 Task: Look for space in Fatehpur Sīkri, India from 11th June, 2023 to 17th June, 2023 for 1 adult in price range Rs.5000 to Rs.12000. Place can be private room with 1  bedroom having 1 bed and 1 bathroom. Property type can be house, flat, guest house, hotel. Amenities needed are: washing machine. Booking option can be shelf check-in. Required host language is English.
Action: Mouse moved to (541, 140)
Screenshot: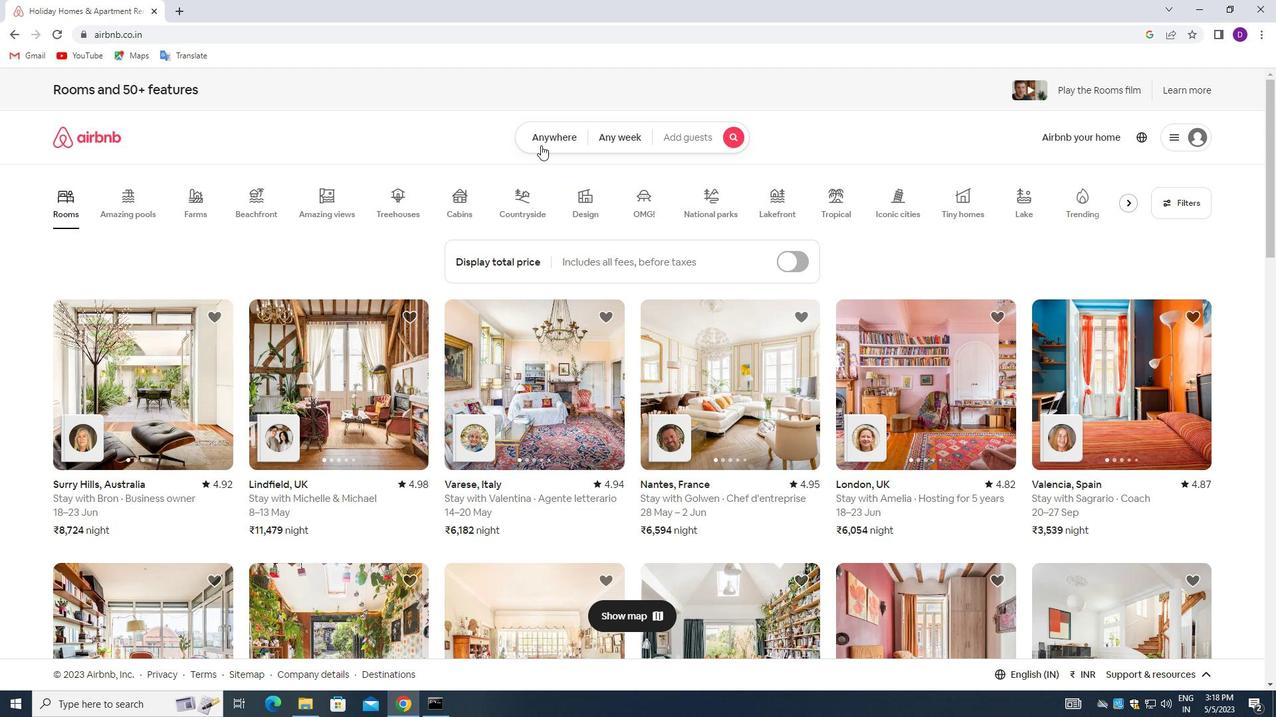
Action: Mouse pressed left at (541, 140)
Screenshot: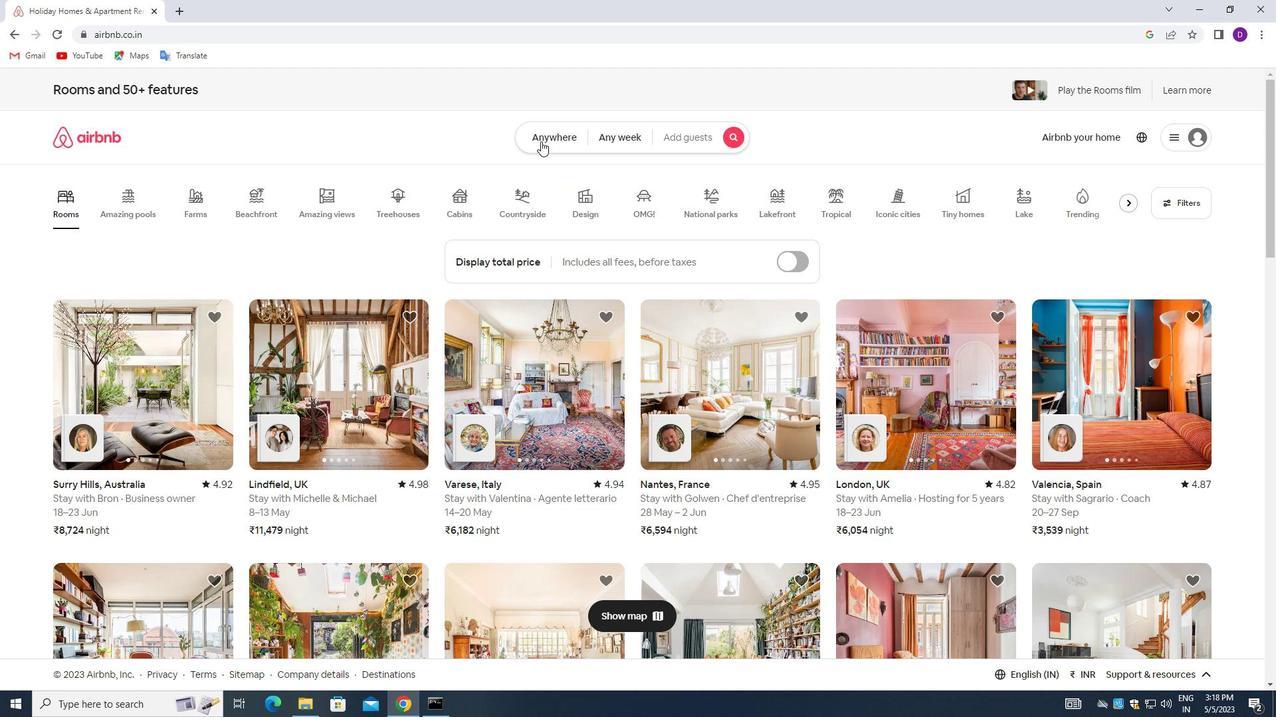 
Action: Mouse moved to (515, 190)
Screenshot: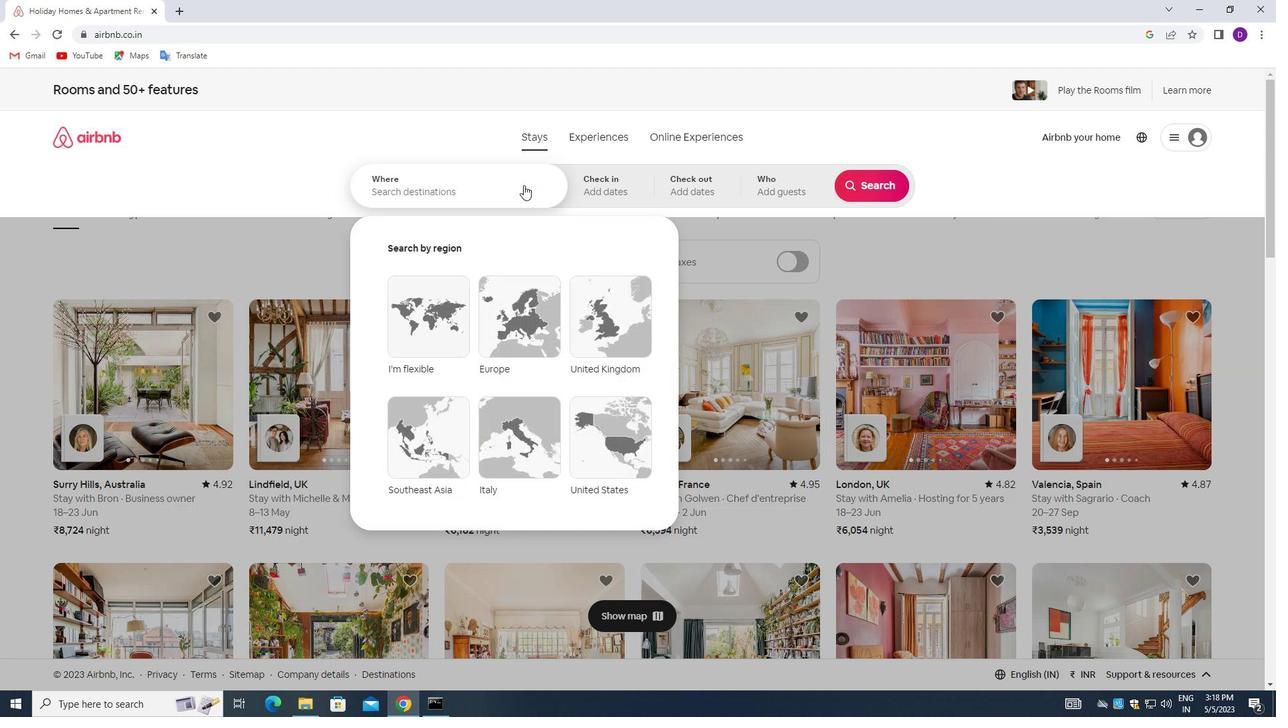 
Action: Mouse pressed left at (515, 190)
Screenshot: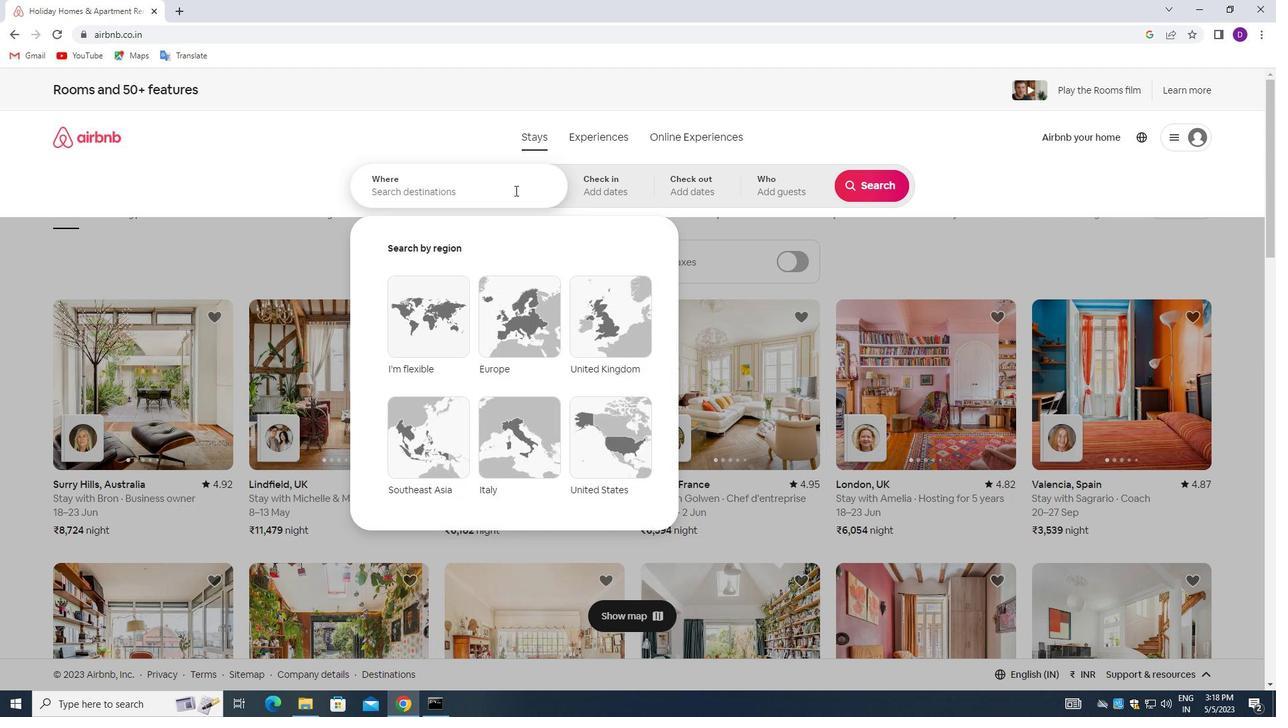 
Action: Mouse moved to (250, 279)
Screenshot: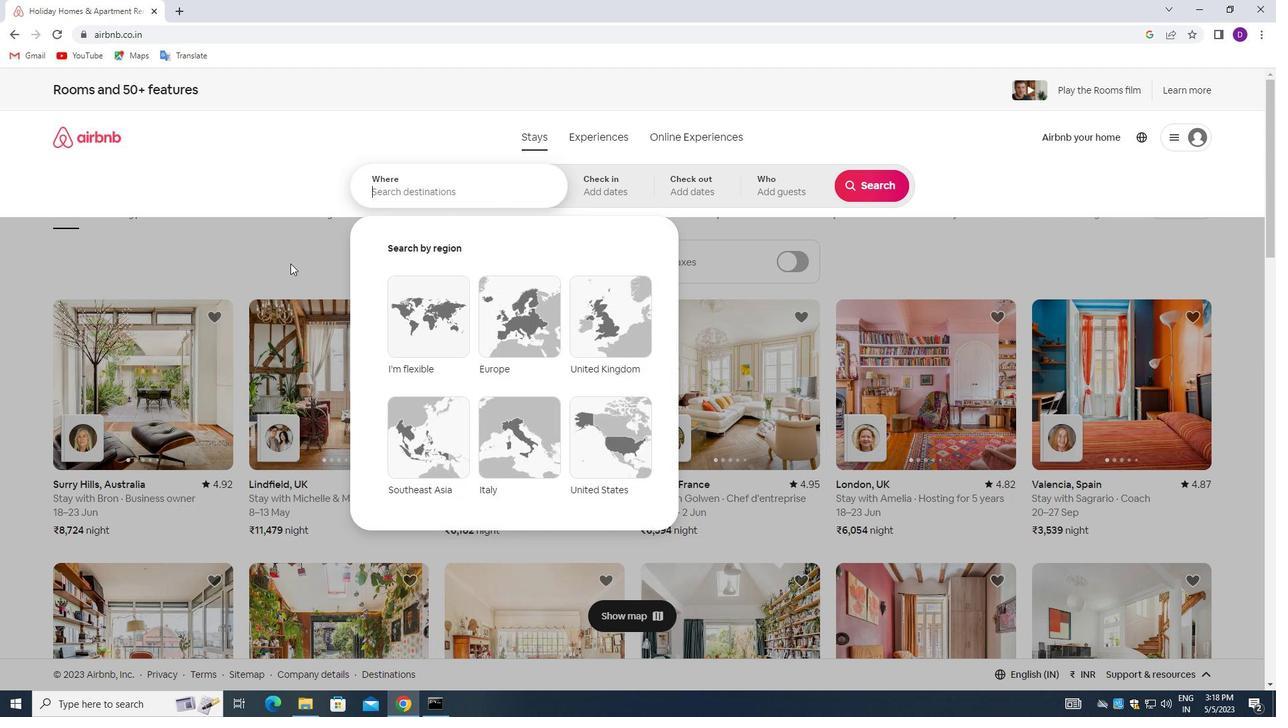 
Action: Key pressed <Key.shift_r>fatehpur<Key.space><Key.shift_r>Sikri,<Key.space><Key.shift>INDIA<Key.enter>
Screenshot: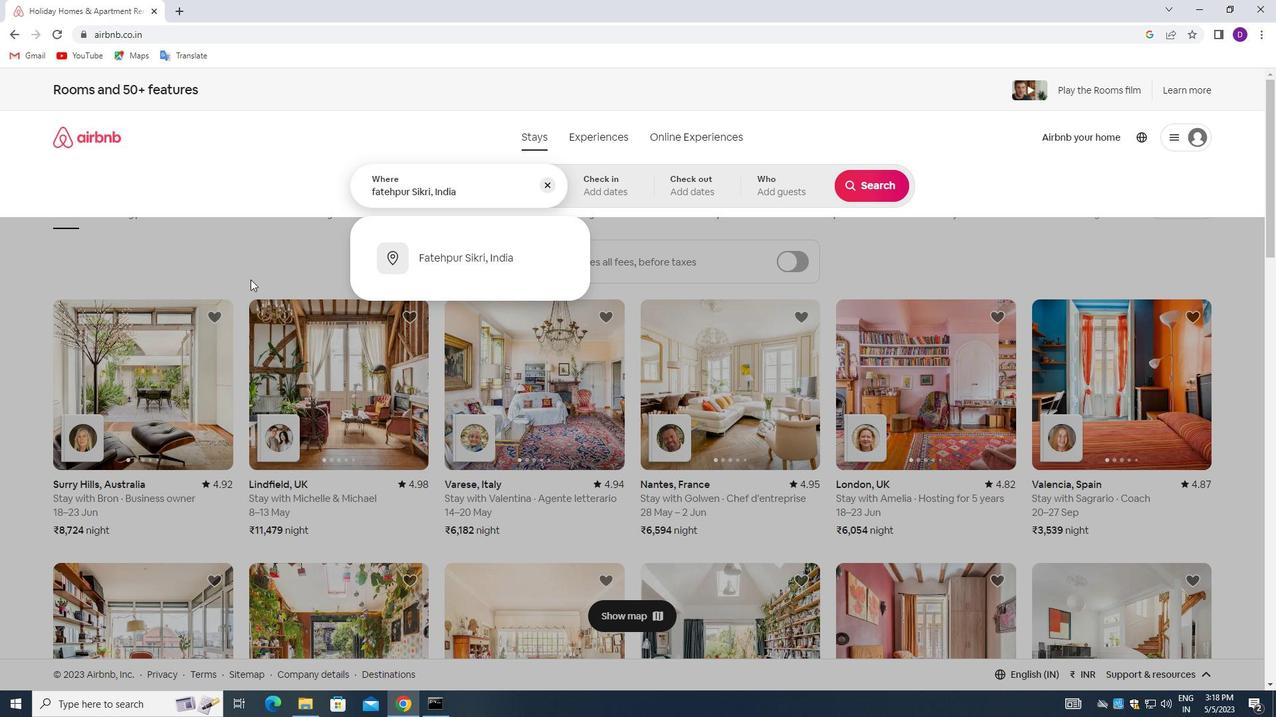 
Action: Mouse moved to (665, 419)
Screenshot: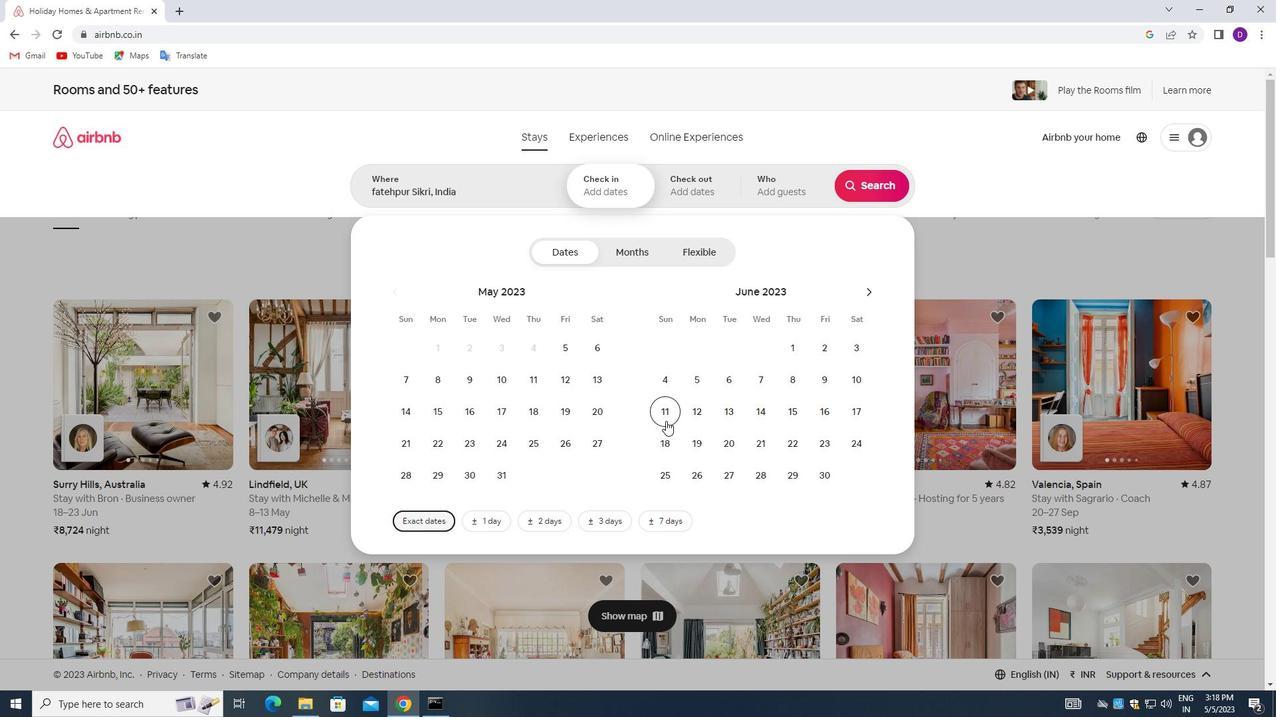 
Action: Mouse pressed left at (665, 419)
Screenshot: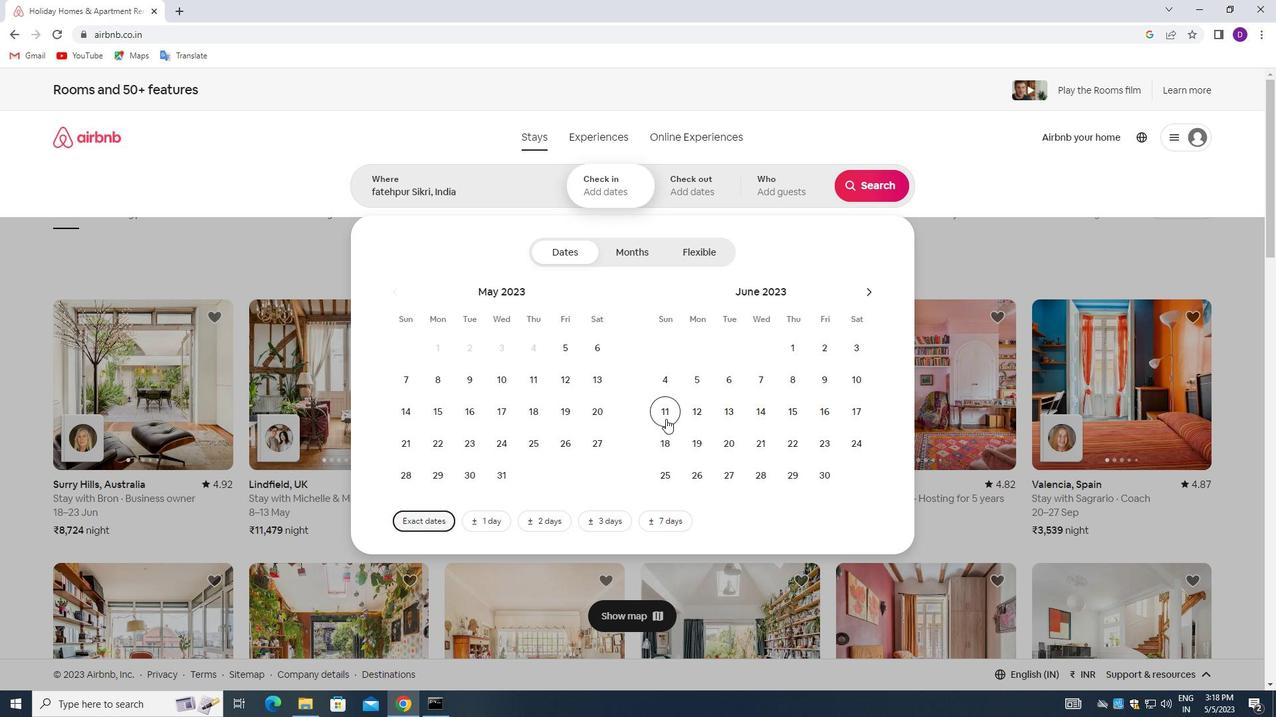 
Action: Mouse moved to (847, 414)
Screenshot: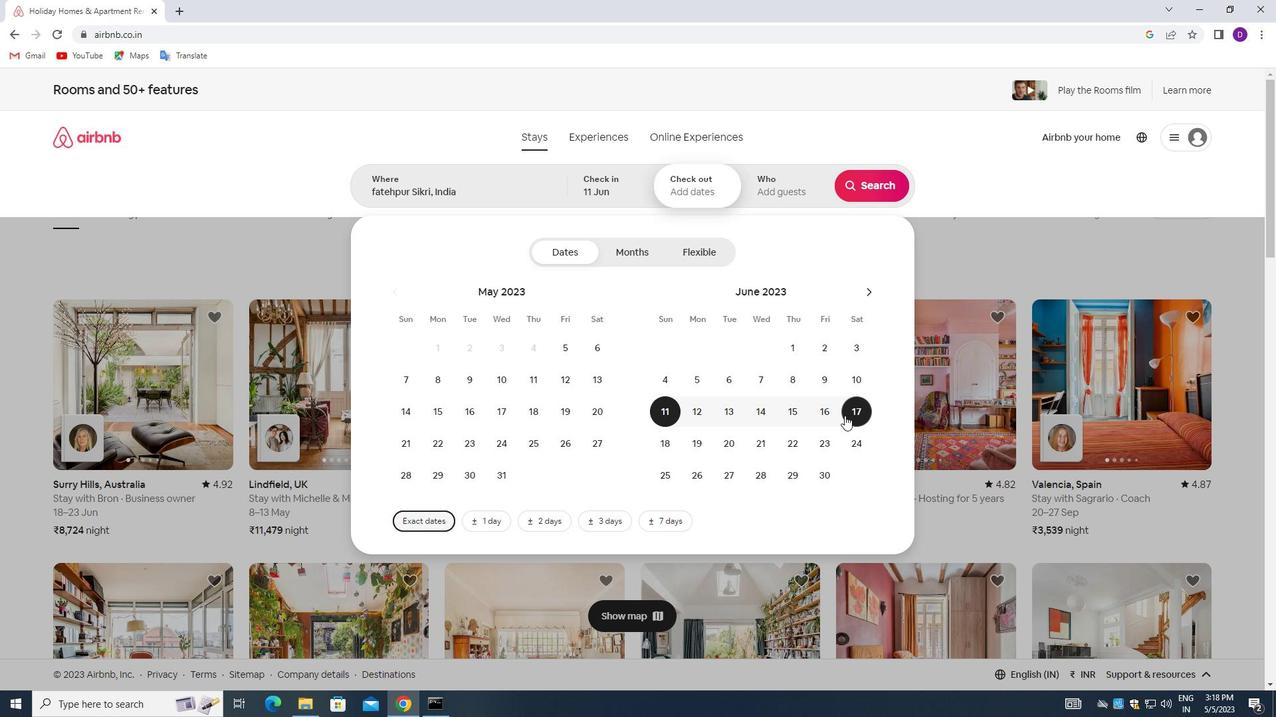 
Action: Mouse pressed left at (847, 414)
Screenshot: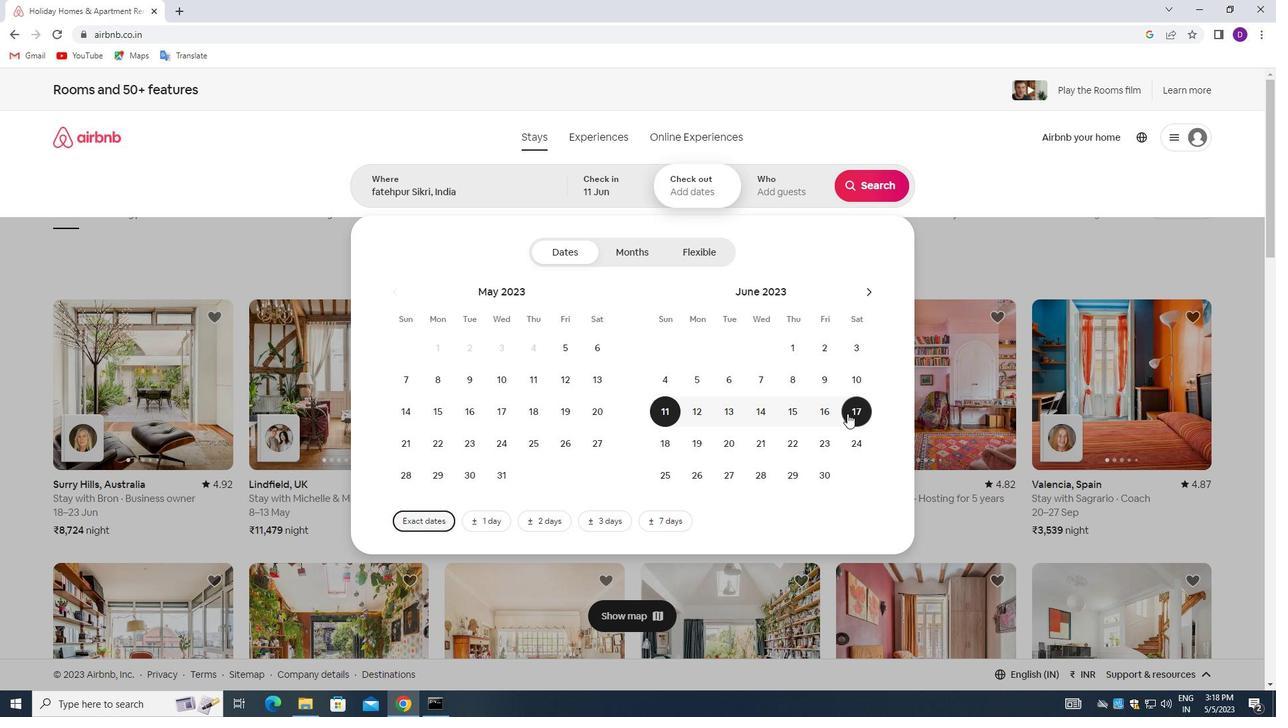 
Action: Mouse moved to (768, 191)
Screenshot: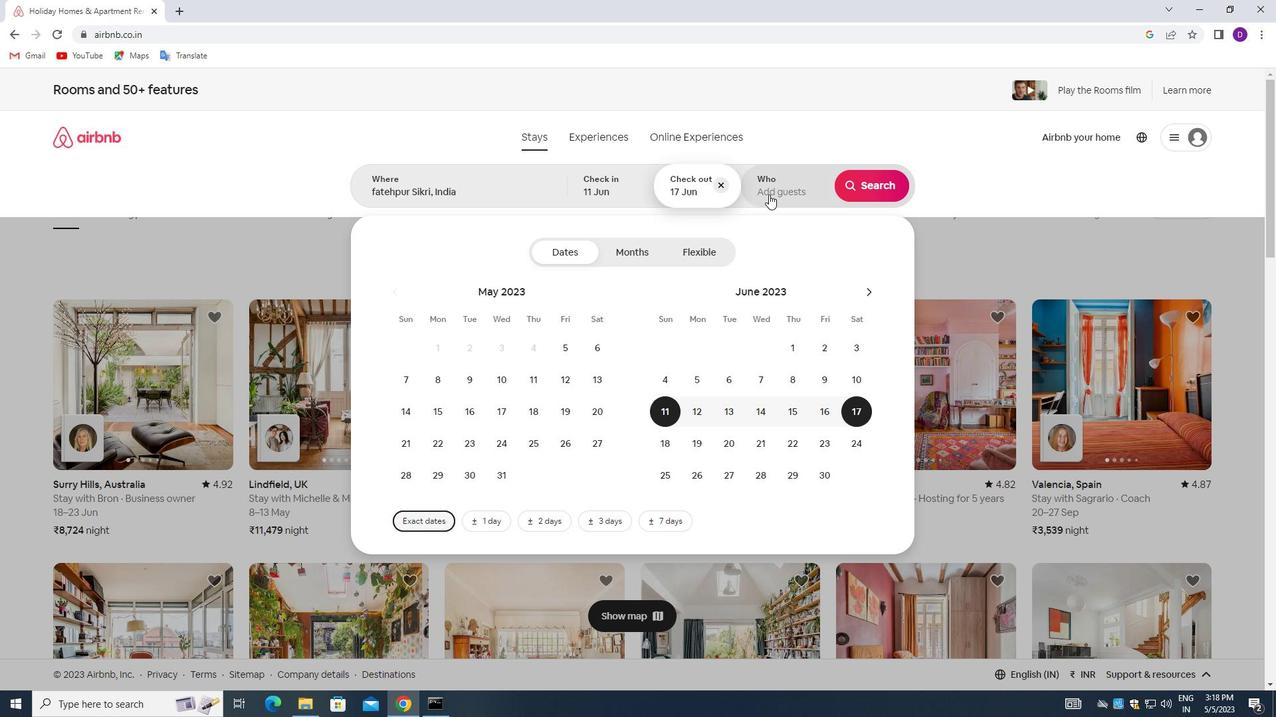 
Action: Mouse pressed left at (768, 191)
Screenshot: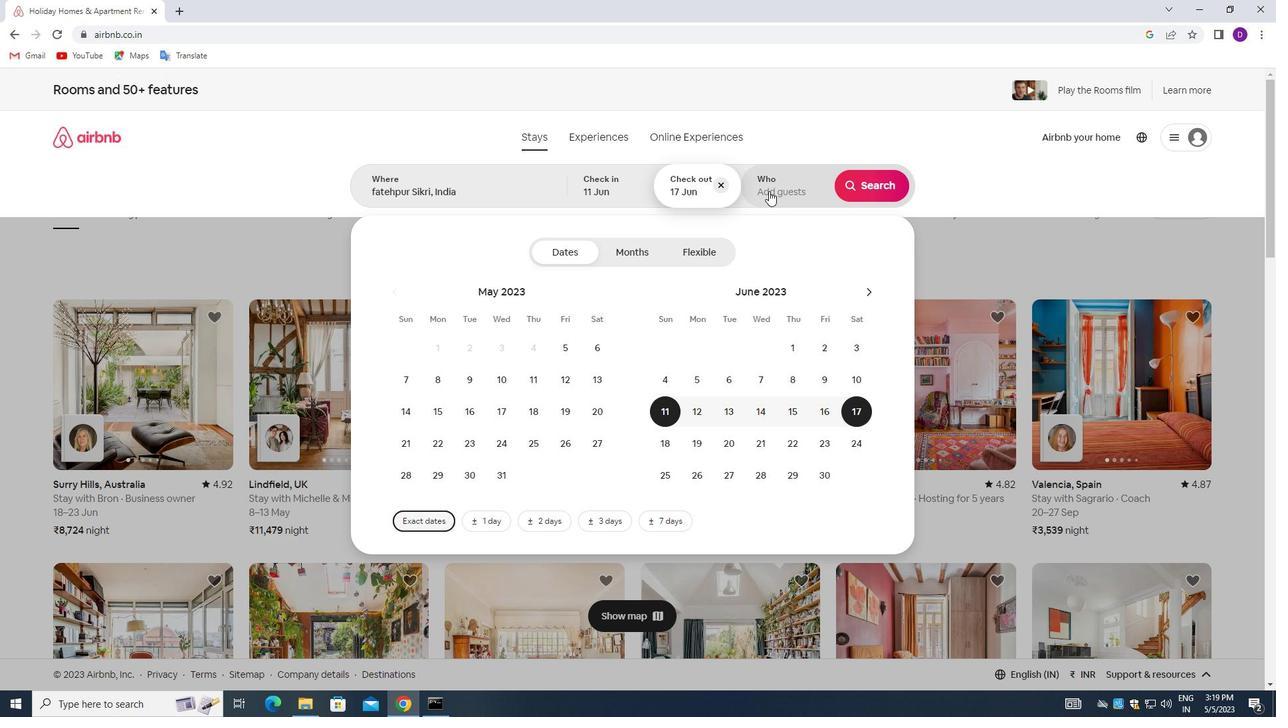 
Action: Mouse moved to (883, 253)
Screenshot: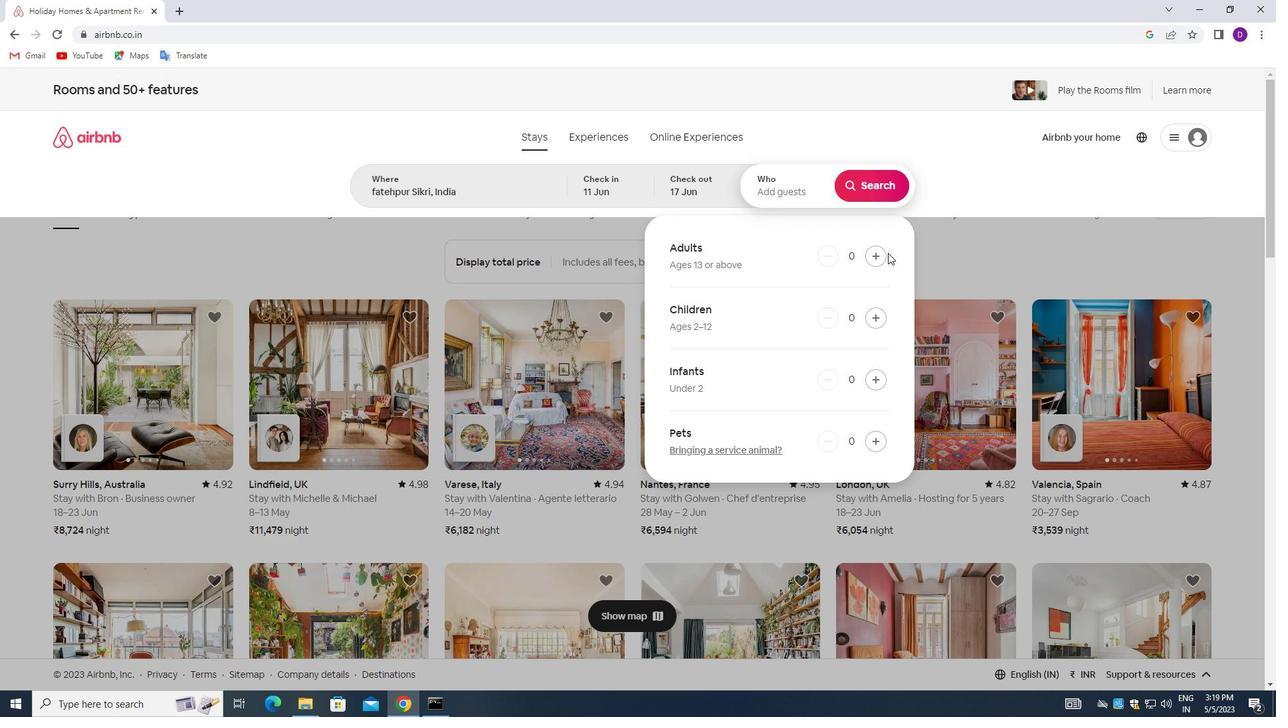 
Action: Mouse pressed left at (883, 253)
Screenshot: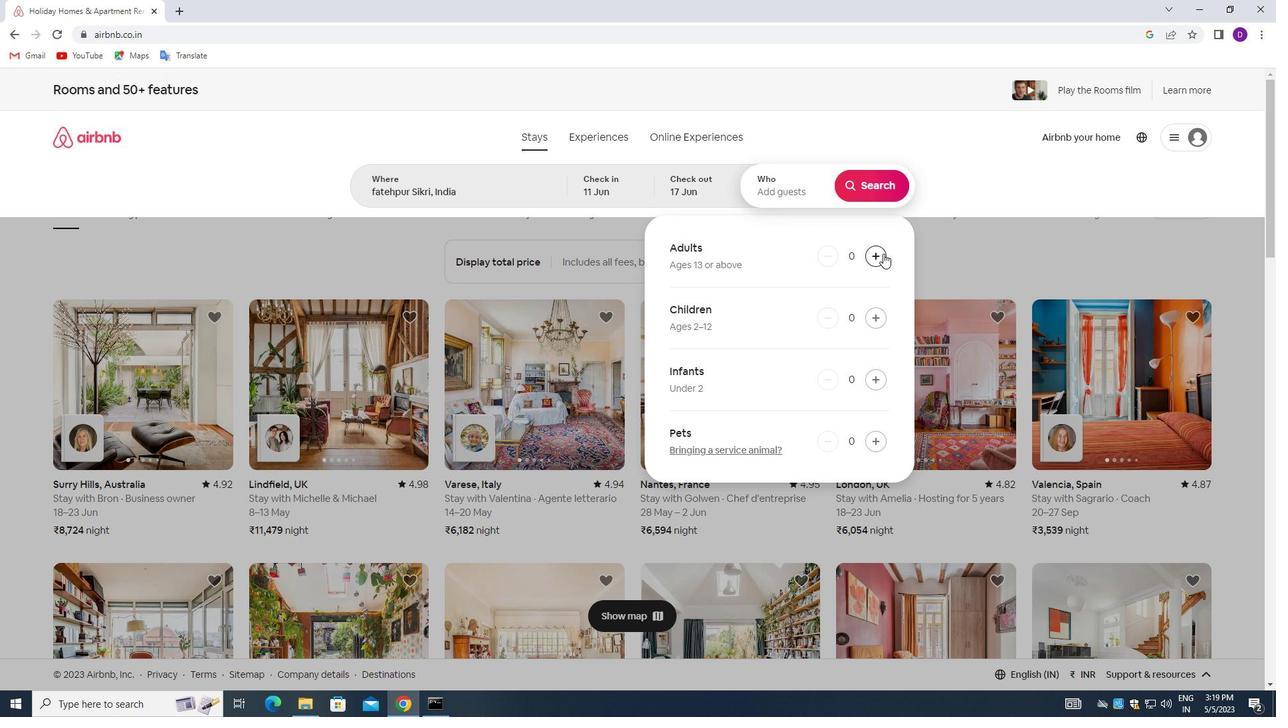 
Action: Mouse moved to (870, 192)
Screenshot: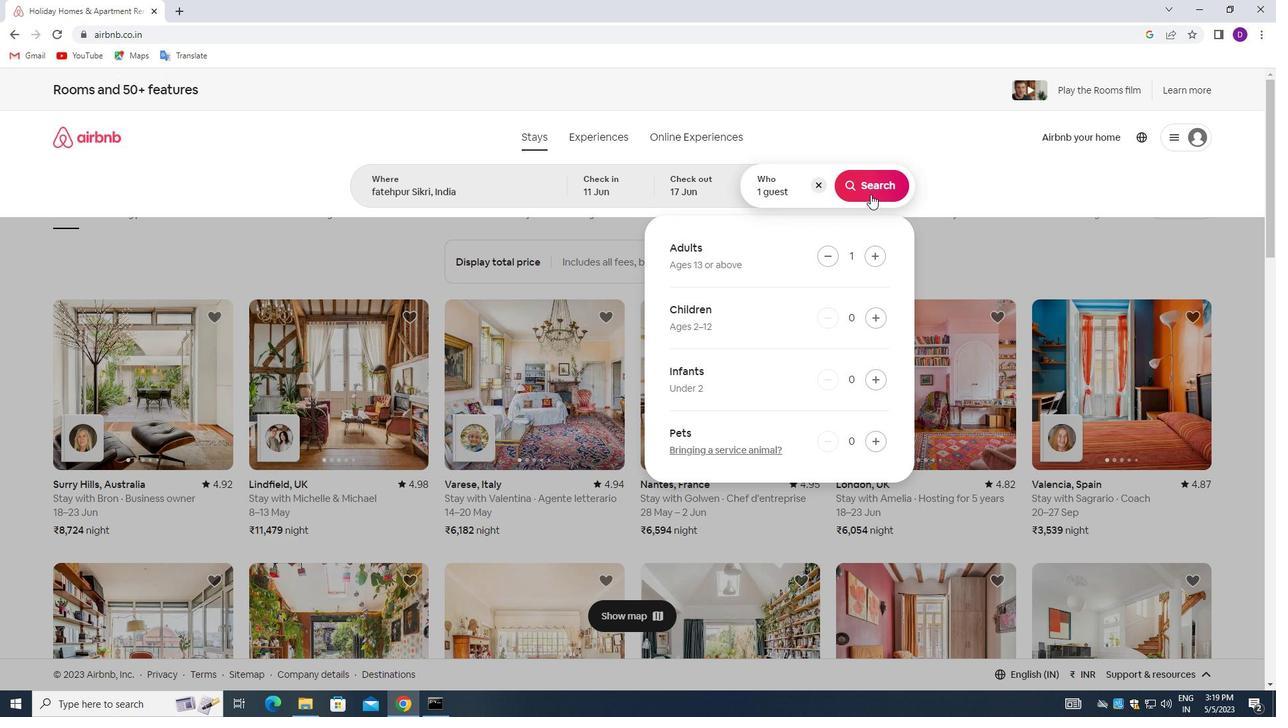
Action: Mouse pressed left at (870, 192)
Screenshot: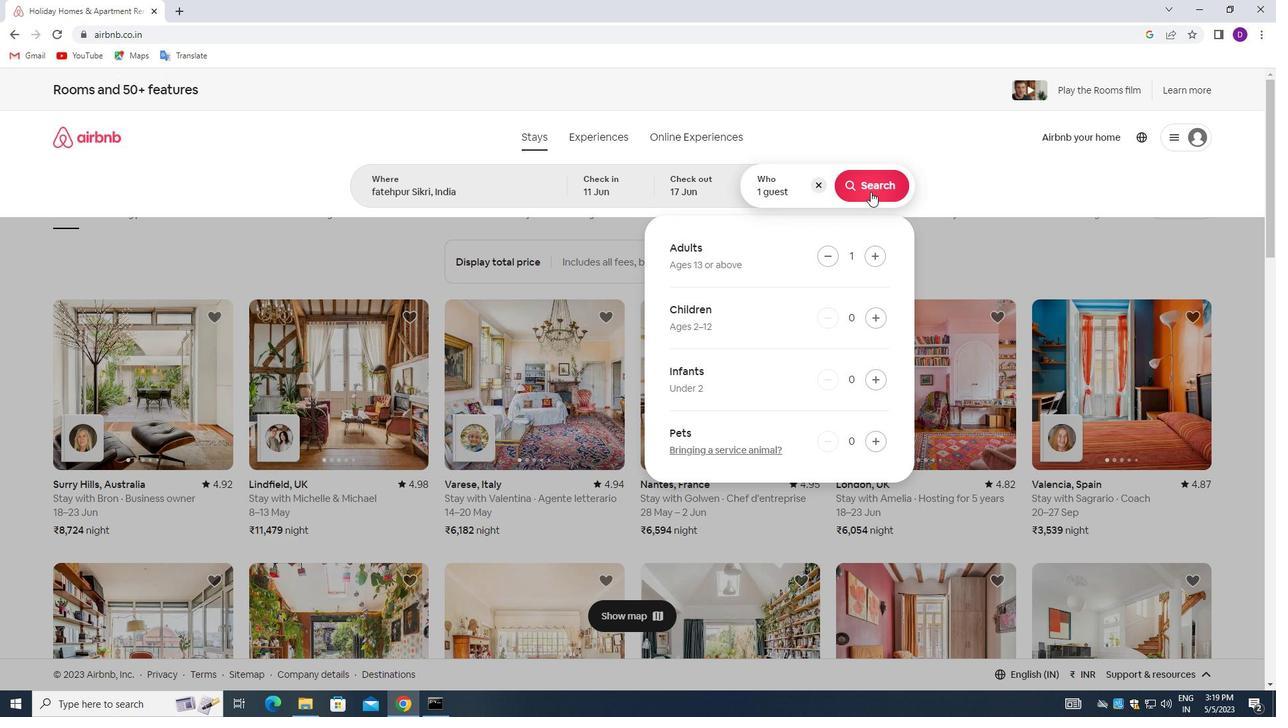 
Action: Mouse moved to (1205, 147)
Screenshot: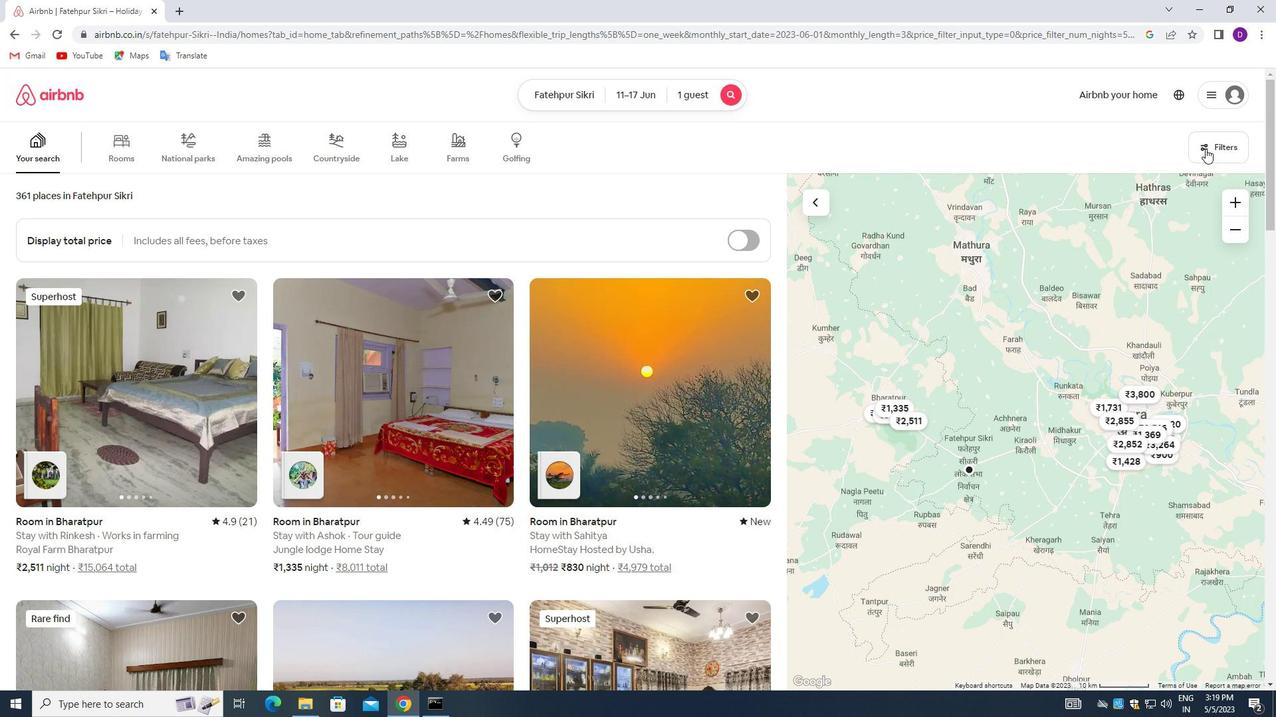 
Action: Mouse pressed left at (1205, 147)
Screenshot: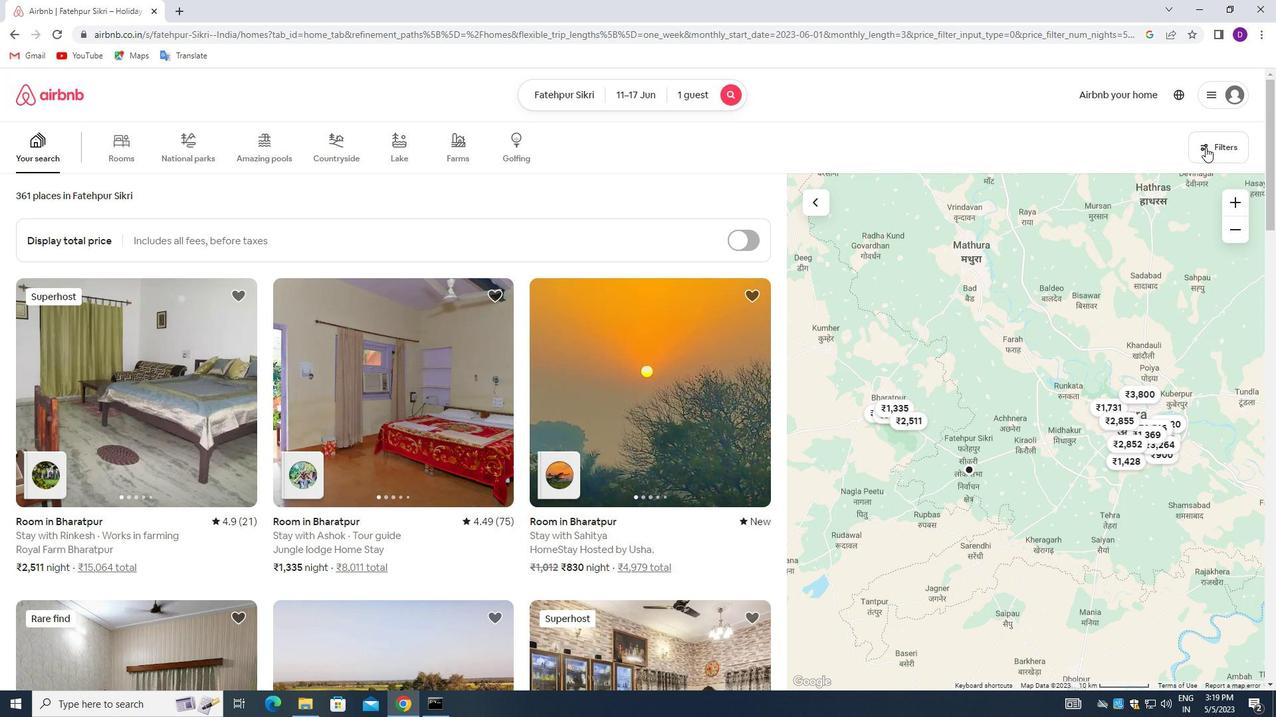 
Action: Mouse moved to (540, 469)
Screenshot: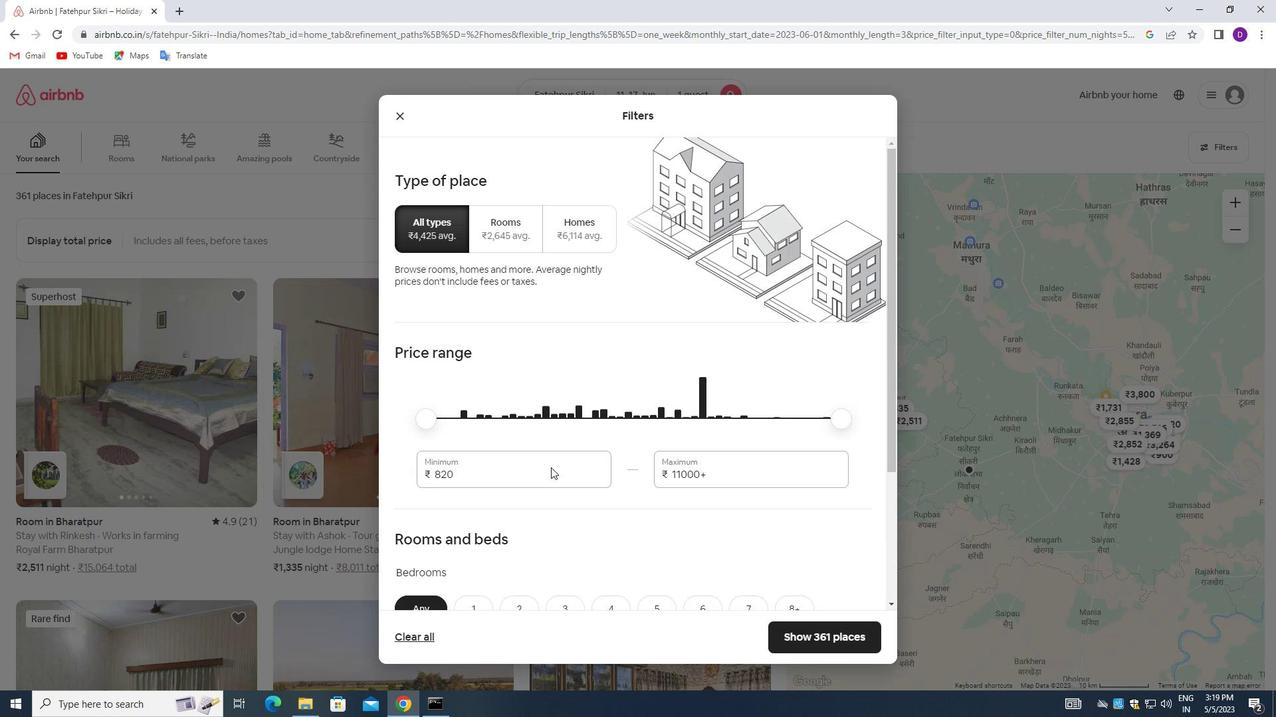 
Action: Mouse scrolled (540, 469) with delta (0, 0)
Screenshot: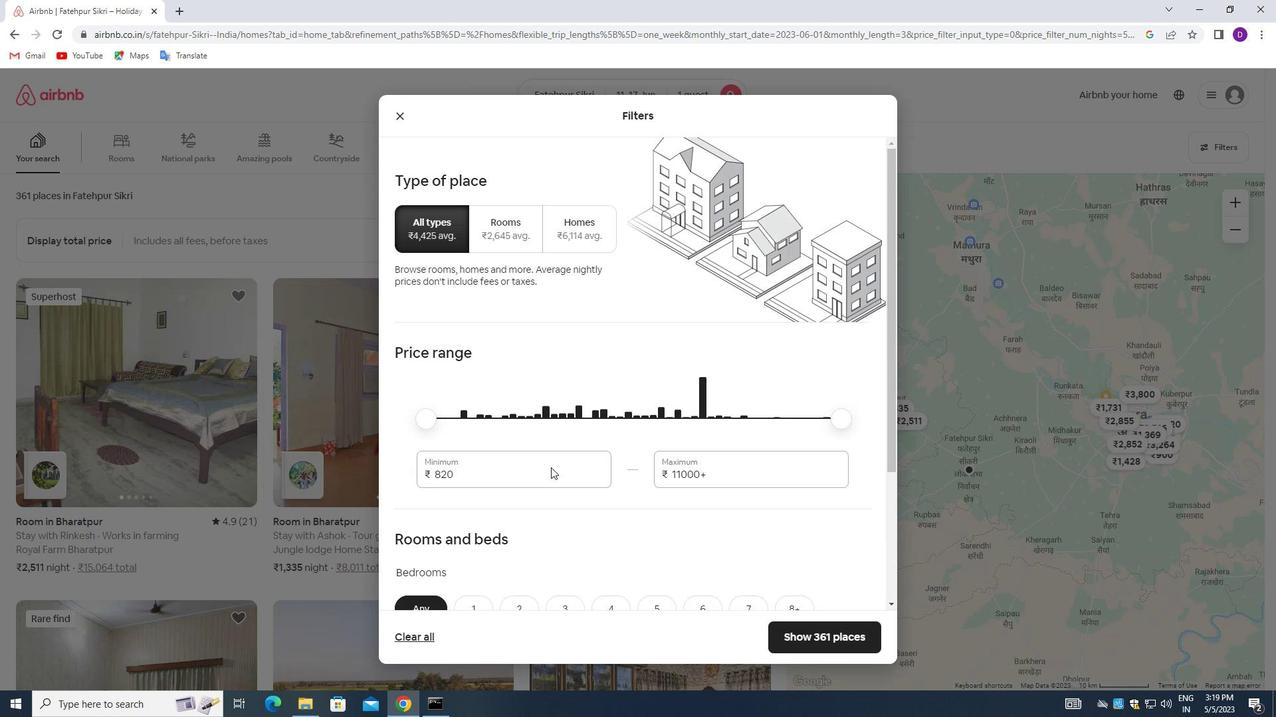
Action: Mouse moved to (473, 412)
Screenshot: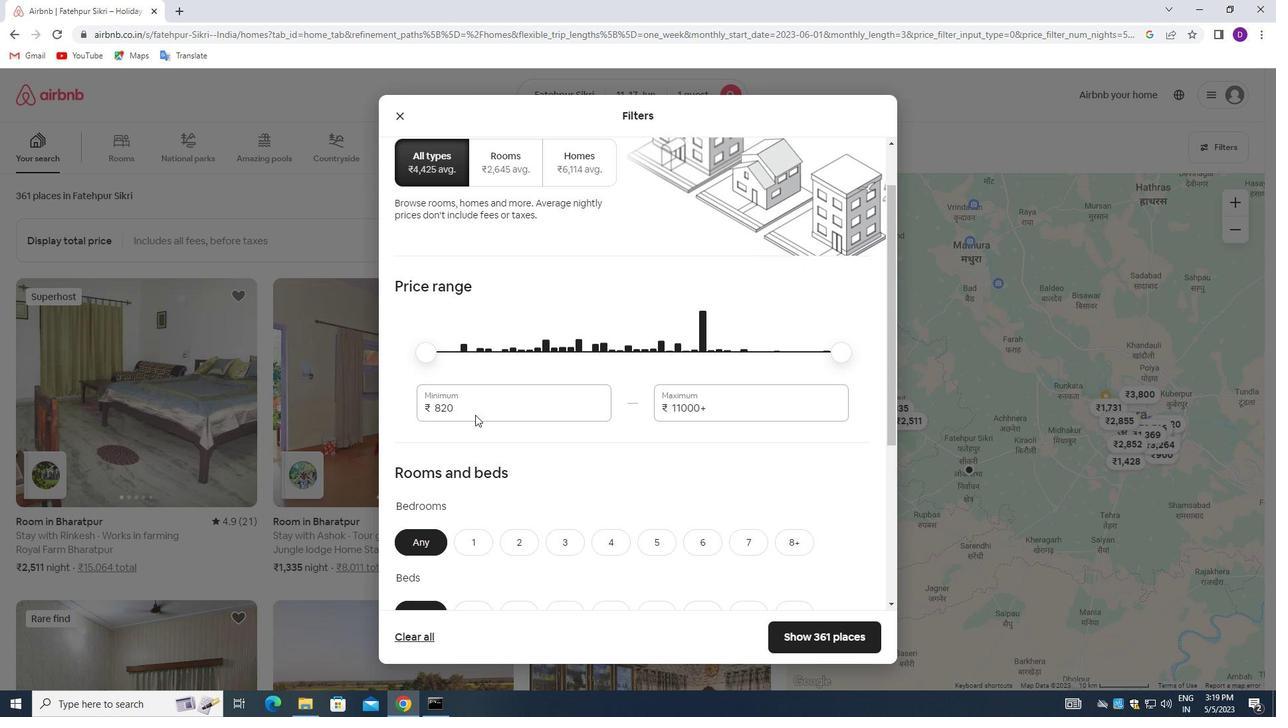 
Action: Mouse pressed left at (473, 412)
Screenshot: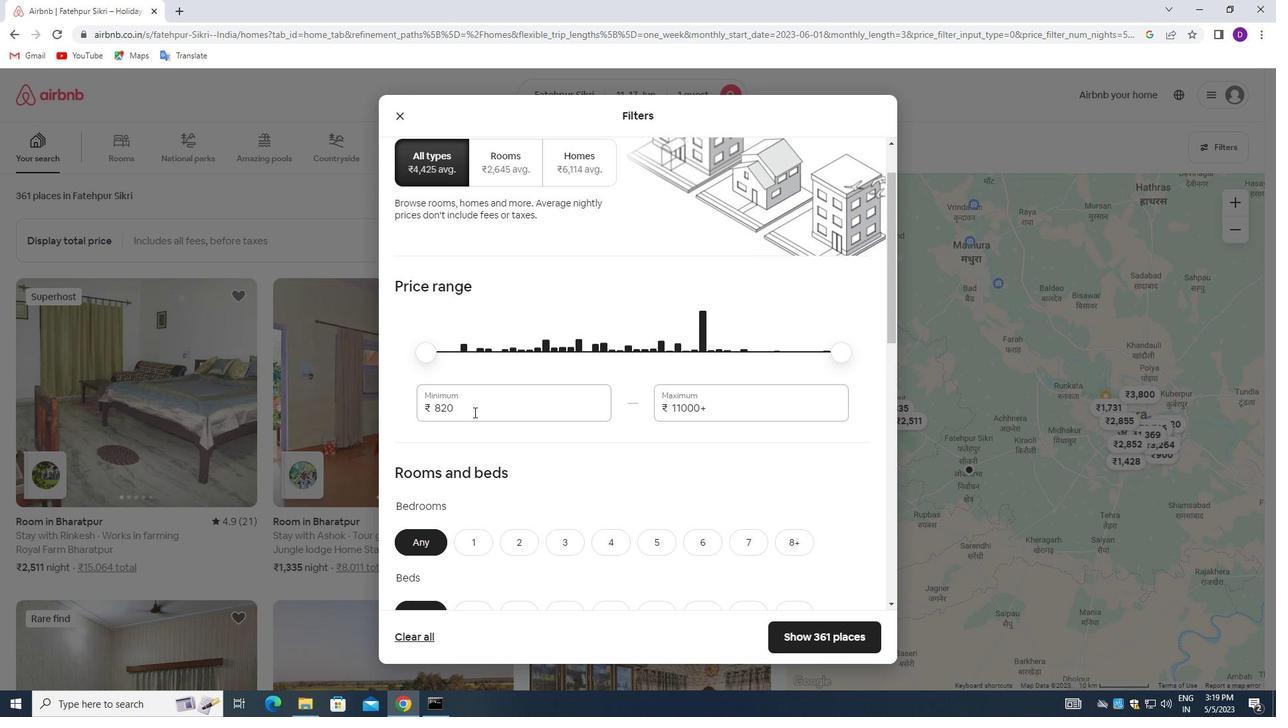 
Action: Mouse pressed left at (473, 412)
Screenshot: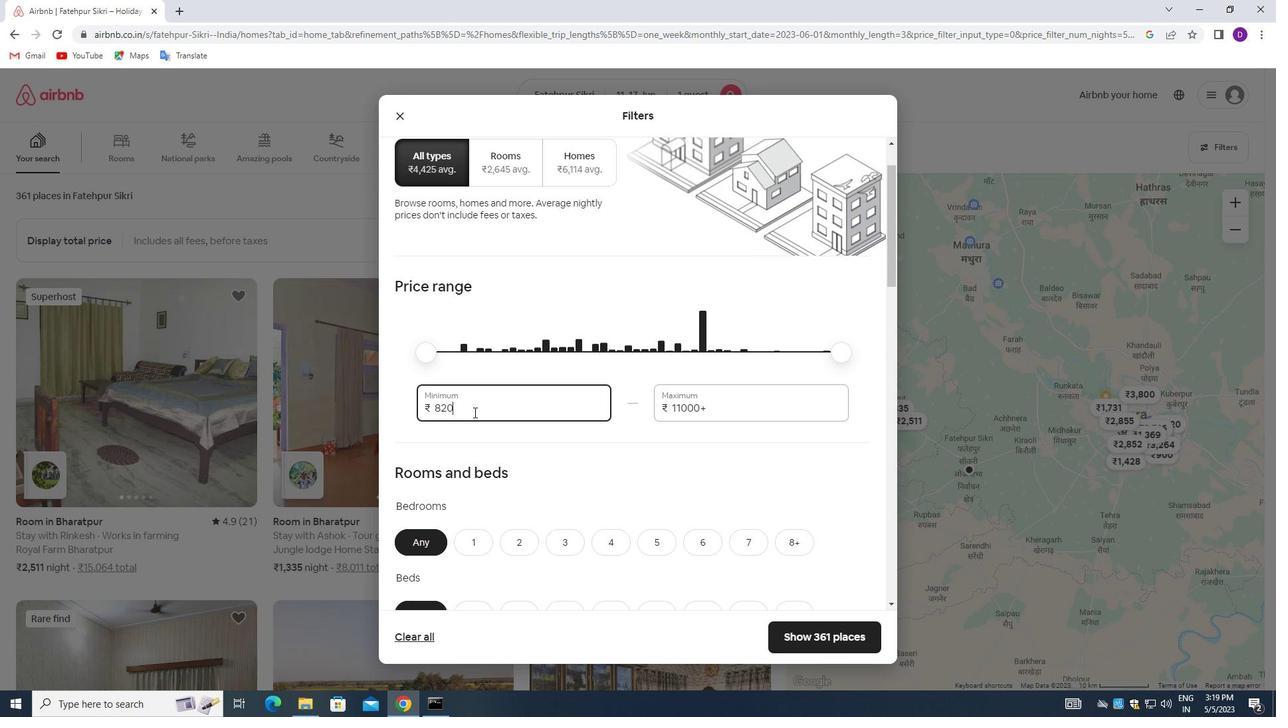 
Action: Key pressed 5000<Key.tab>12000
Screenshot: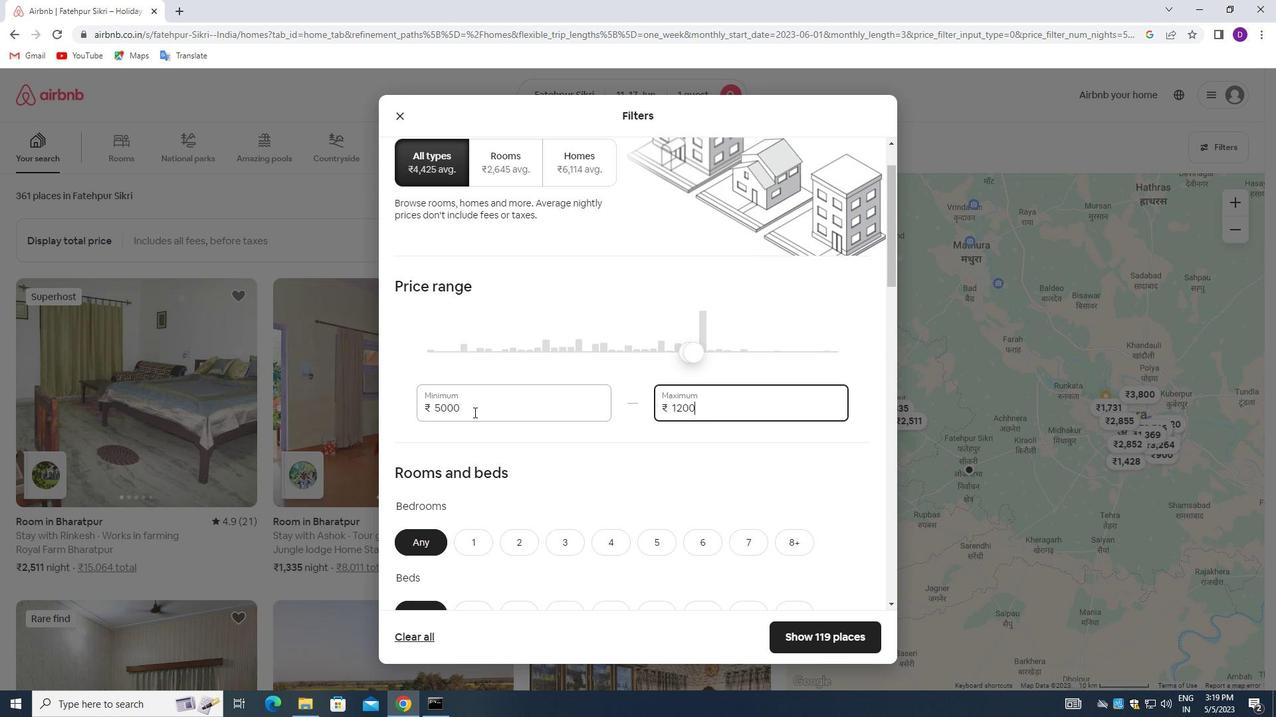 
Action: Mouse moved to (558, 447)
Screenshot: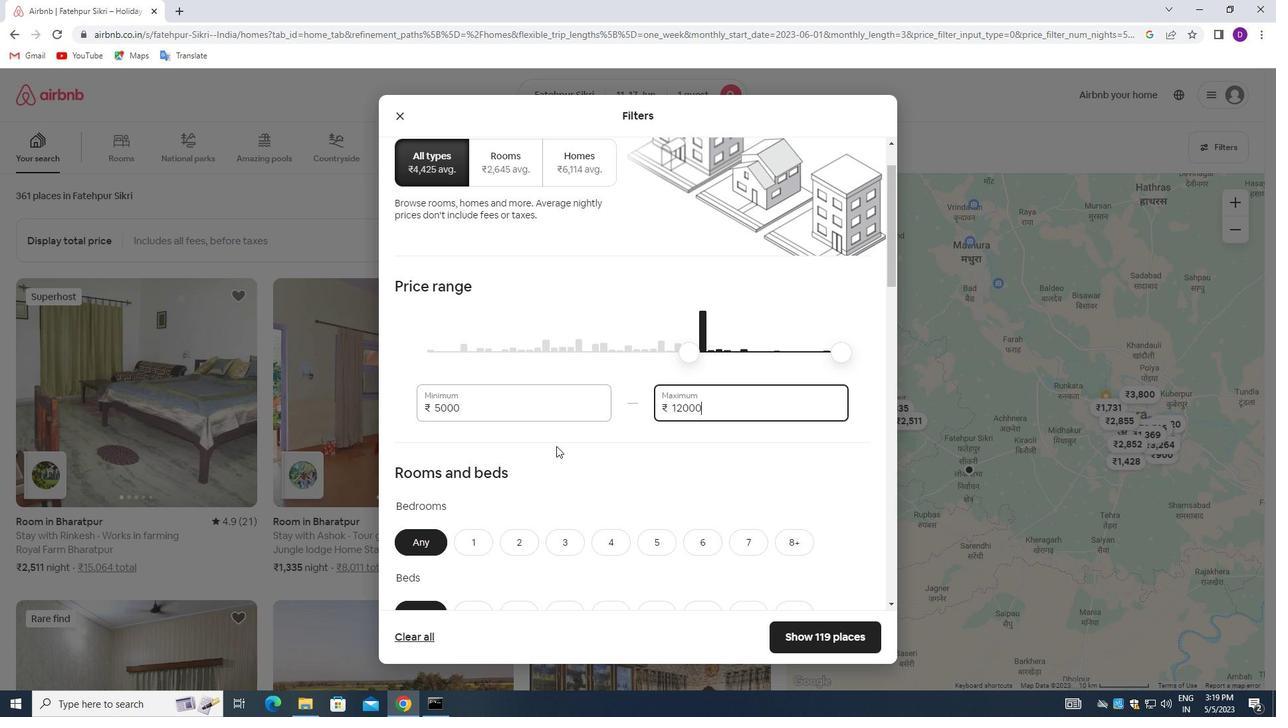 
Action: Mouse scrolled (558, 447) with delta (0, 0)
Screenshot: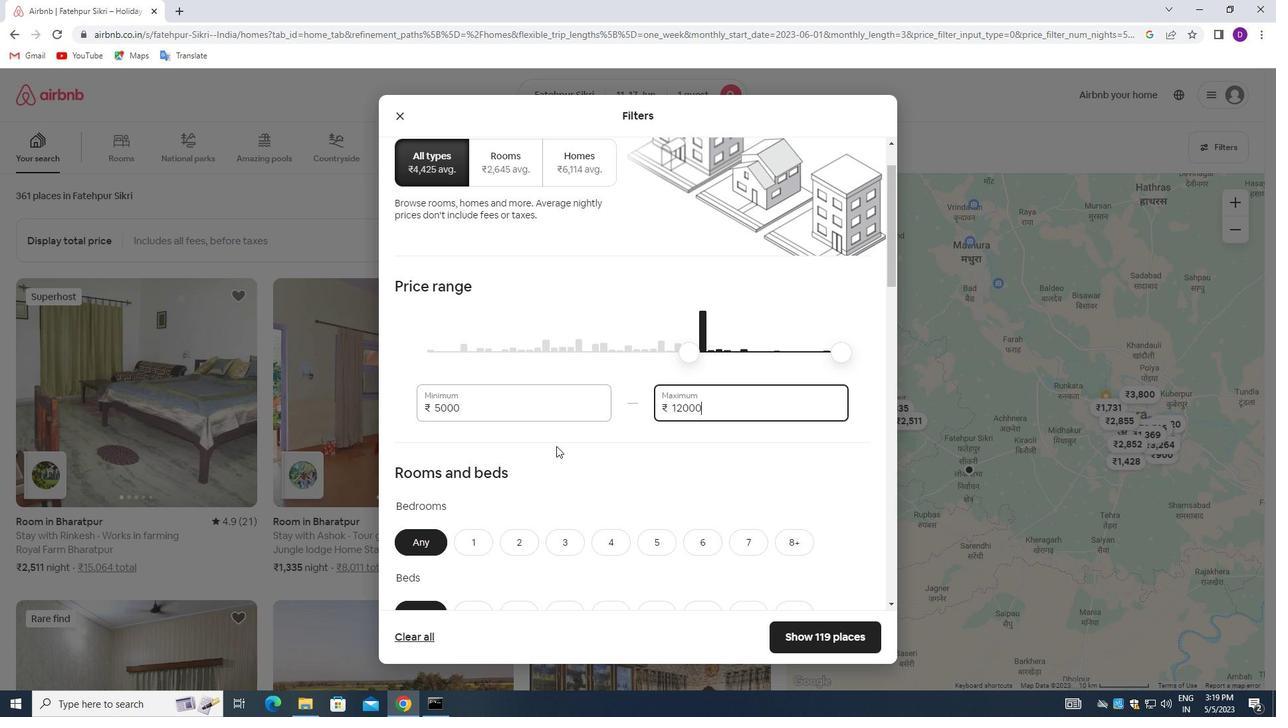 
Action: Mouse moved to (558, 447)
Screenshot: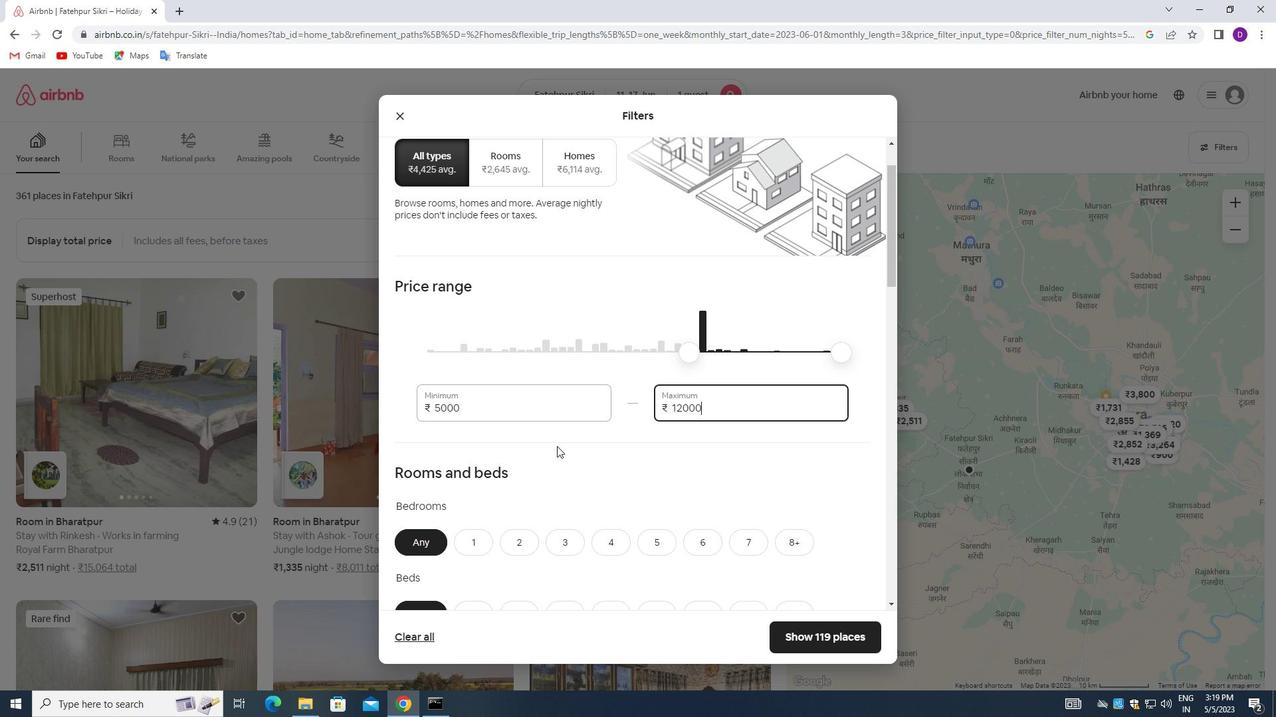 
Action: Mouse scrolled (558, 447) with delta (0, 0)
Screenshot: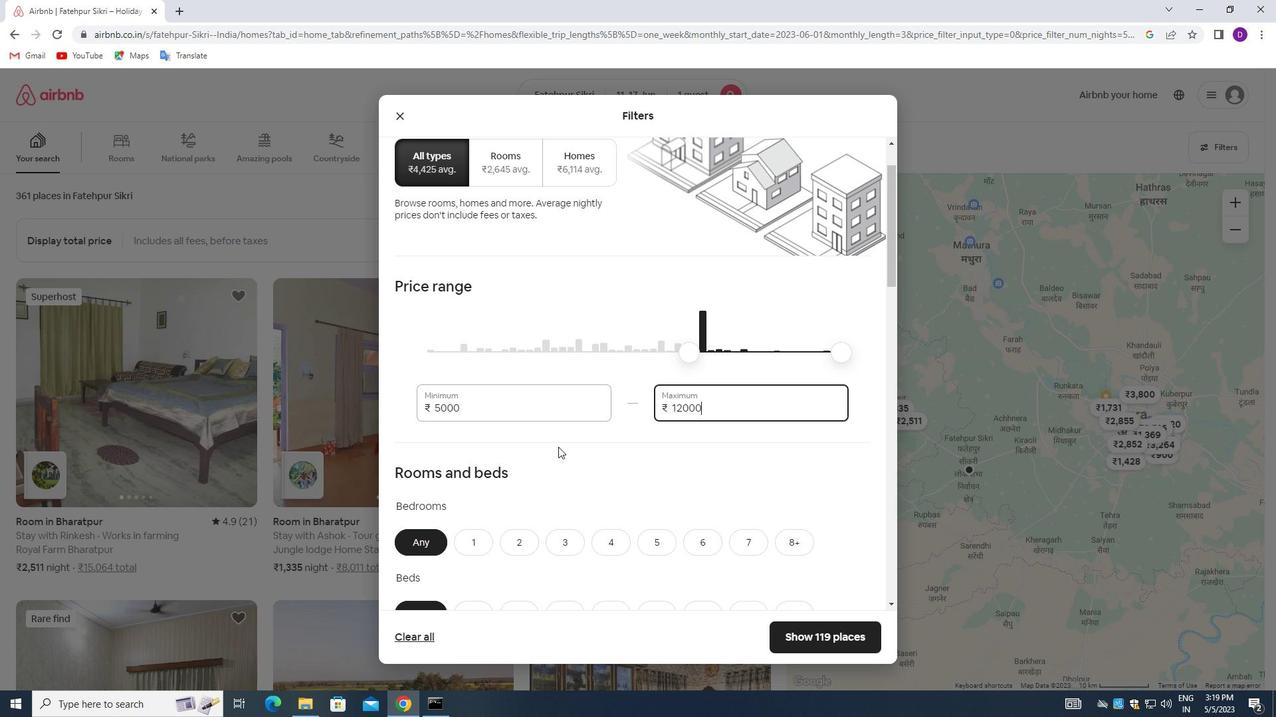 
Action: Mouse scrolled (558, 447) with delta (0, 0)
Screenshot: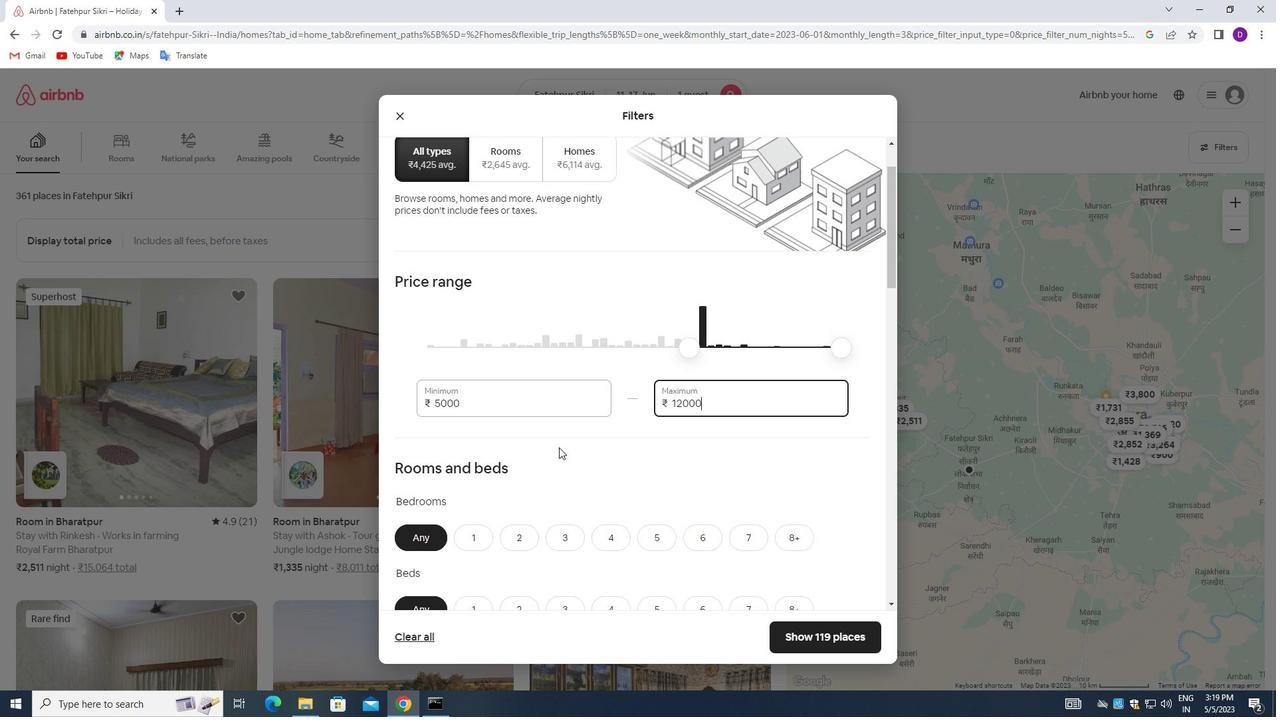 
Action: Mouse moved to (474, 346)
Screenshot: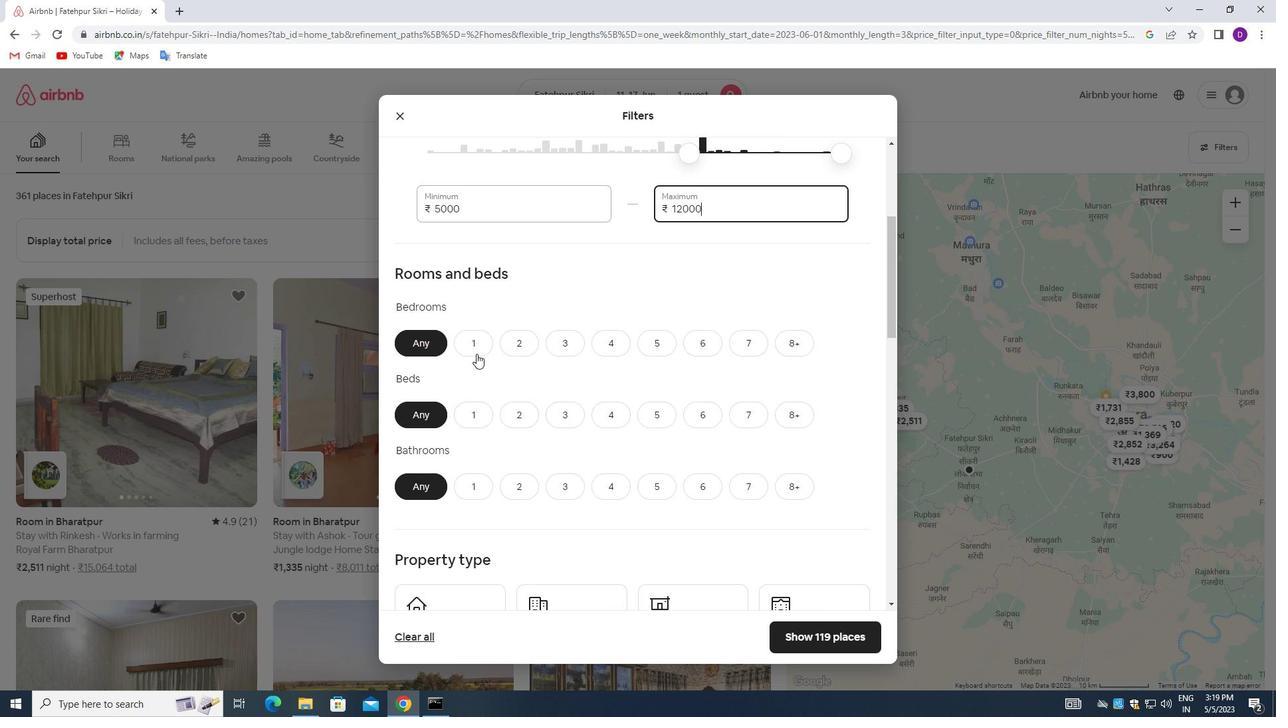 
Action: Mouse pressed left at (474, 346)
Screenshot: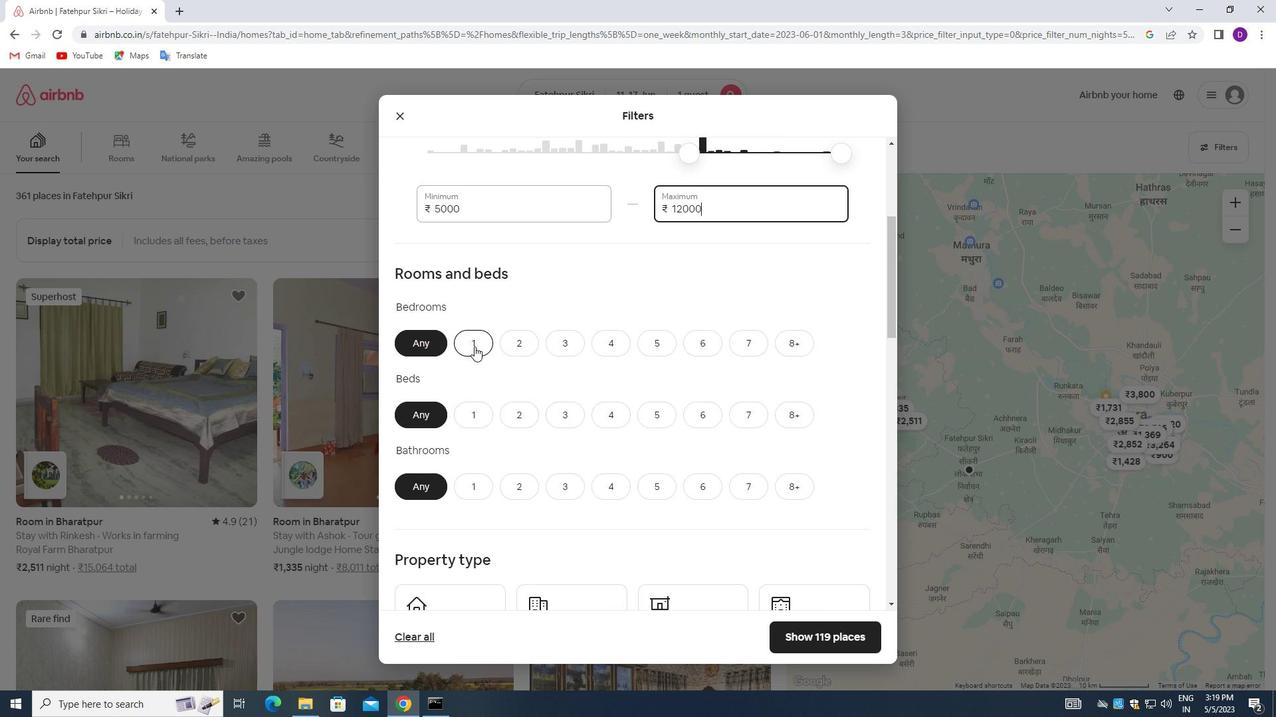 
Action: Mouse moved to (472, 408)
Screenshot: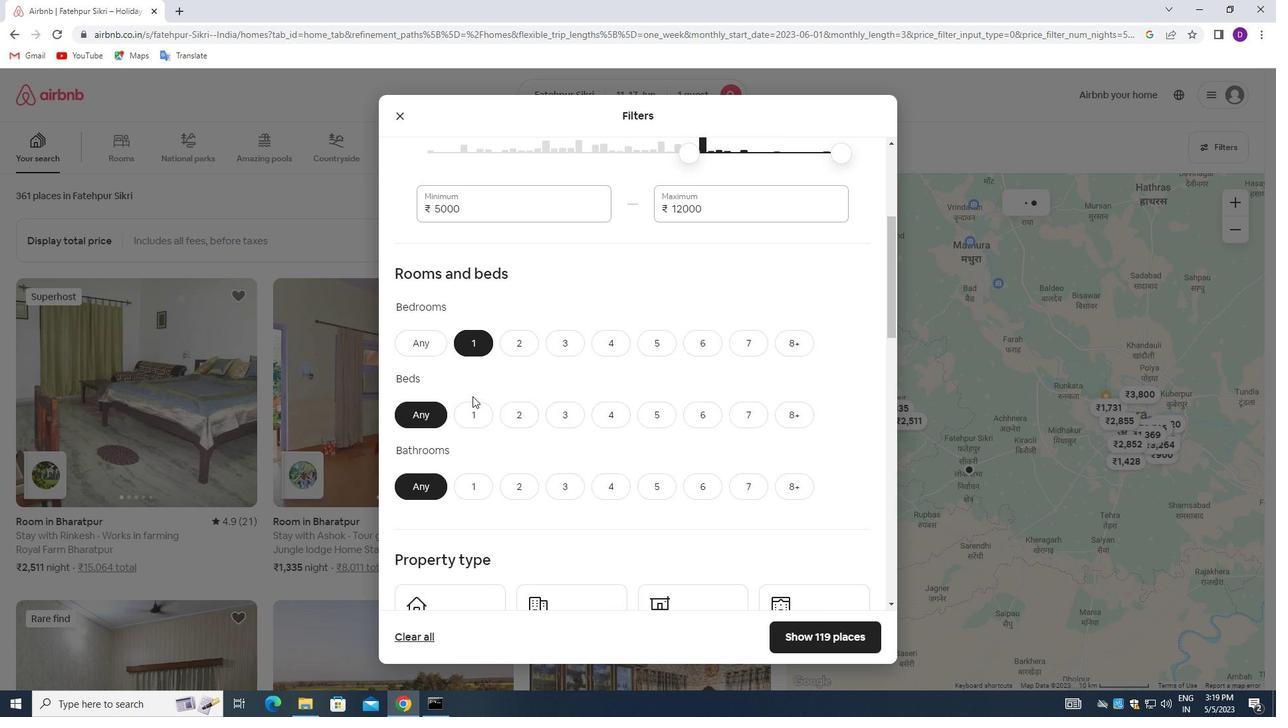 
Action: Mouse pressed left at (472, 408)
Screenshot: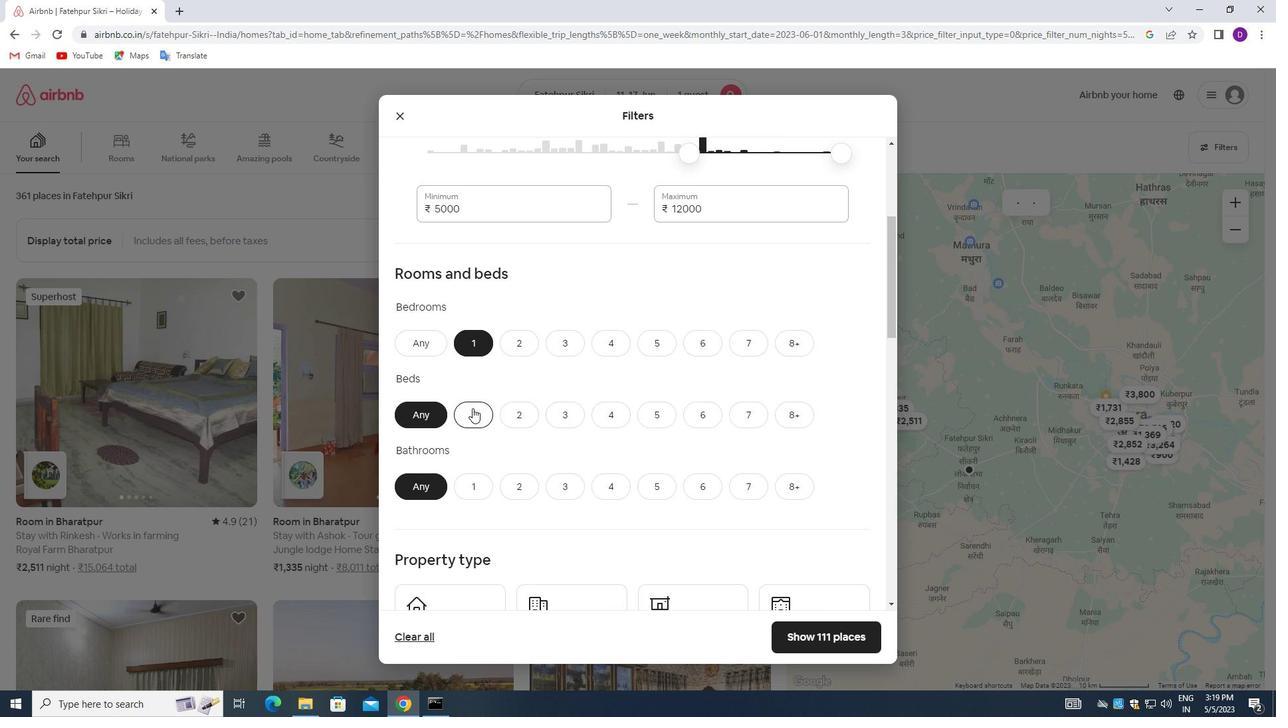 
Action: Mouse moved to (469, 485)
Screenshot: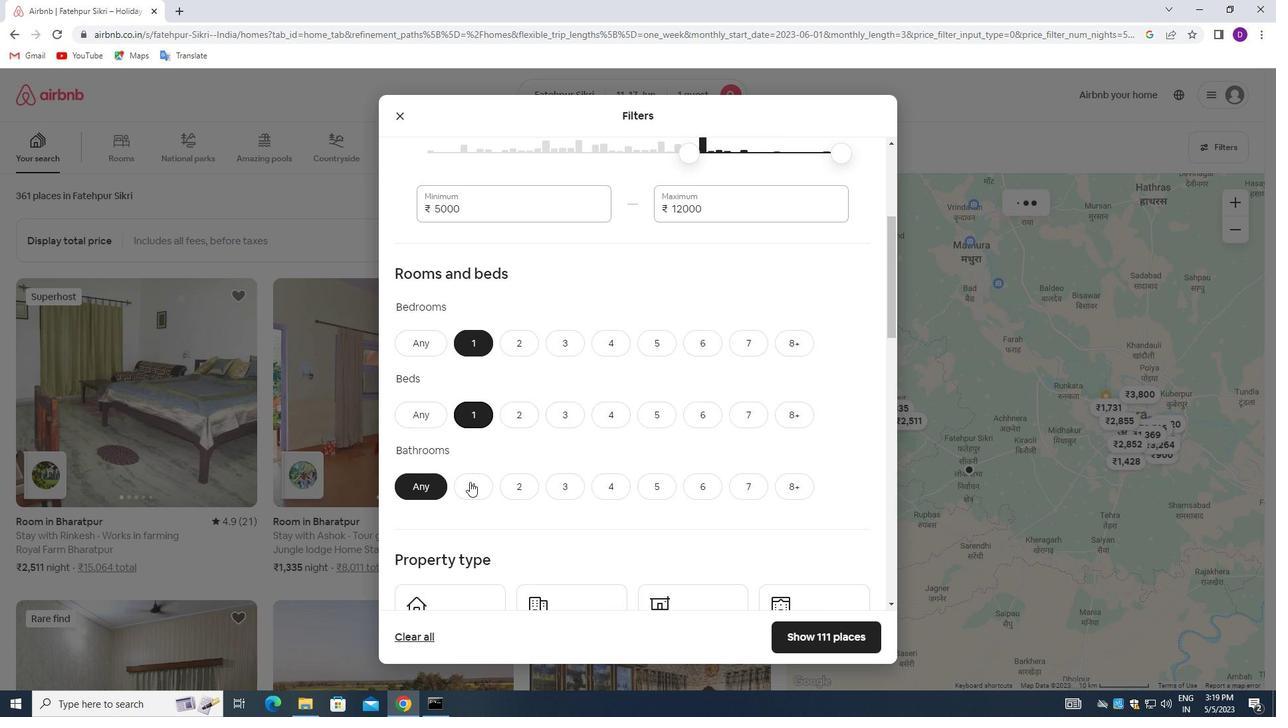 
Action: Mouse pressed left at (469, 485)
Screenshot: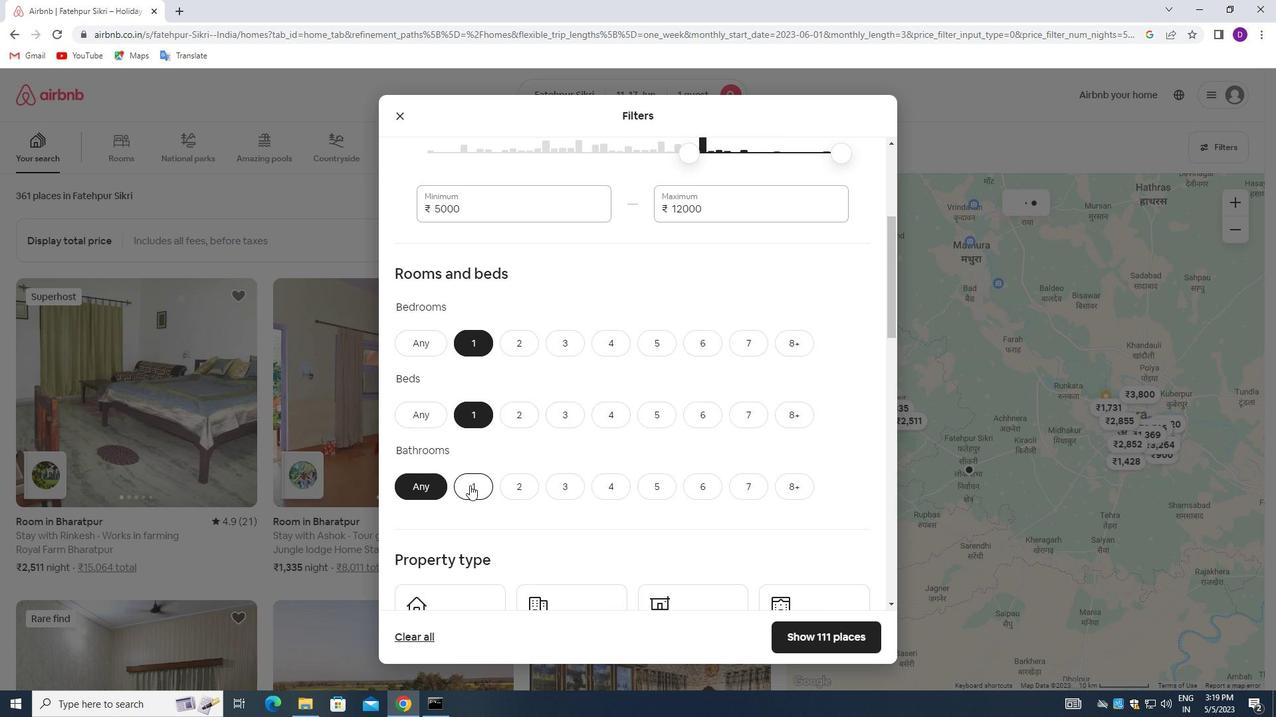 
Action: Mouse moved to (515, 395)
Screenshot: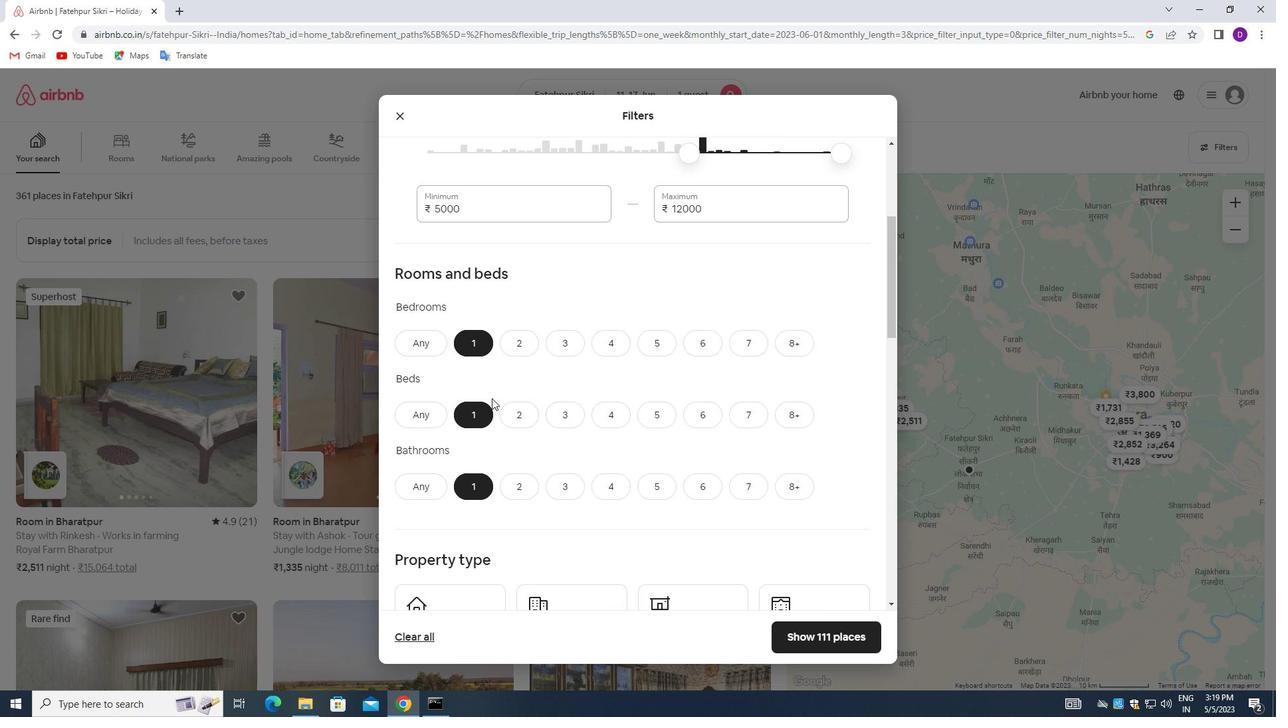 
Action: Mouse scrolled (515, 394) with delta (0, 0)
Screenshot: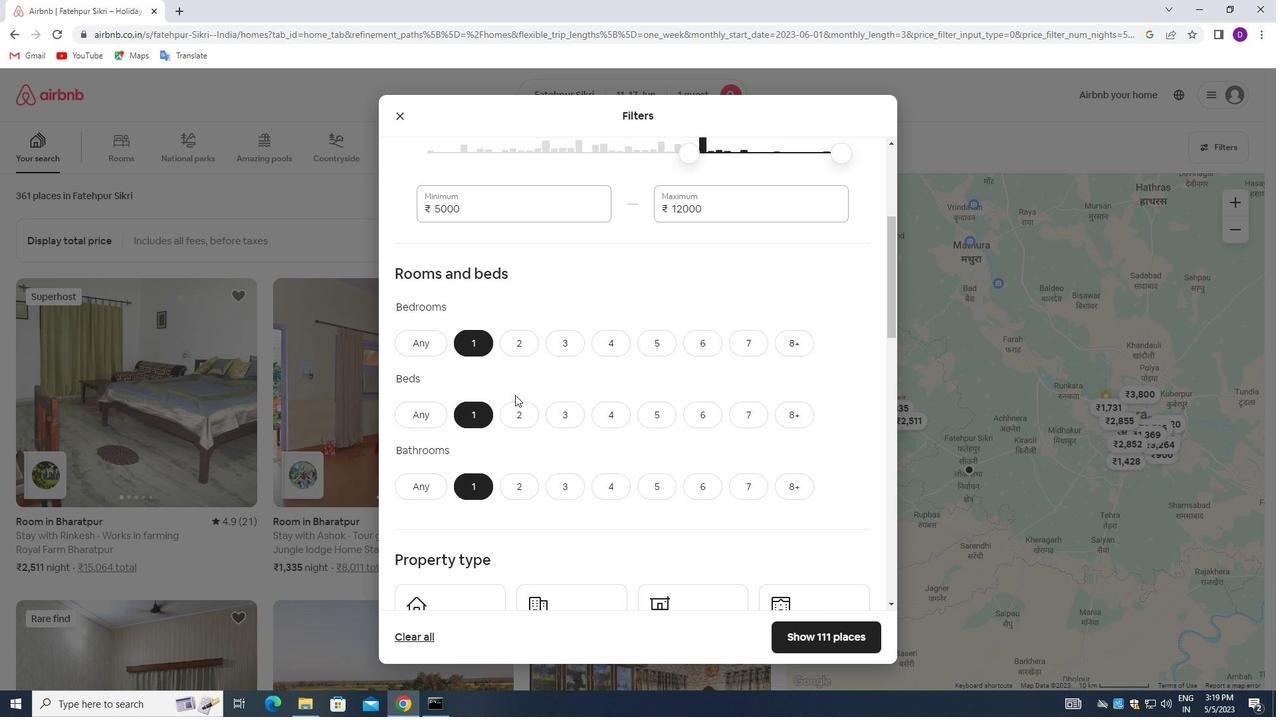
Action: Mouse moved to (515, 395)
Screenshot: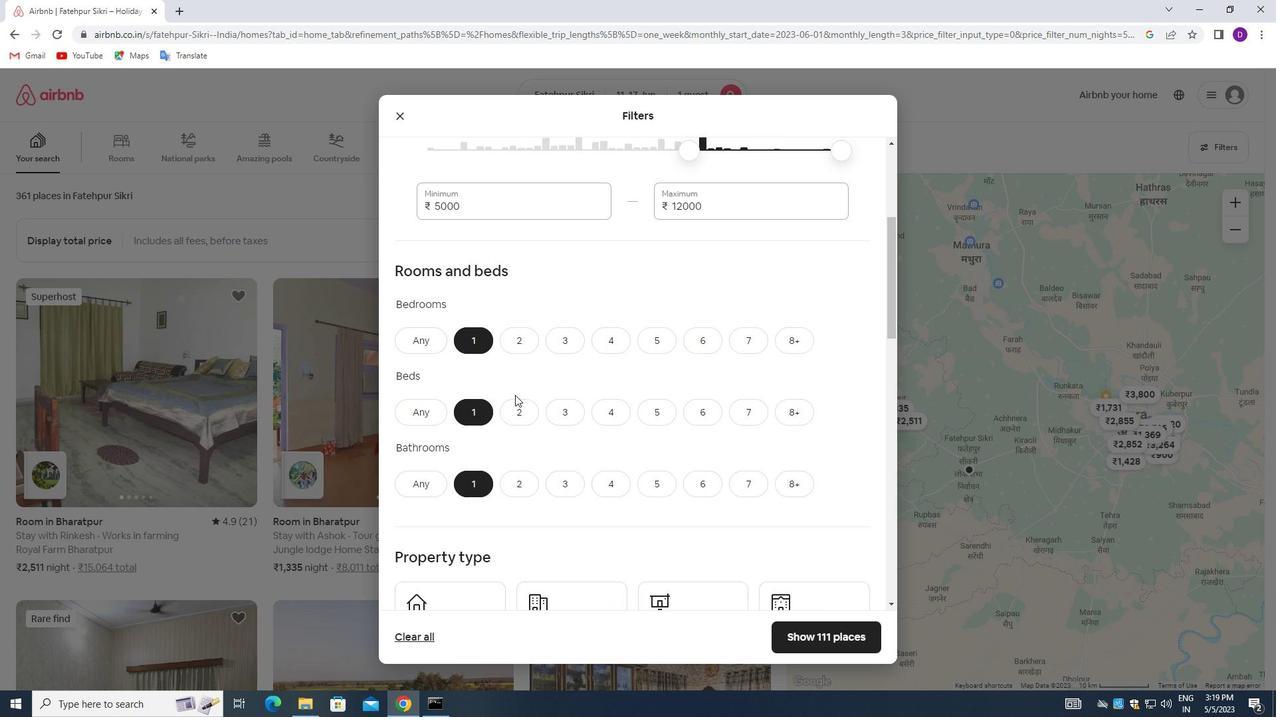 
Action: Mouse scrolled (515, 394) with delta (0, 0)
Screenshot: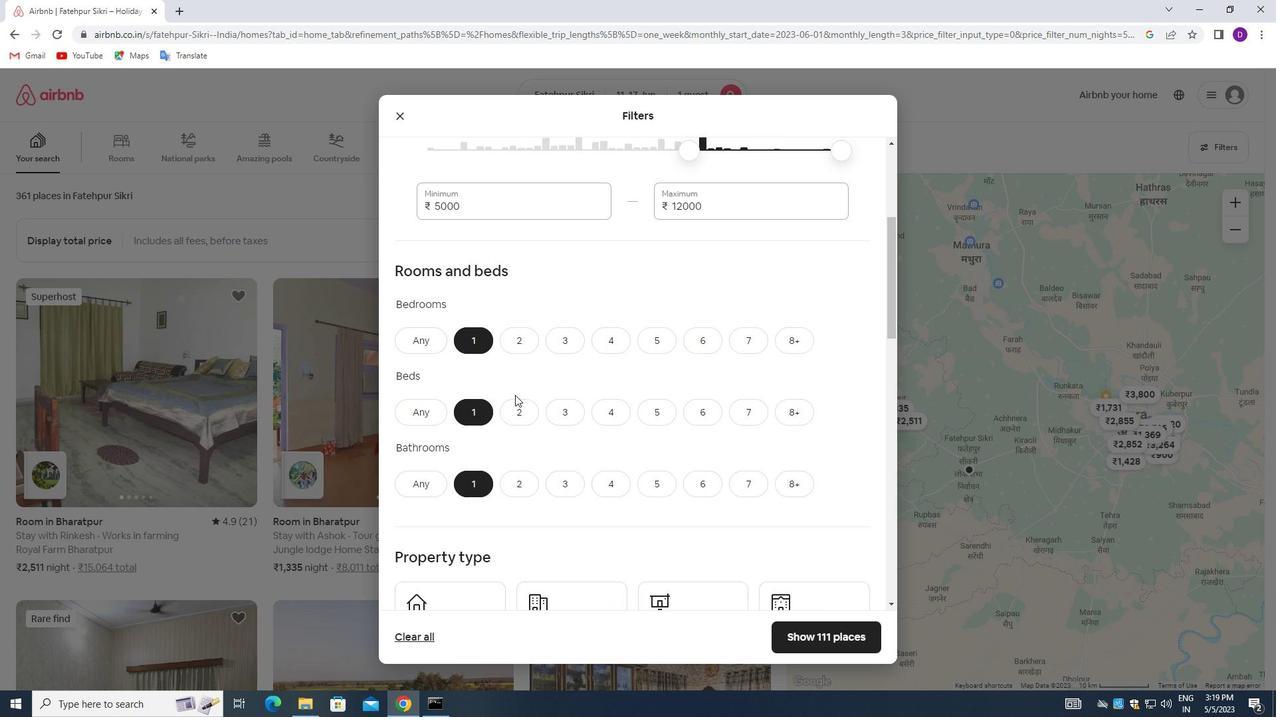 
Action: Mouse moved to (515, 396)
Screenshot: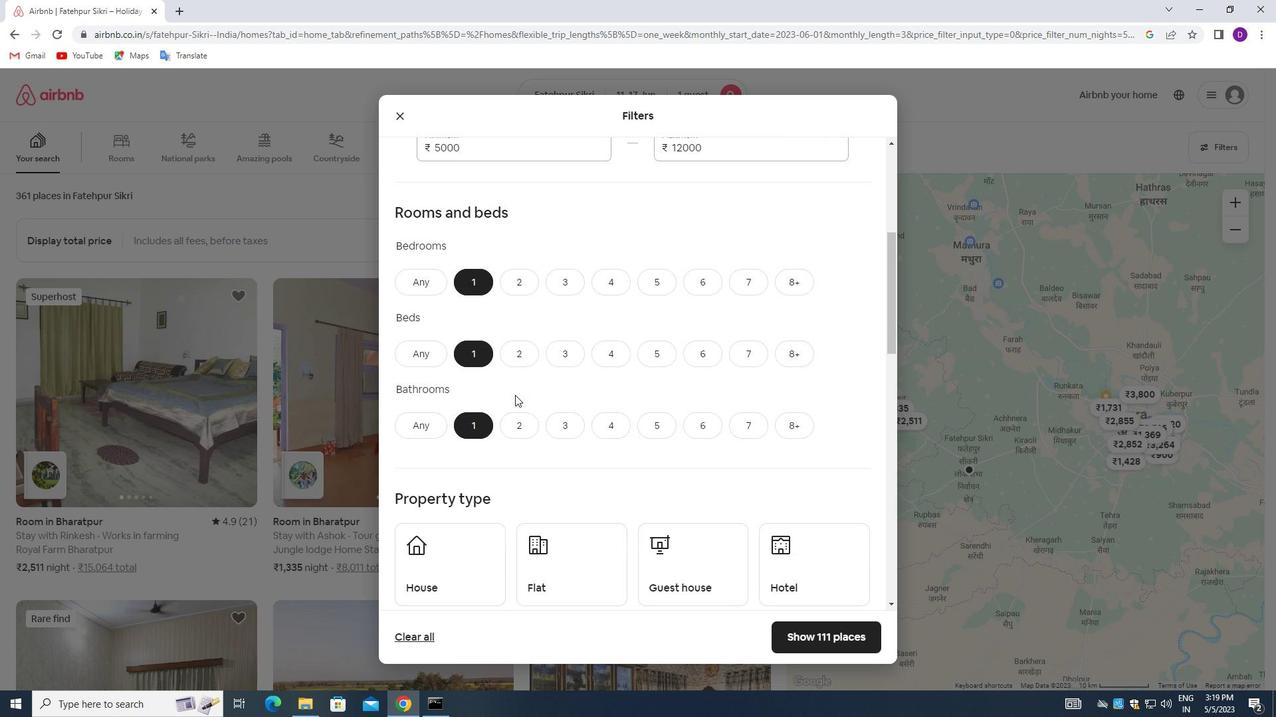 
Action: Mouse scrolled (515, 395) with delta (0, 0)
Screenshot: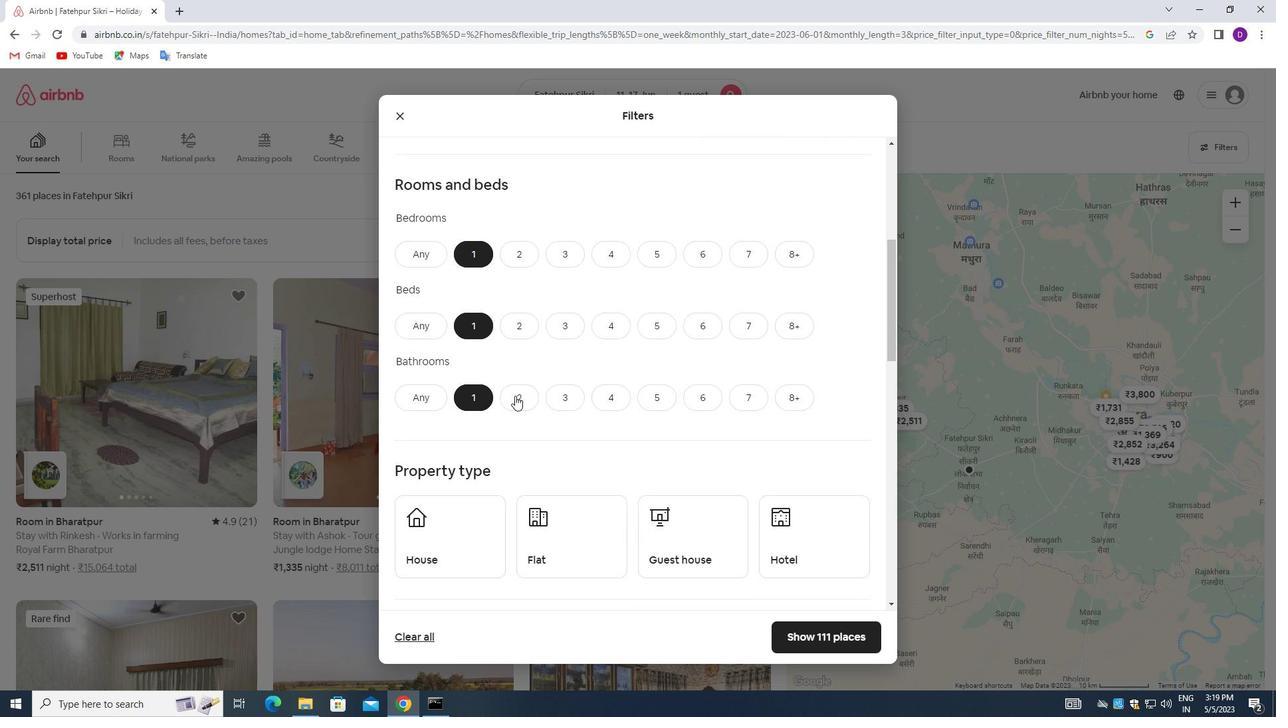 
Action: Mouse moved to (465, 430)
Screenshot: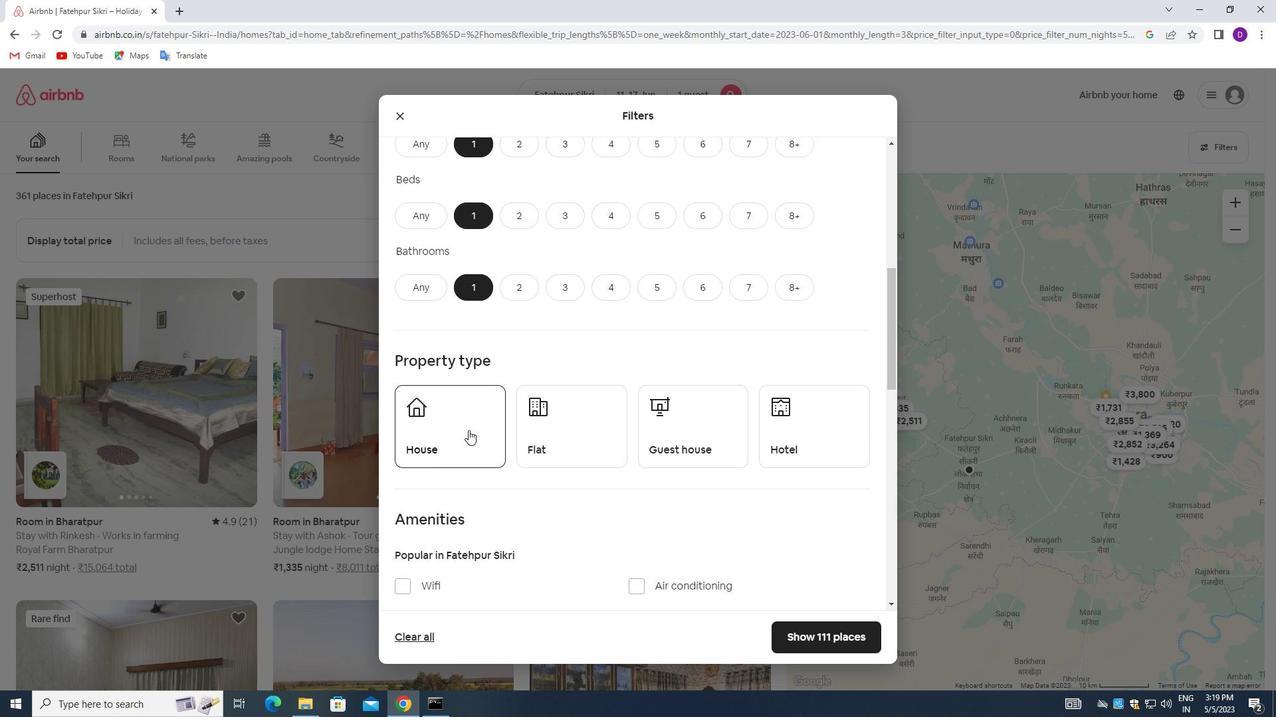 
Action: Mouse pressed left at (465, 430)
Screenshot: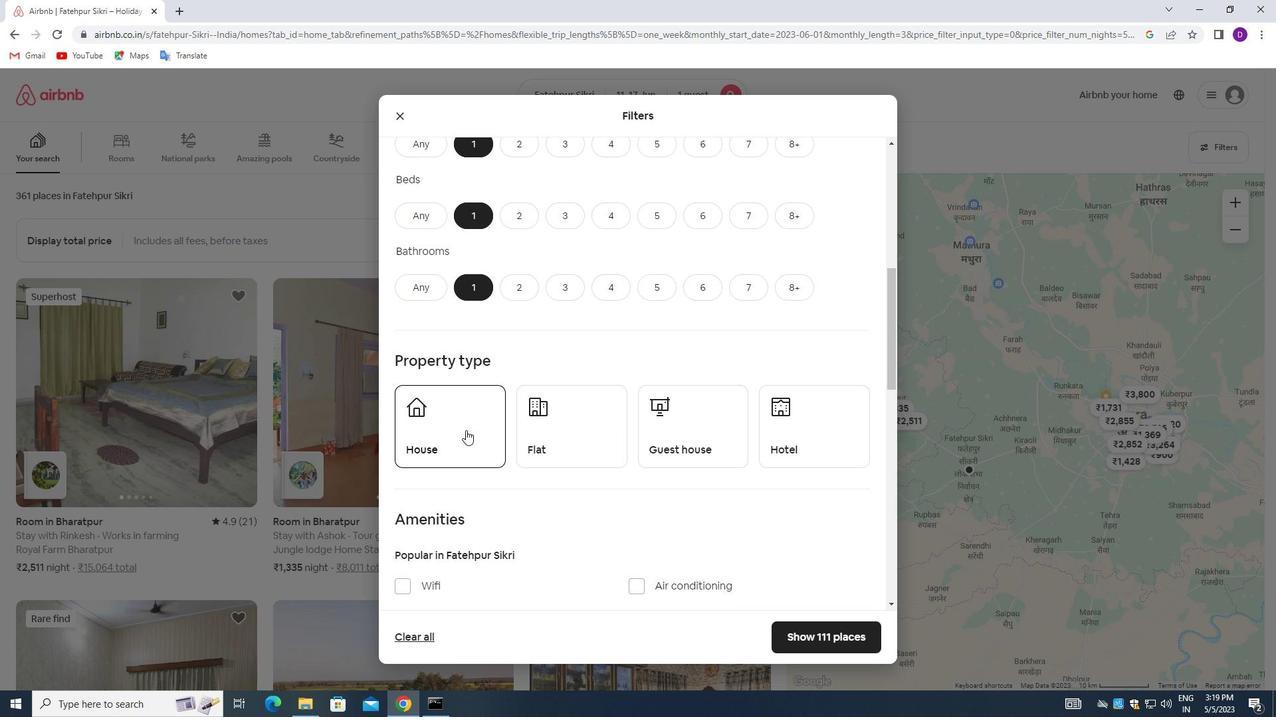 
Action: Mouse moved to (564, 424)
Screenshot: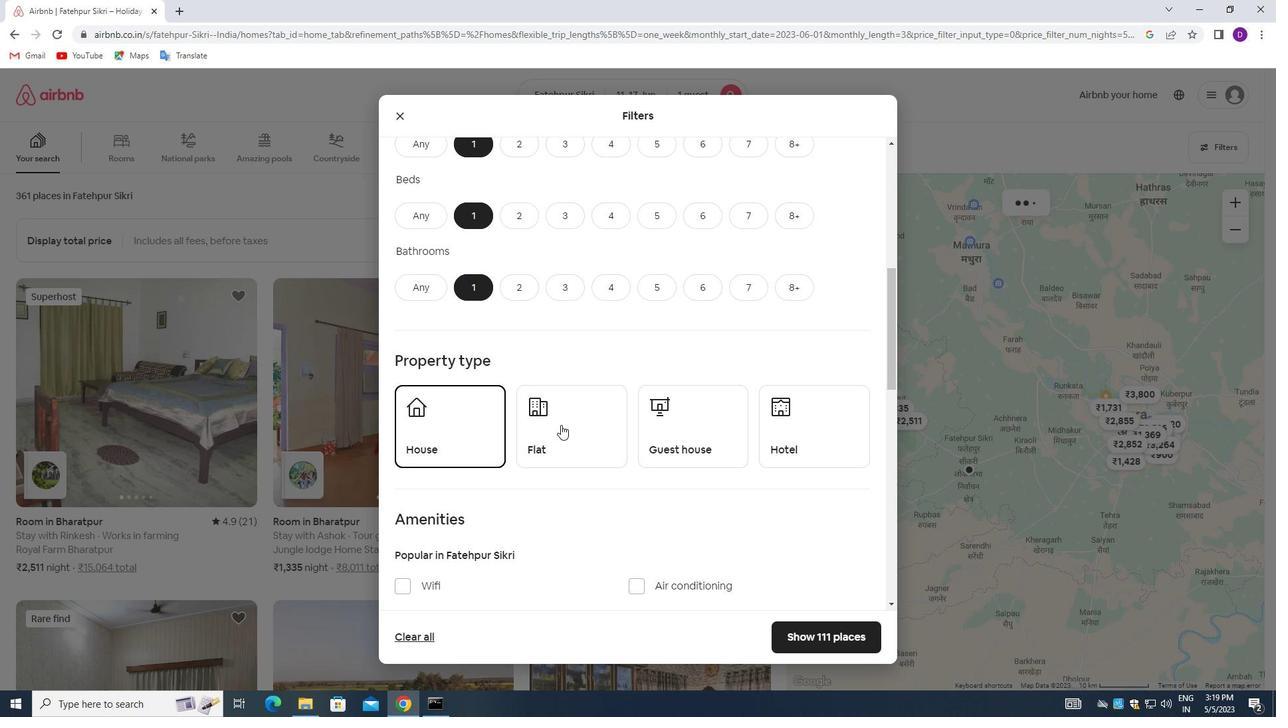 
Action: Mouse pressed left at (564, 424)
Screenshot: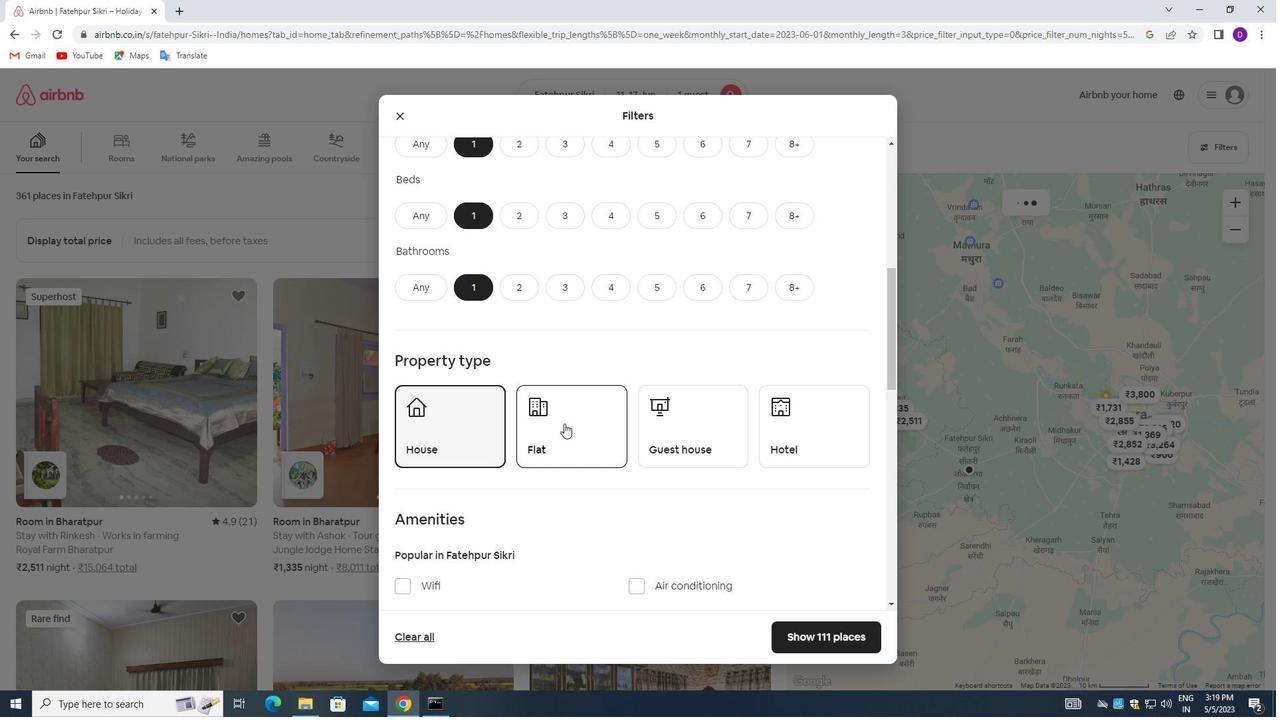 
Action: Mouse moved to (689, 418)
Screenshot: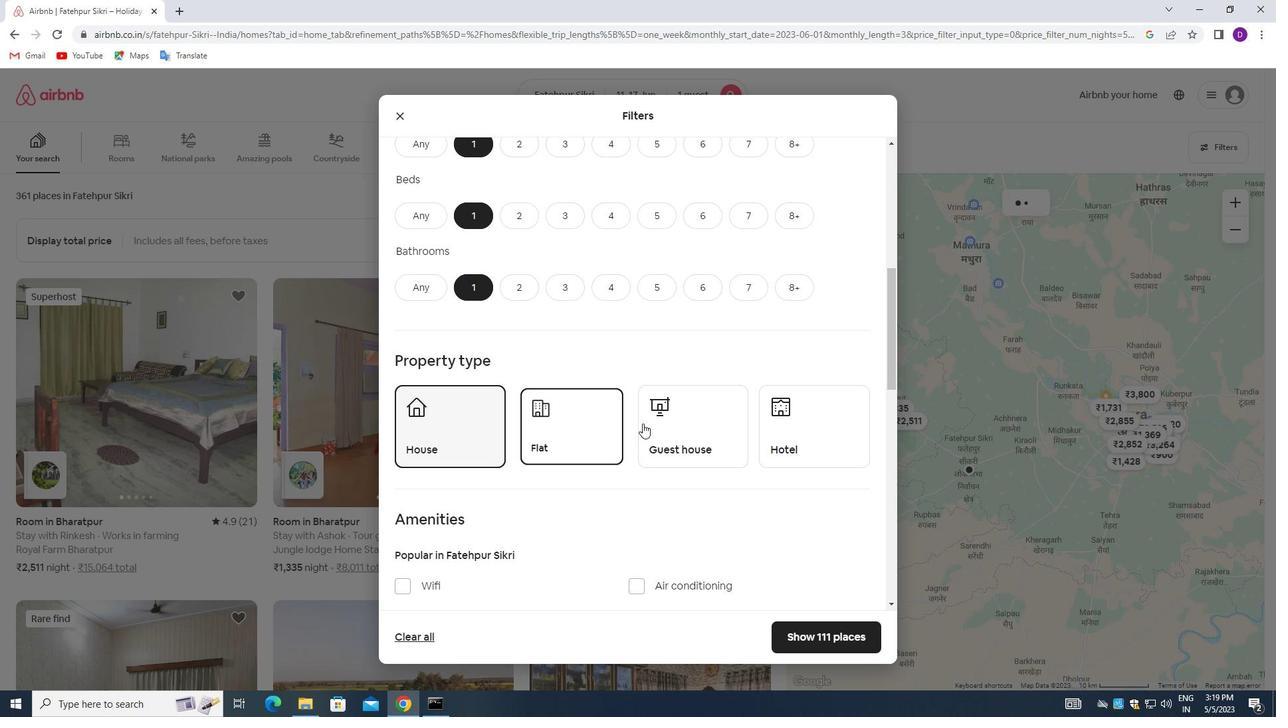 
Action: Mouse pressed left at (689, 418)
Screenshot: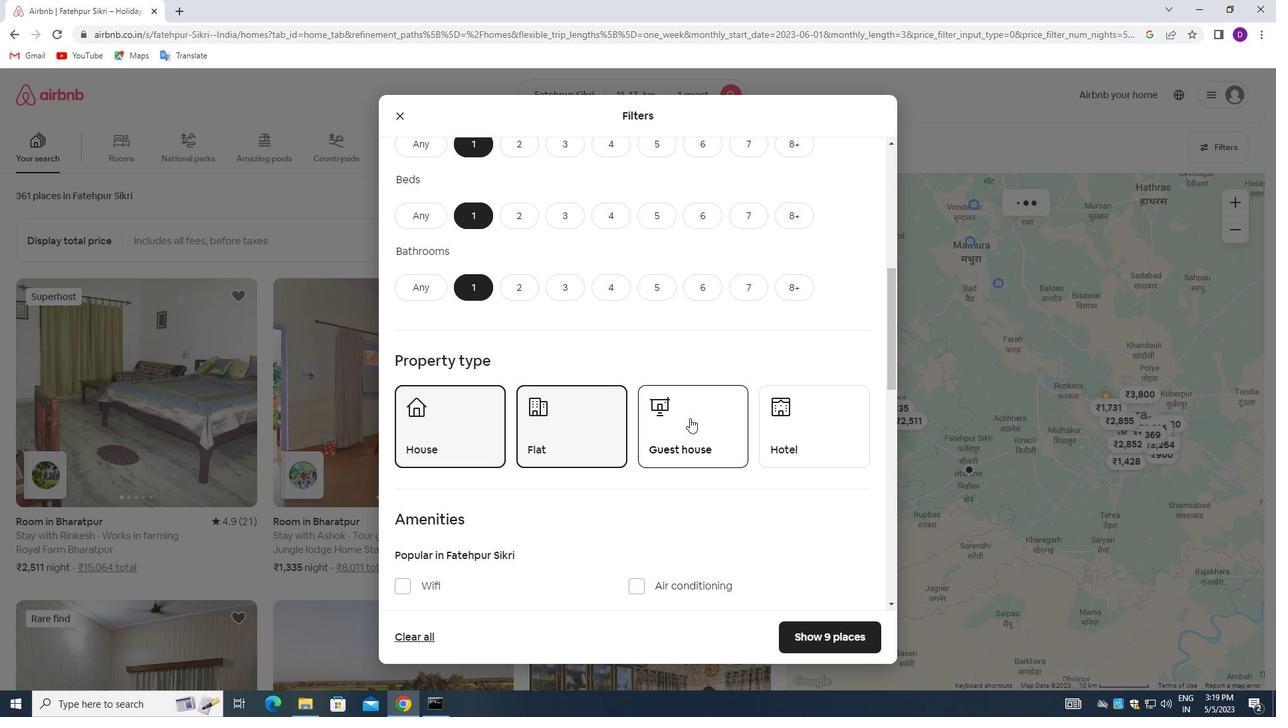 
Action: Mouse moved to (810, 413)
Screenshot: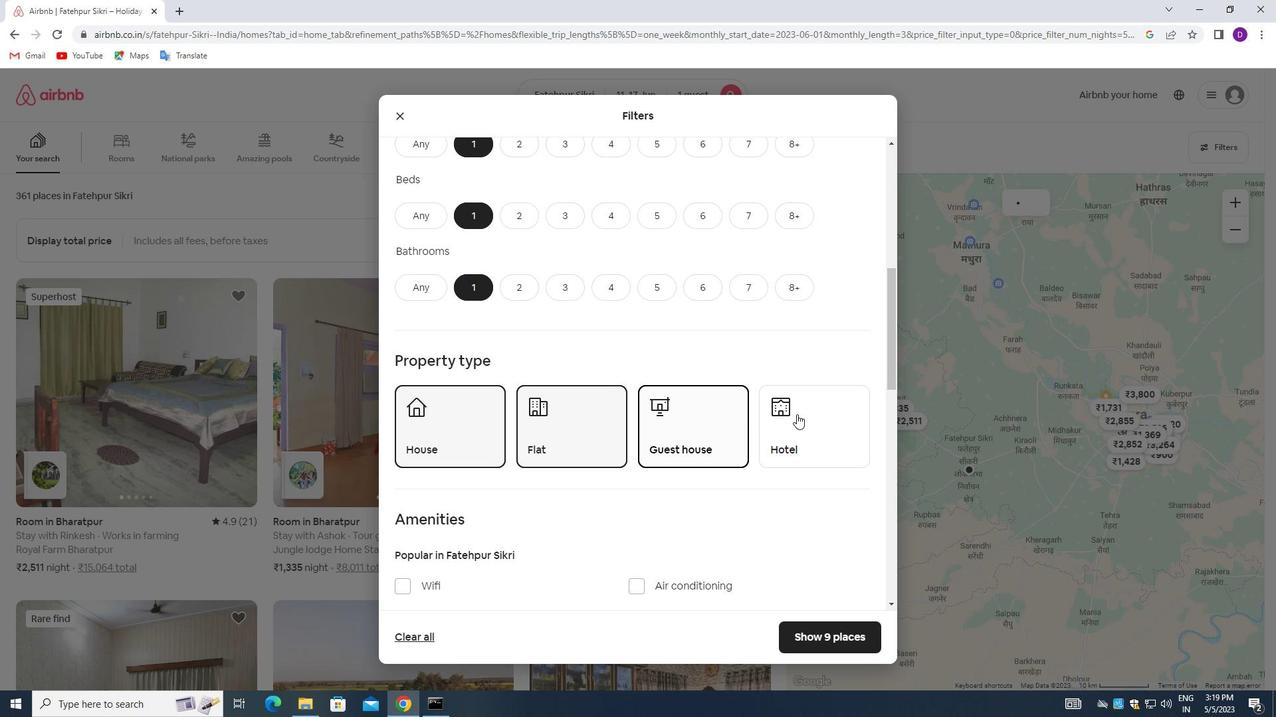 
Action: Mouse pressed left at (810, 413)
Screenshot: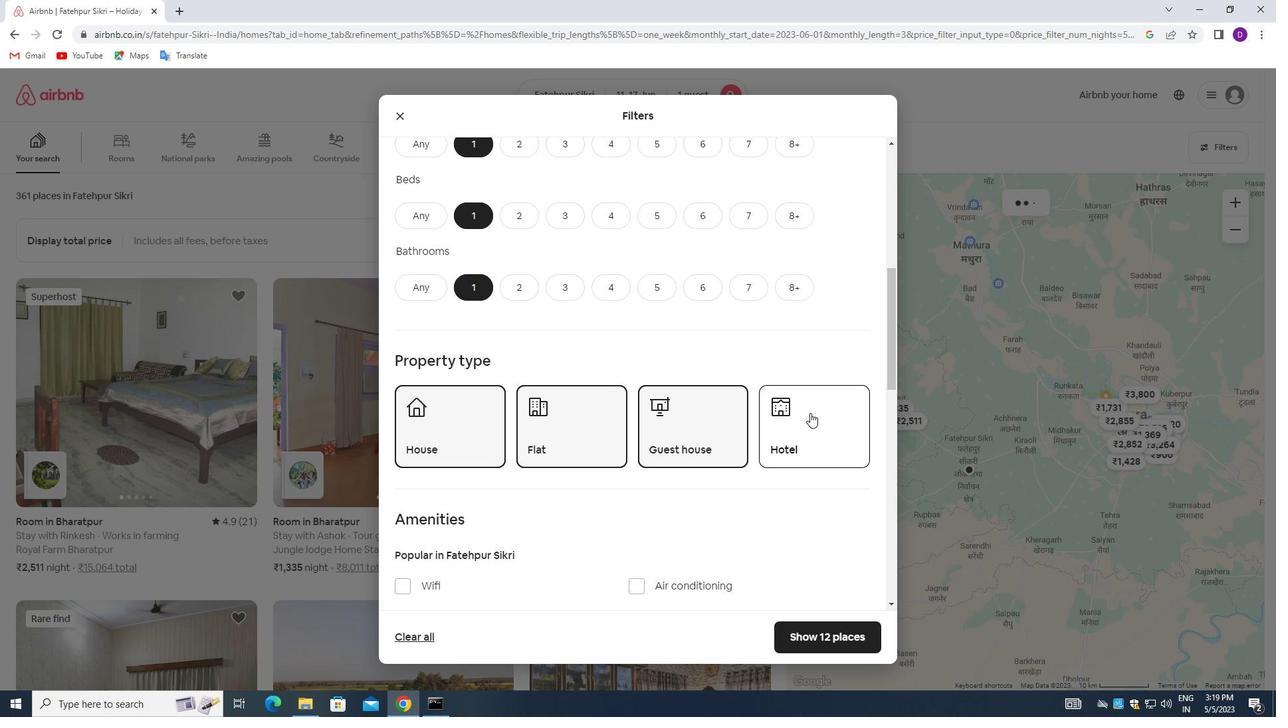 
Action: Mouse moved to (613, 406)
Screenshot: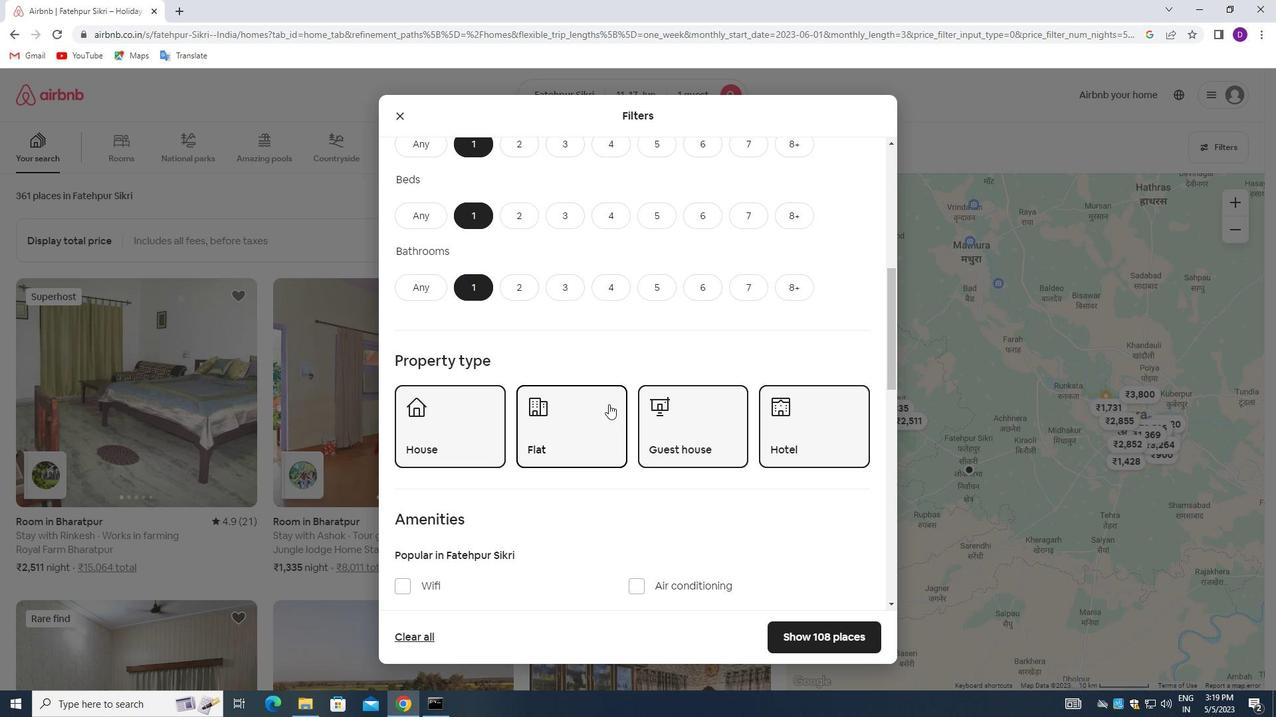 
Action: Mouse scrolled (613, 406) with delta (0, 0)
Screenshot: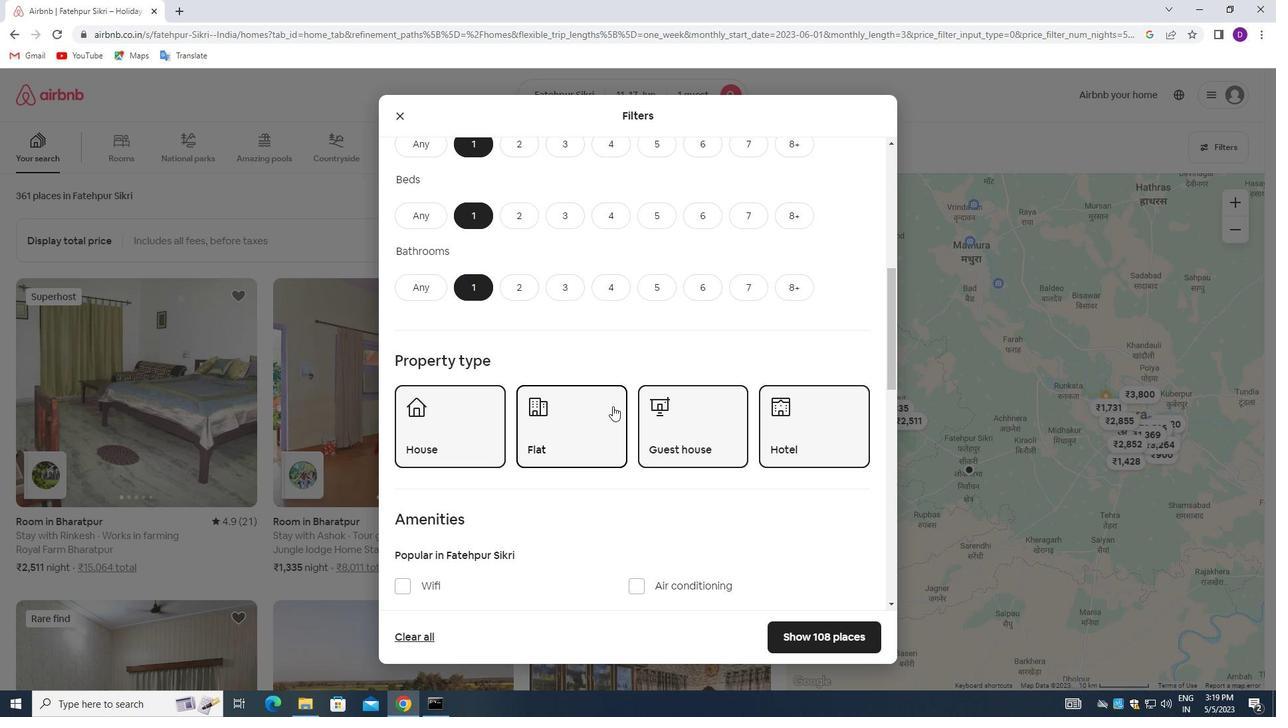 
Action: Mouse moved to (613, 407)
Screenshot: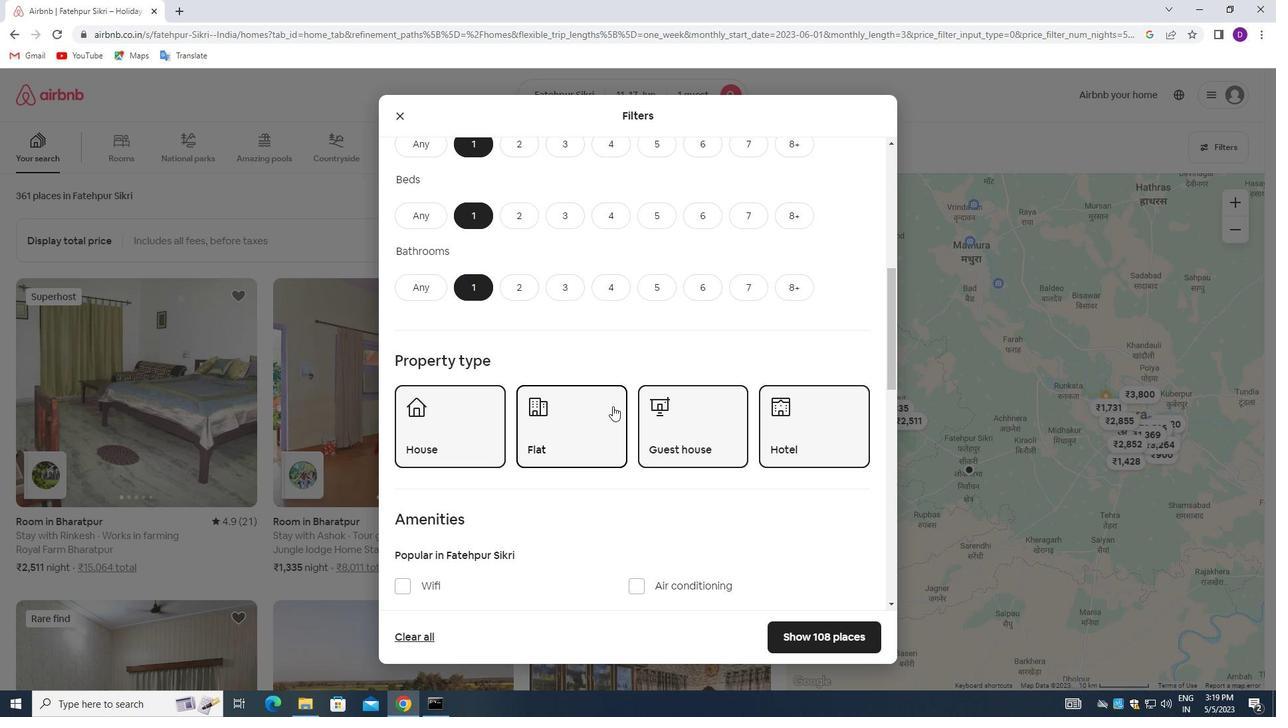 
Action: Mouse scrolled (613, 406) with delta (0, 0)
Screenshot: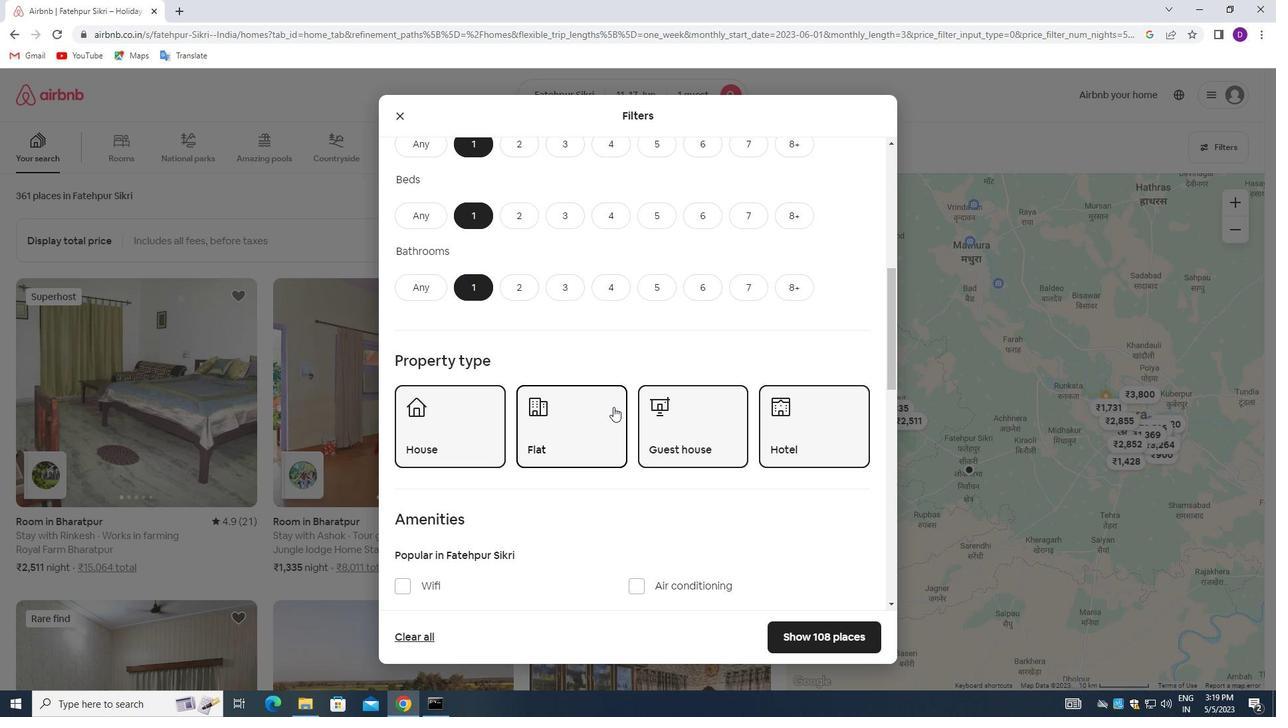 
Action: Mouse scrolled (613, 406) with delta (0, 0)
Screenshot: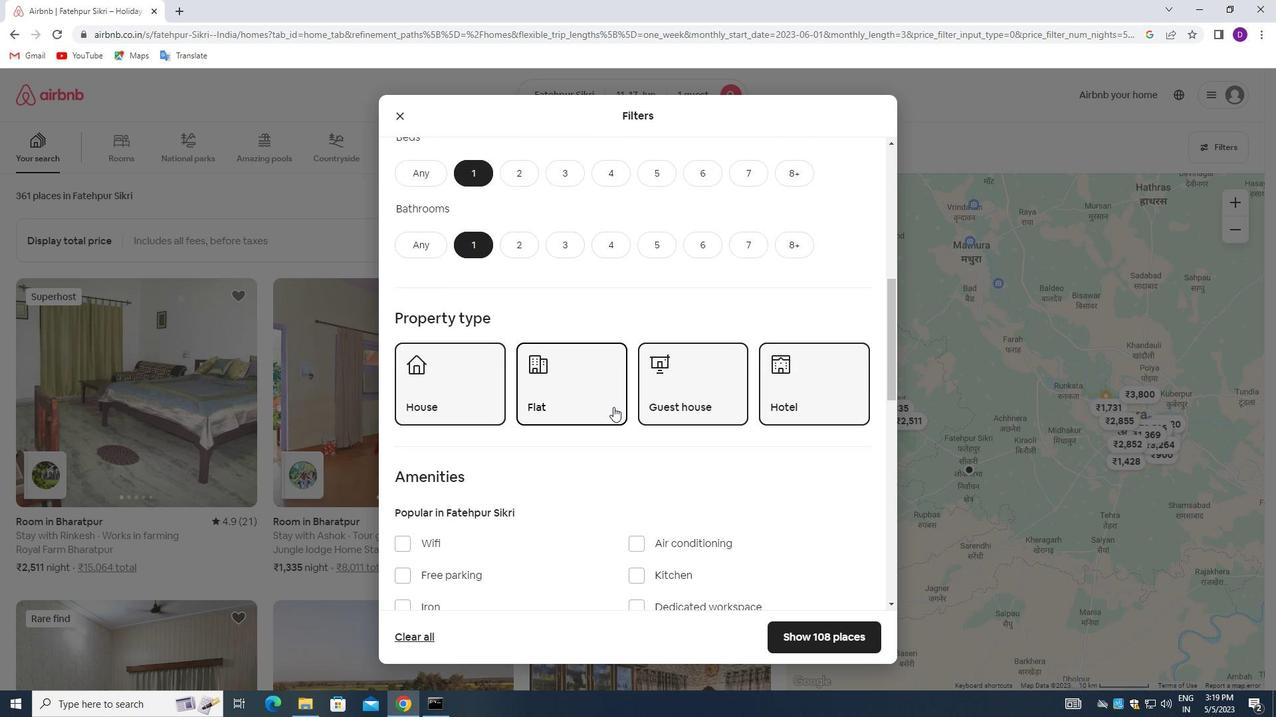 
Action: Mouse moved to (437, 484)
Screenshot: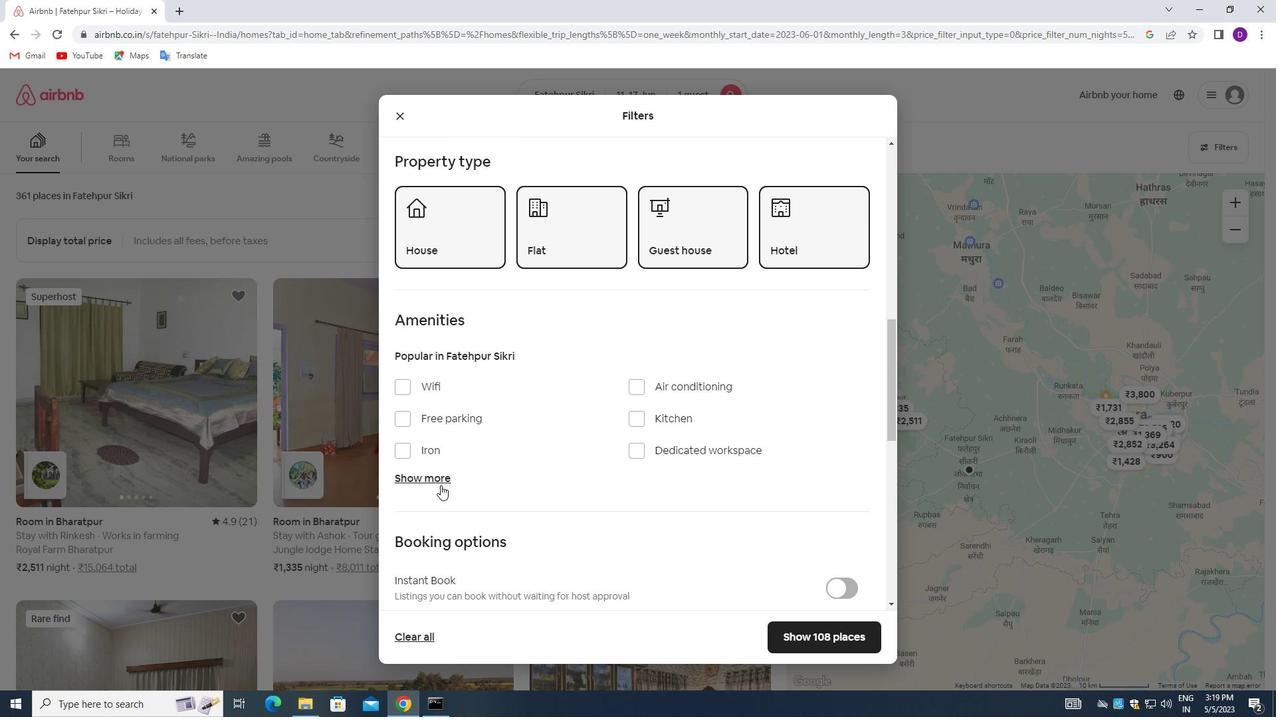 
Action: Mouse pressed left at (437, 484)
Screenshot: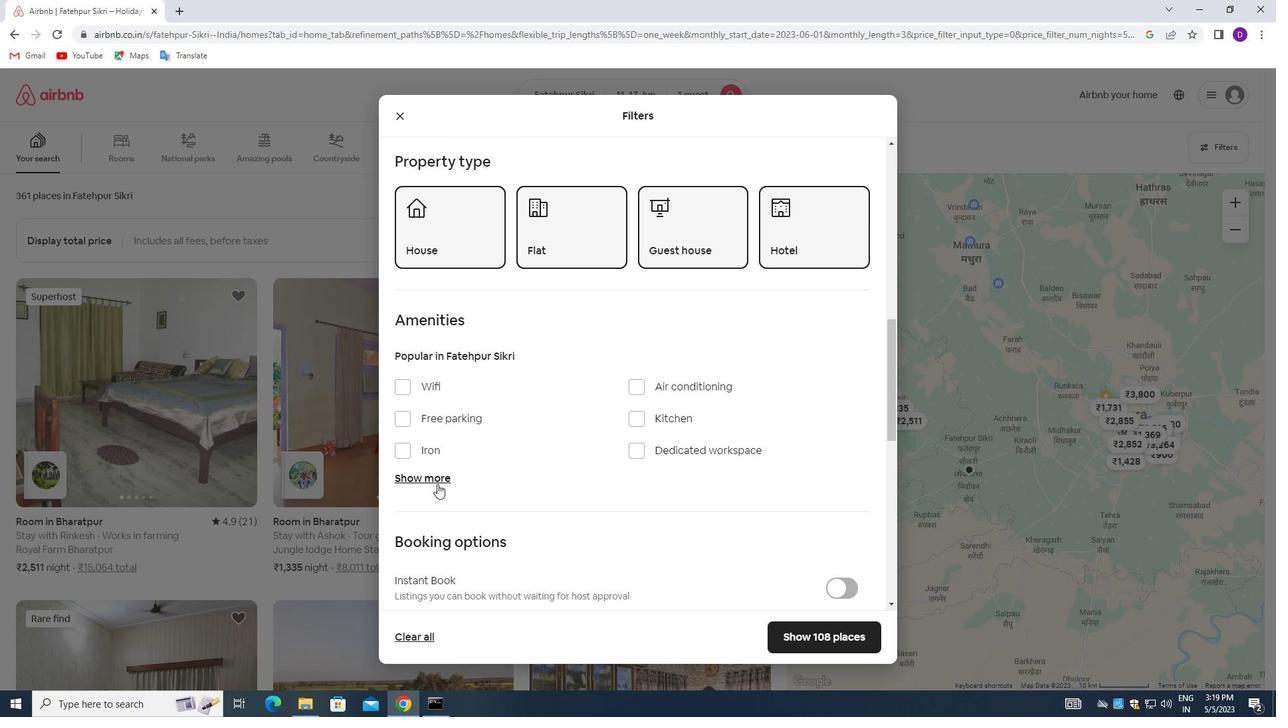 
Action: Mouse moved to (406, 517)
Screenshot: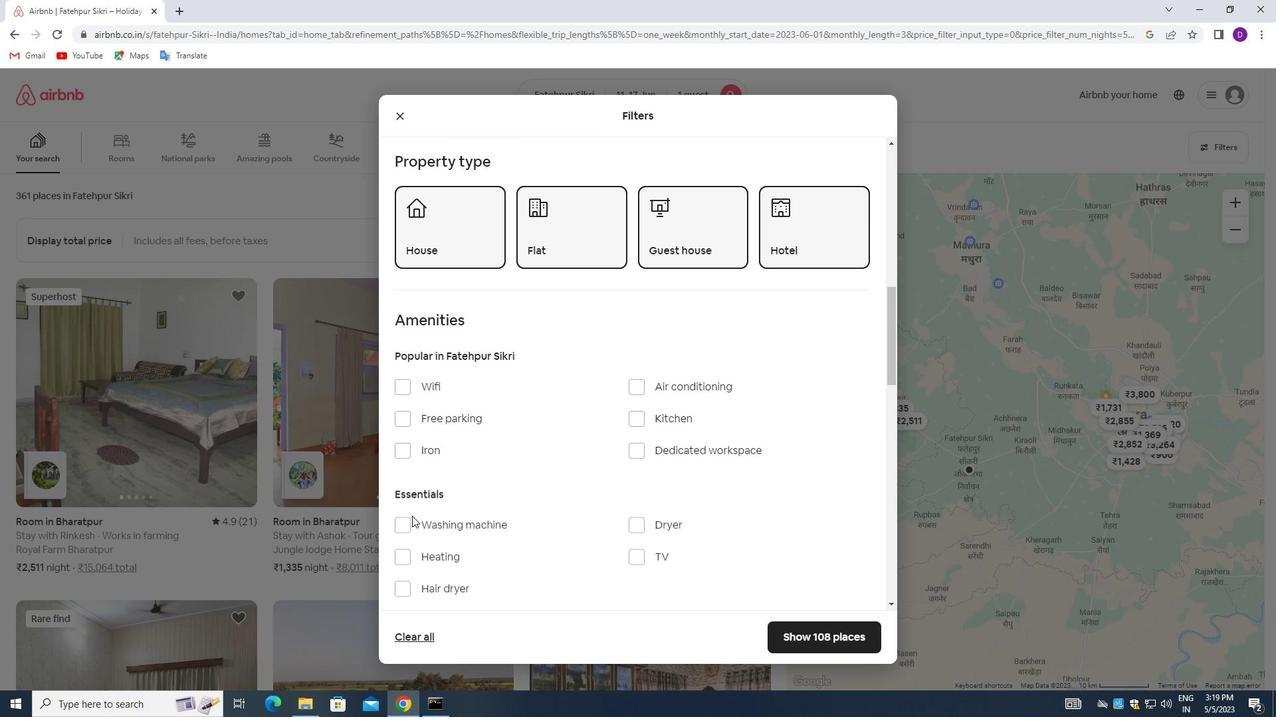 
Action: Mouse pressed left at (406, 517)
Screenshot: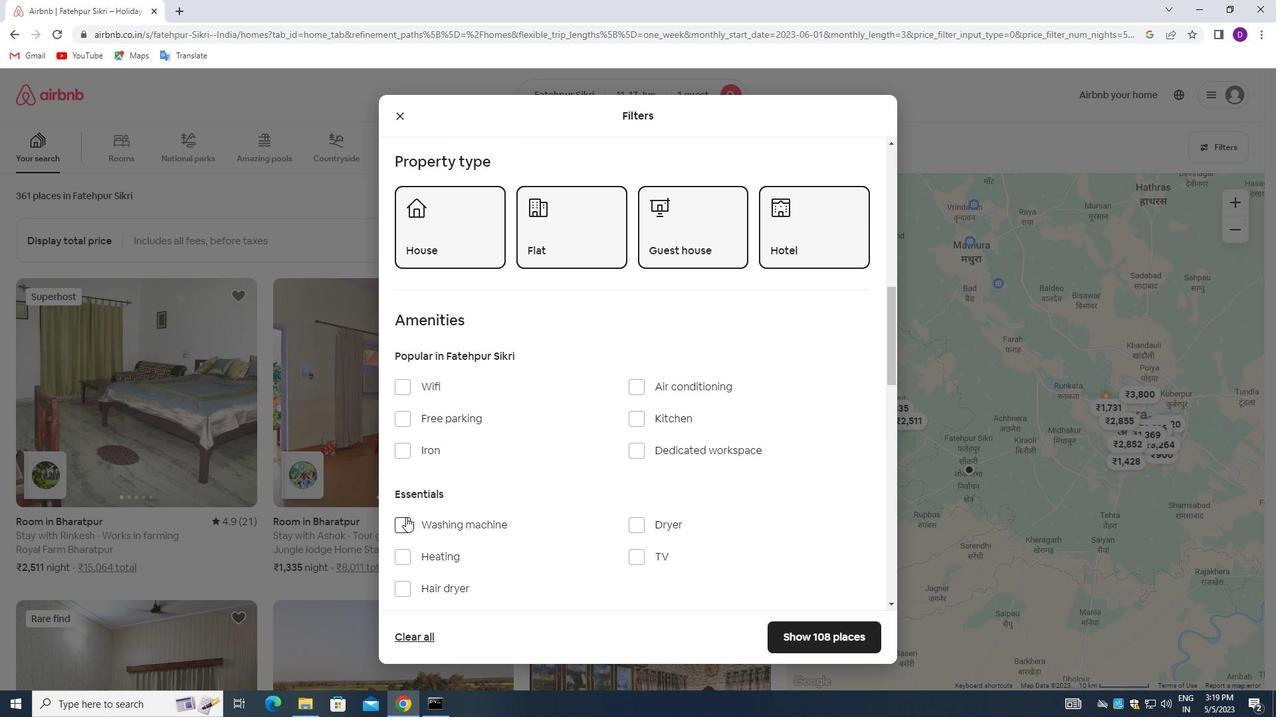 
Action: Mouse moved to (560, 467)
Screenshot: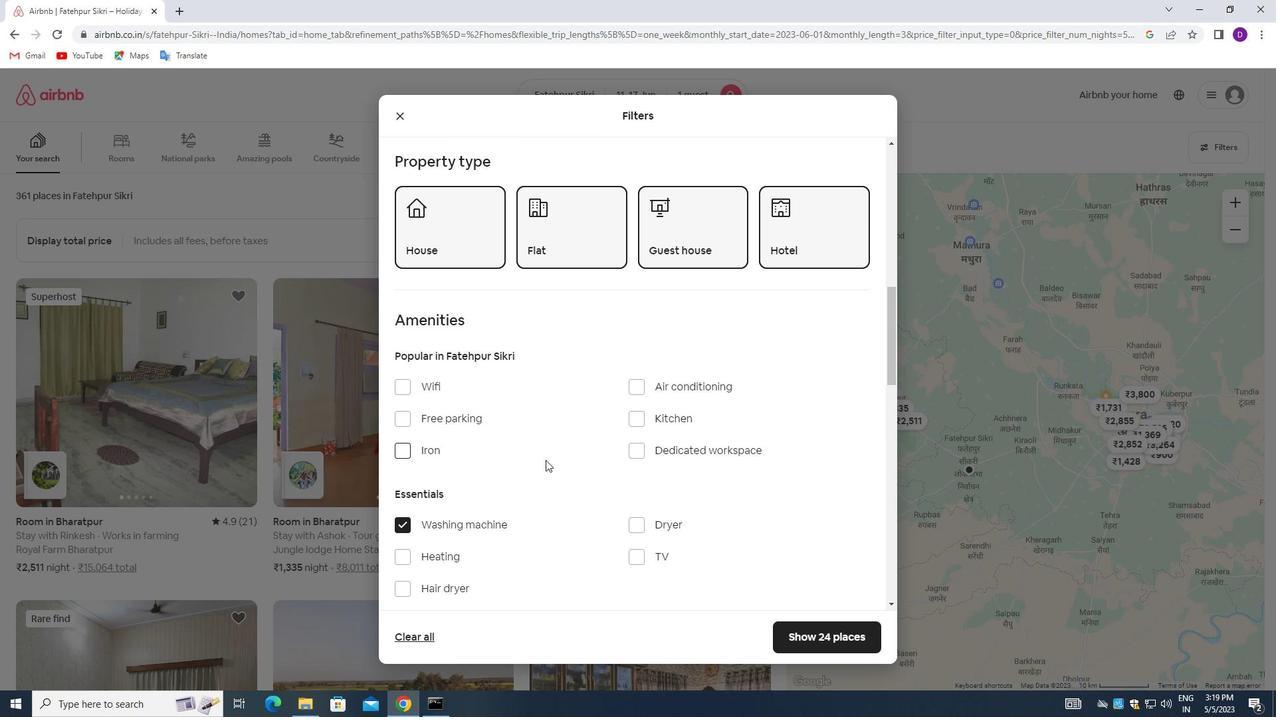 
Action: Mouse scrolled (552, 464) with delta (0, 0)
Screenshot: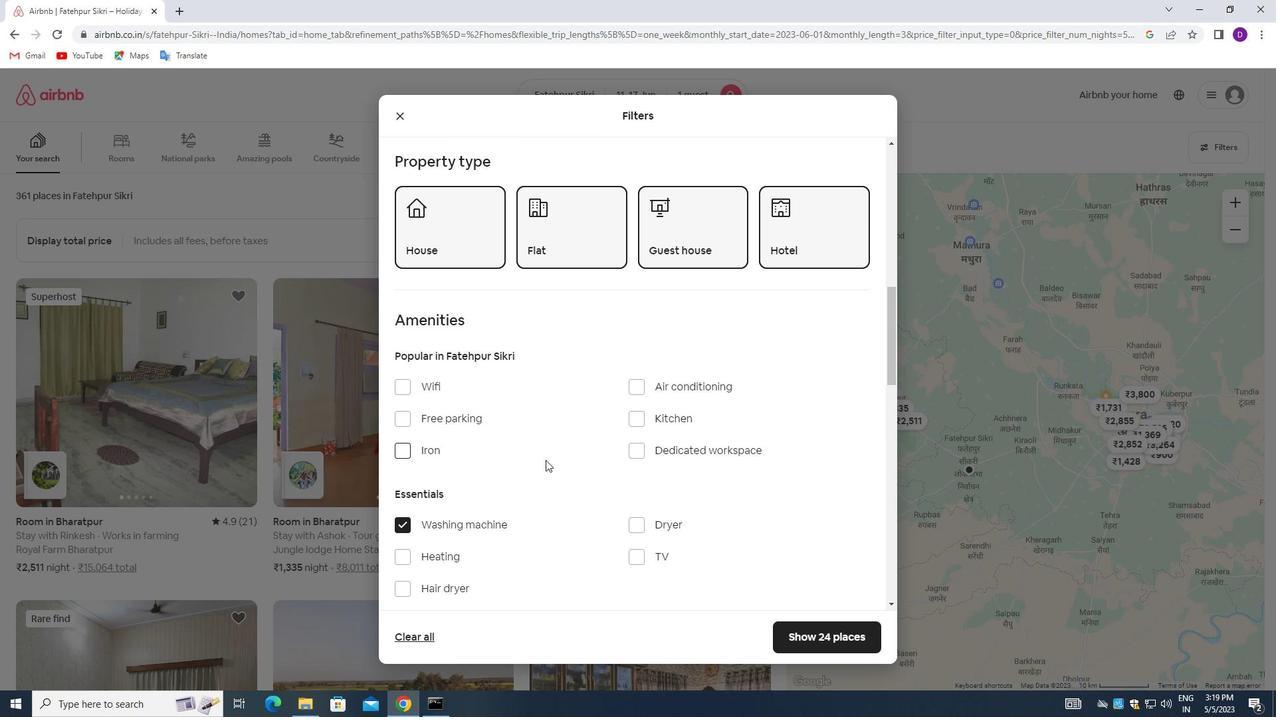 
Action: Mouse moved to (570, 469)
Screenshot: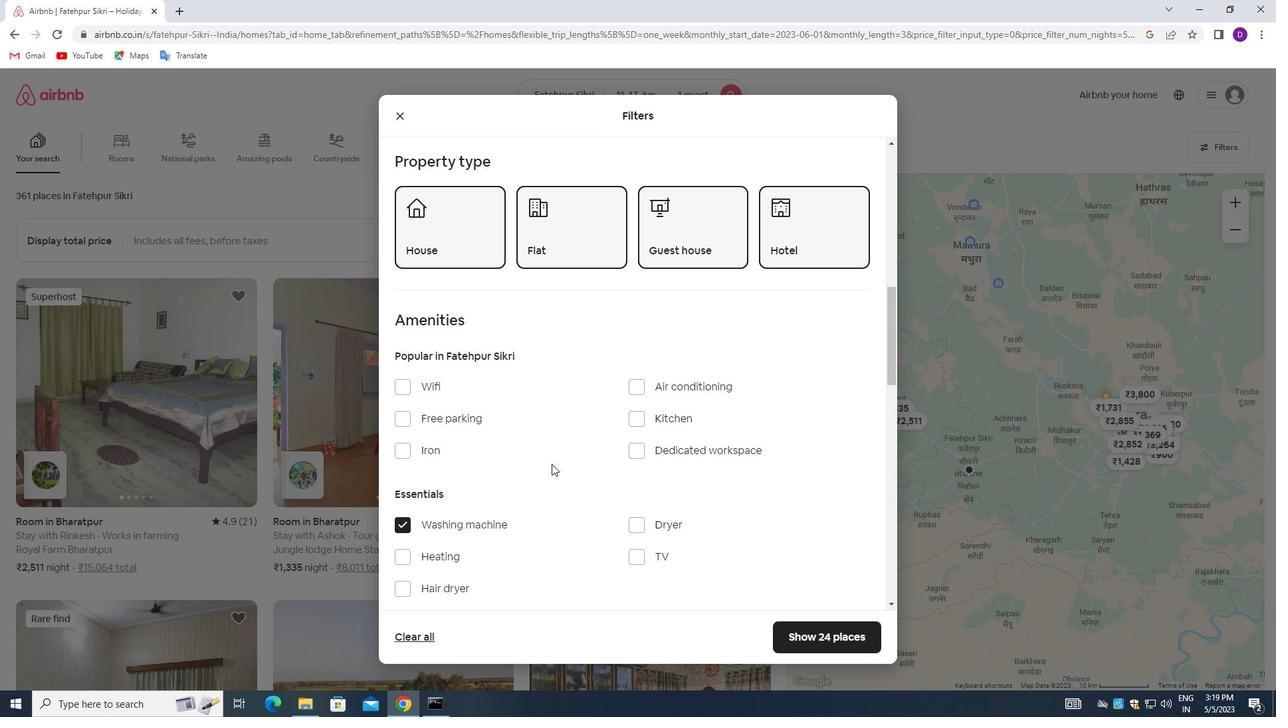 
Action: Mouse scrolled (570, 469) with delta (0, 0)
Screenshot: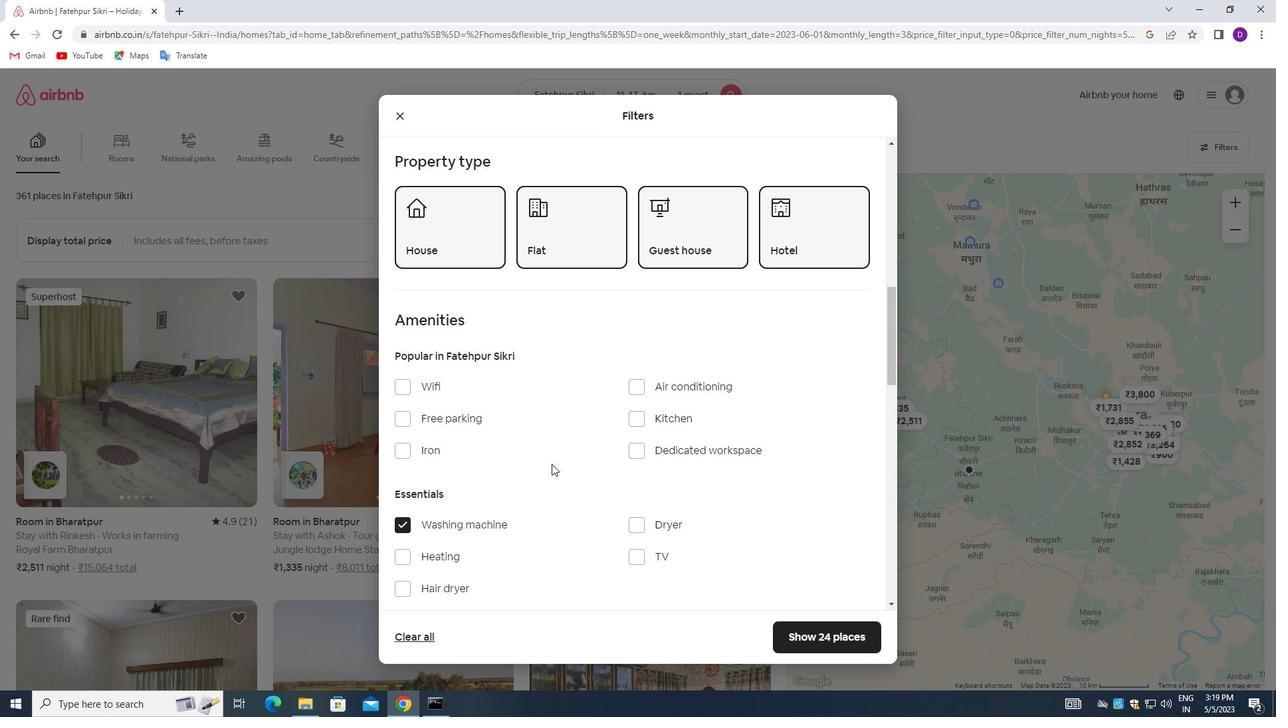 
Action: Mouse moved to (570, 469)
Screenshot: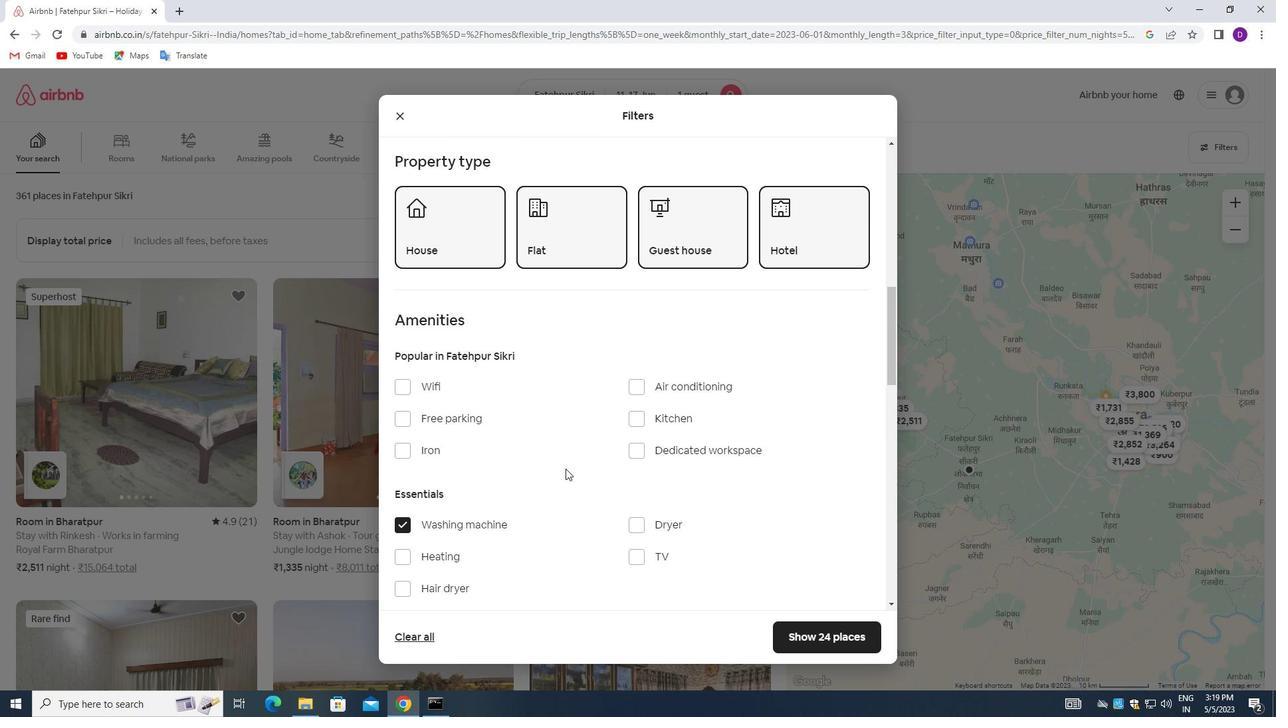 
Action: Mouse scrolled (570, 469) with delta (0, 0)
Screenshot: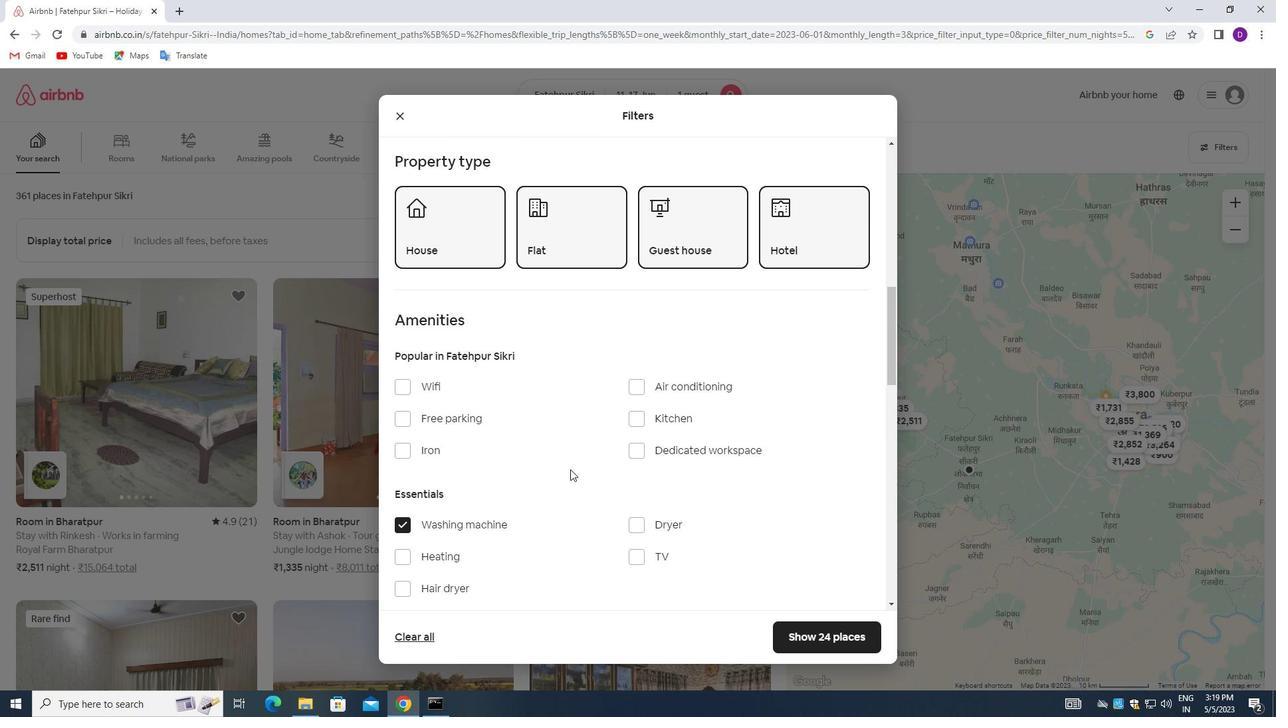 
Action: Mouse moved to (642, 468)
Screenshot: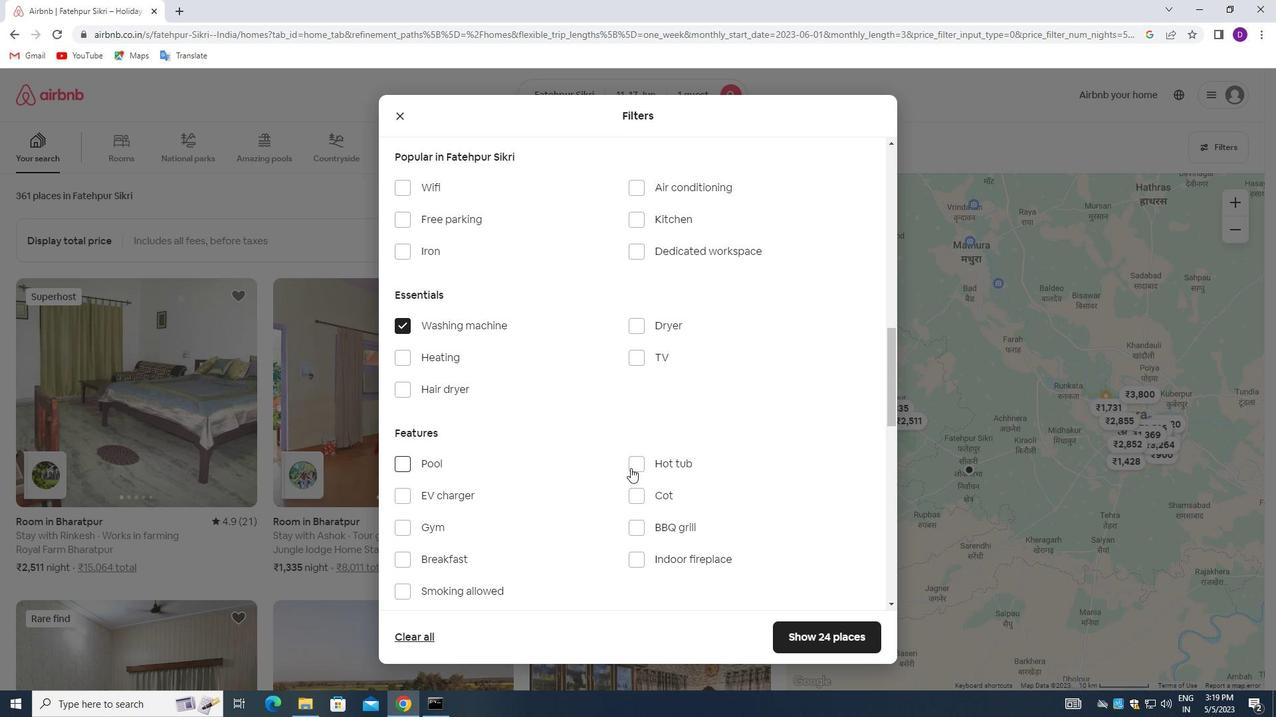 
Action: Mouse scrolled (642, 467) with delta (0, 0)
Screenshot: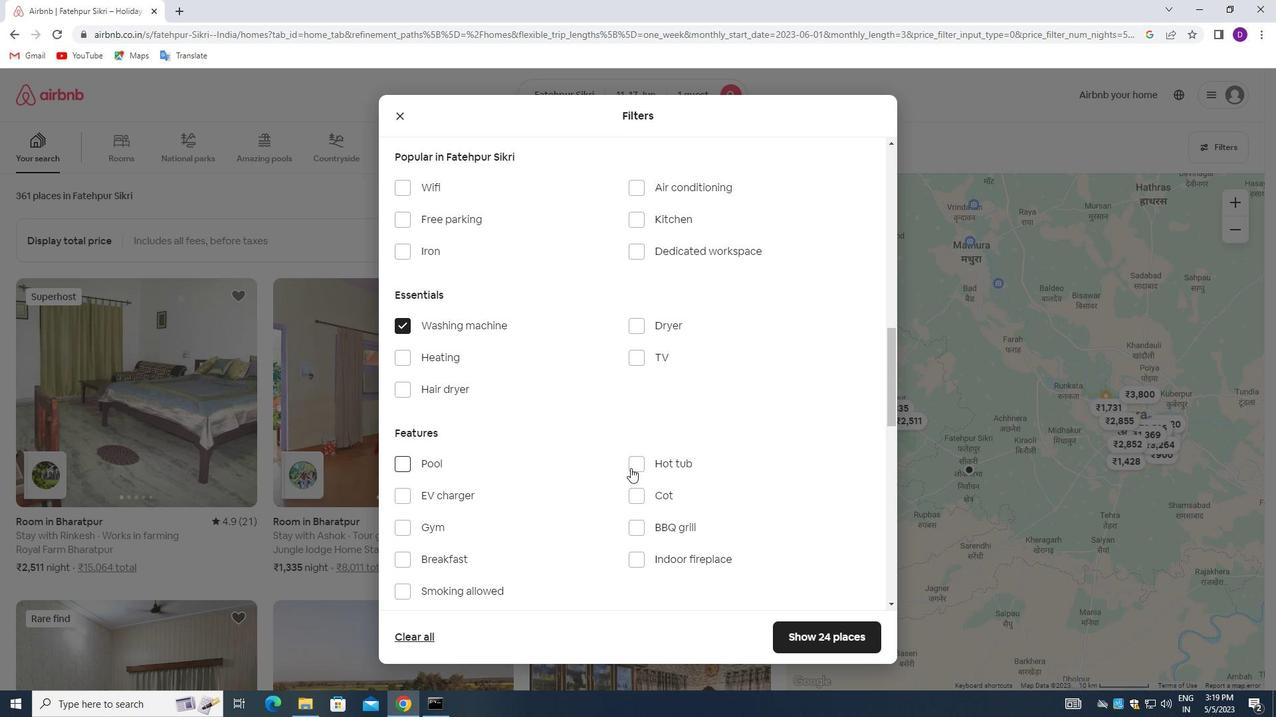 
Action: Mouse moved to (649, 468)
Screenshot: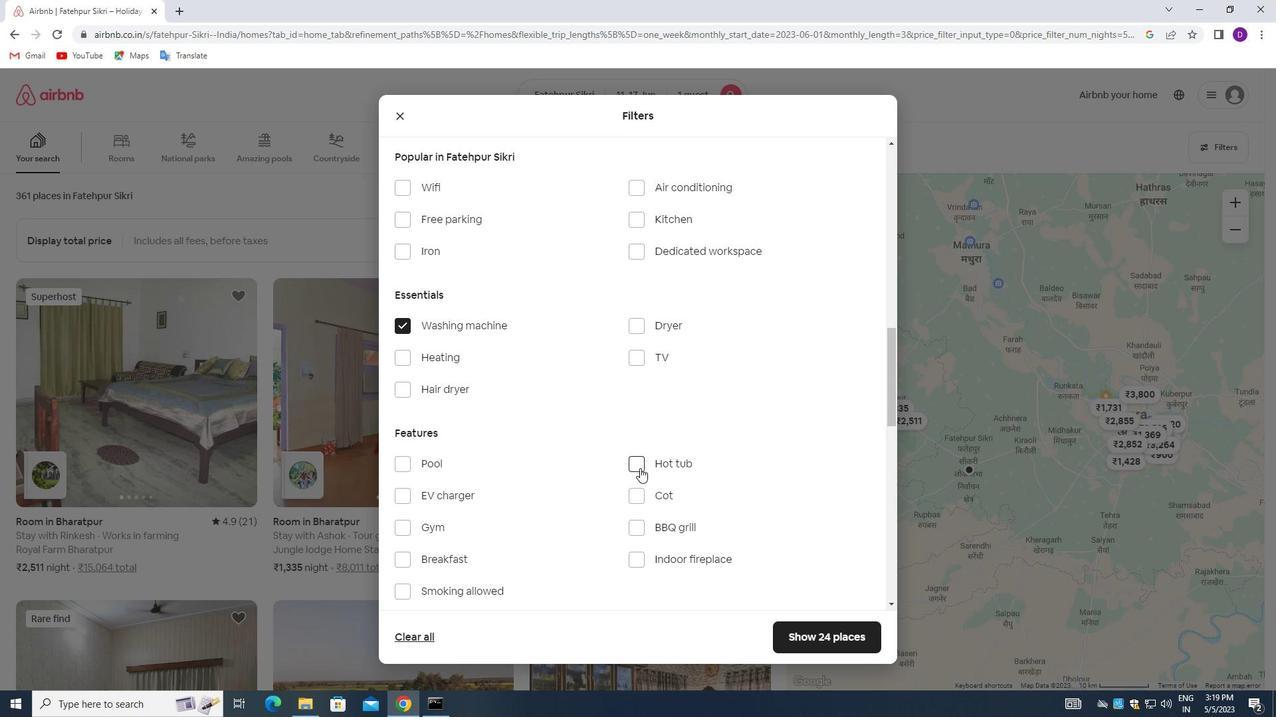 
Action: Mouse scrolled (649, 467) with delta (0, 0)
Screenshot: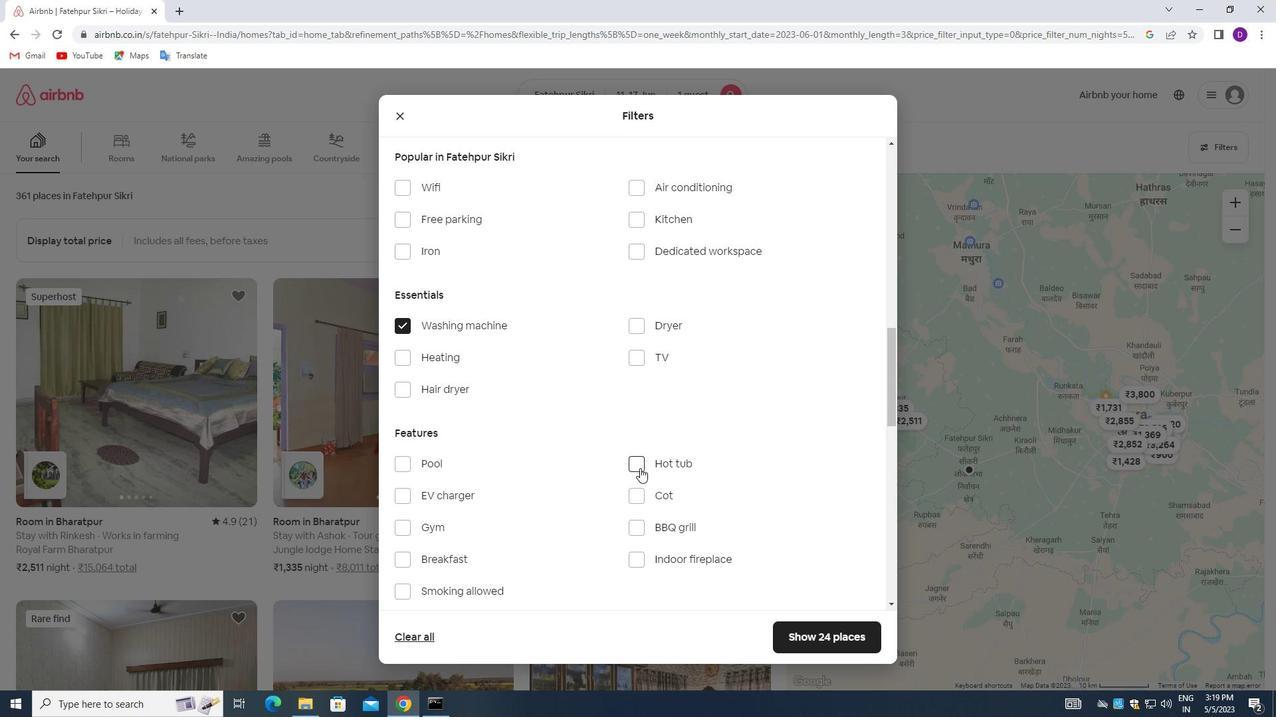 
Action: Mouse moved to (650, 468)
Screenshot: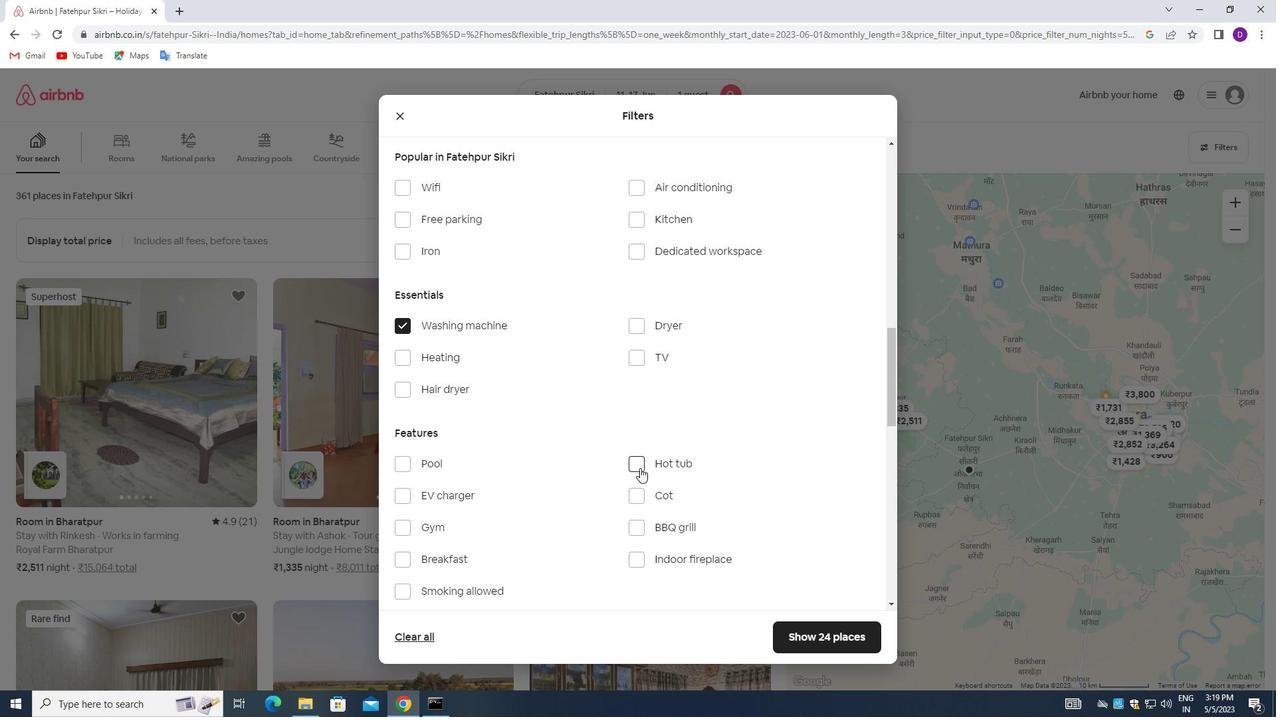 
Action: Mouse scrolled (650, 467) with delta (0, 0)
Screenshot: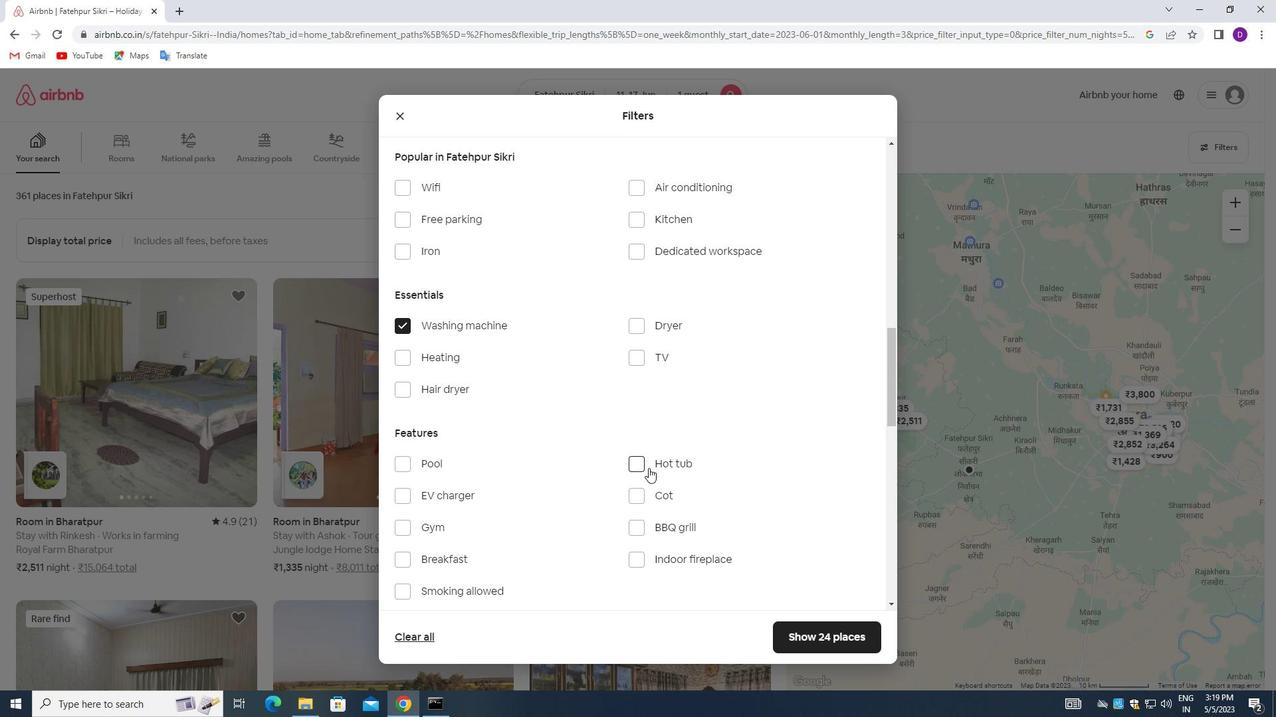 
Action: Mouse moved to (715, 495)
Screenshot: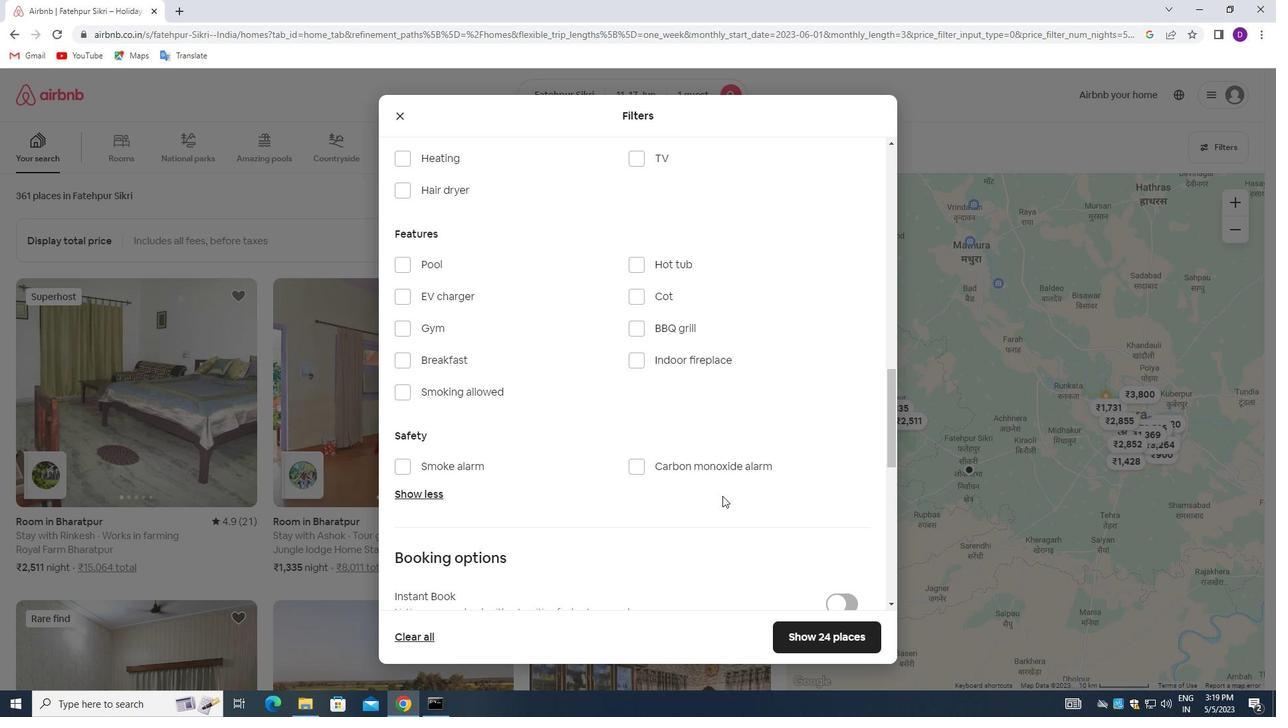 
Action: Mouse scrolled (715, 494) with delta (0, 0)
Screenshot: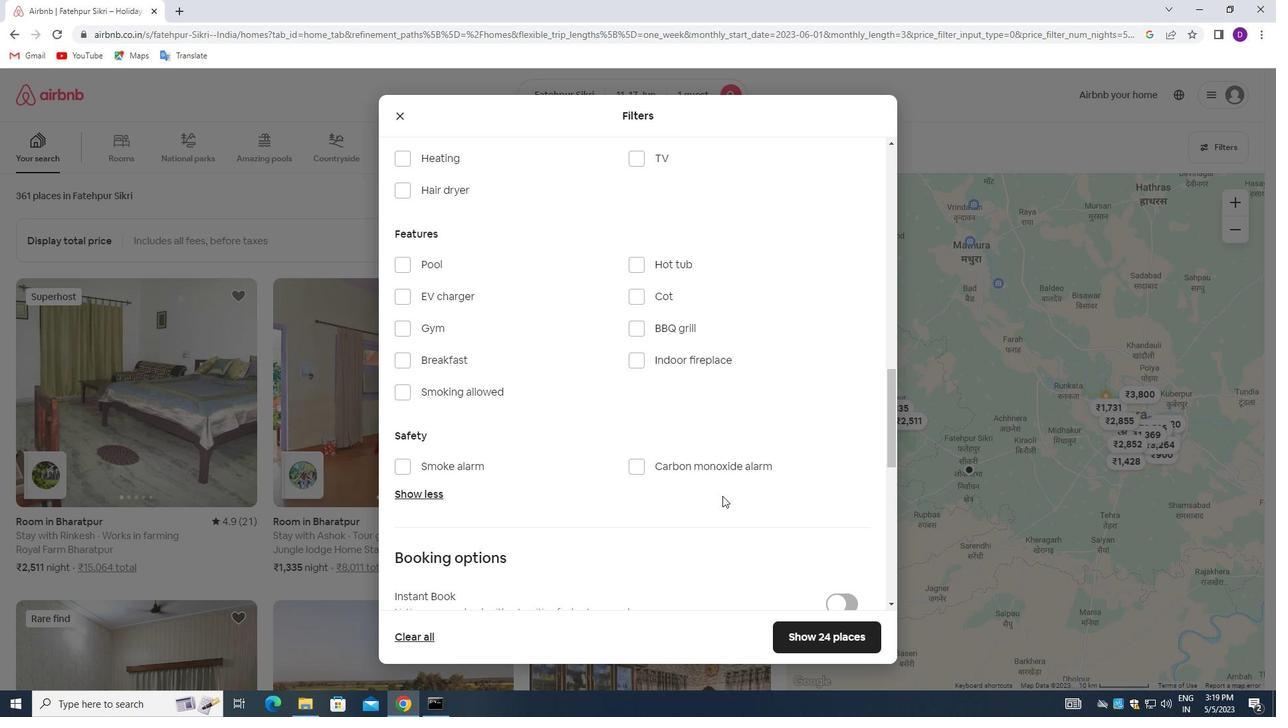 
Action: Mouse moved to (714, 494)
Screenshot: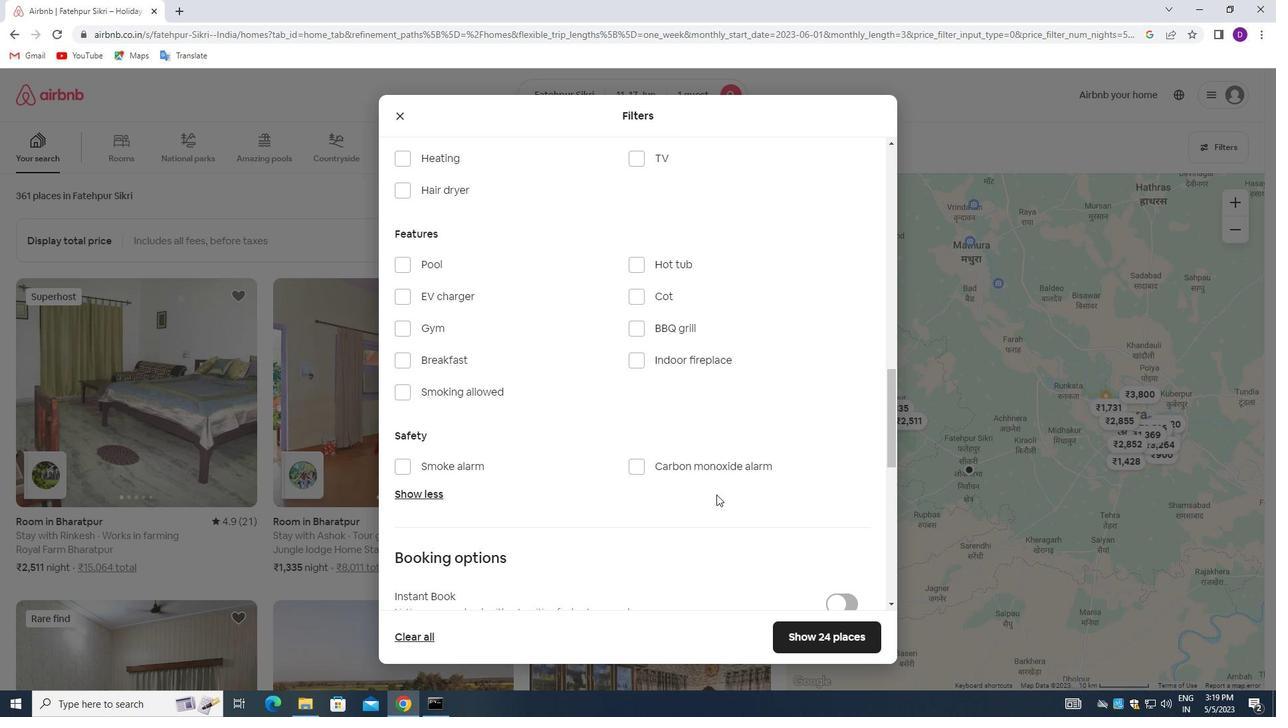 
Action: Mouse scrolled (714, 493) with delta (0, 0)
Screenshot: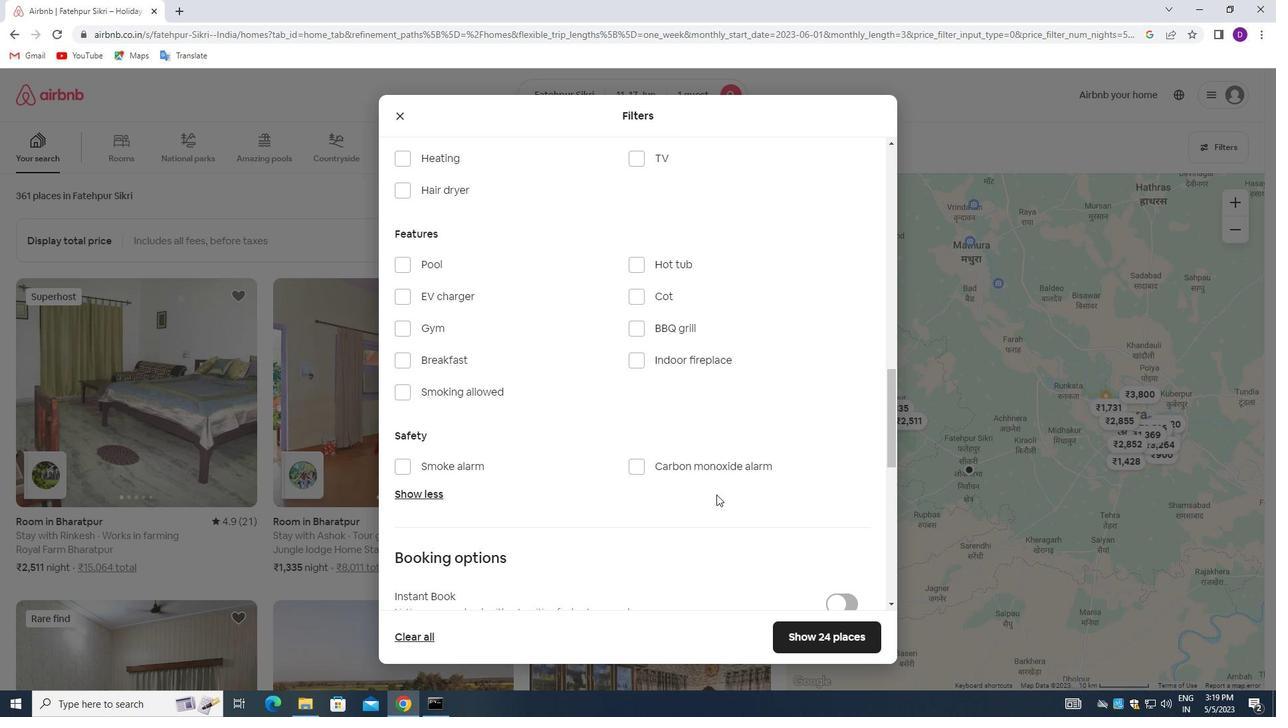 
Action: Mouse moved to (711, 494)
Screenshot: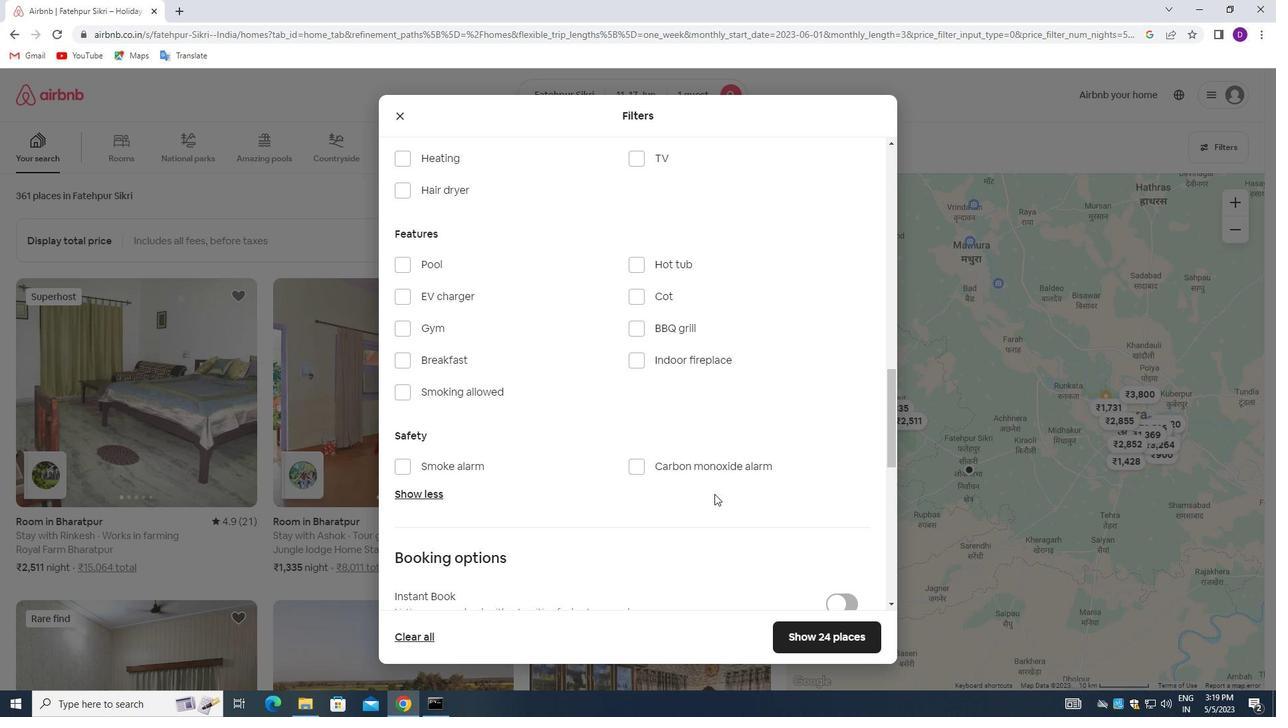 
Action: Mouse scrolled (711, 493) with delta (0, 0)
Screenshot: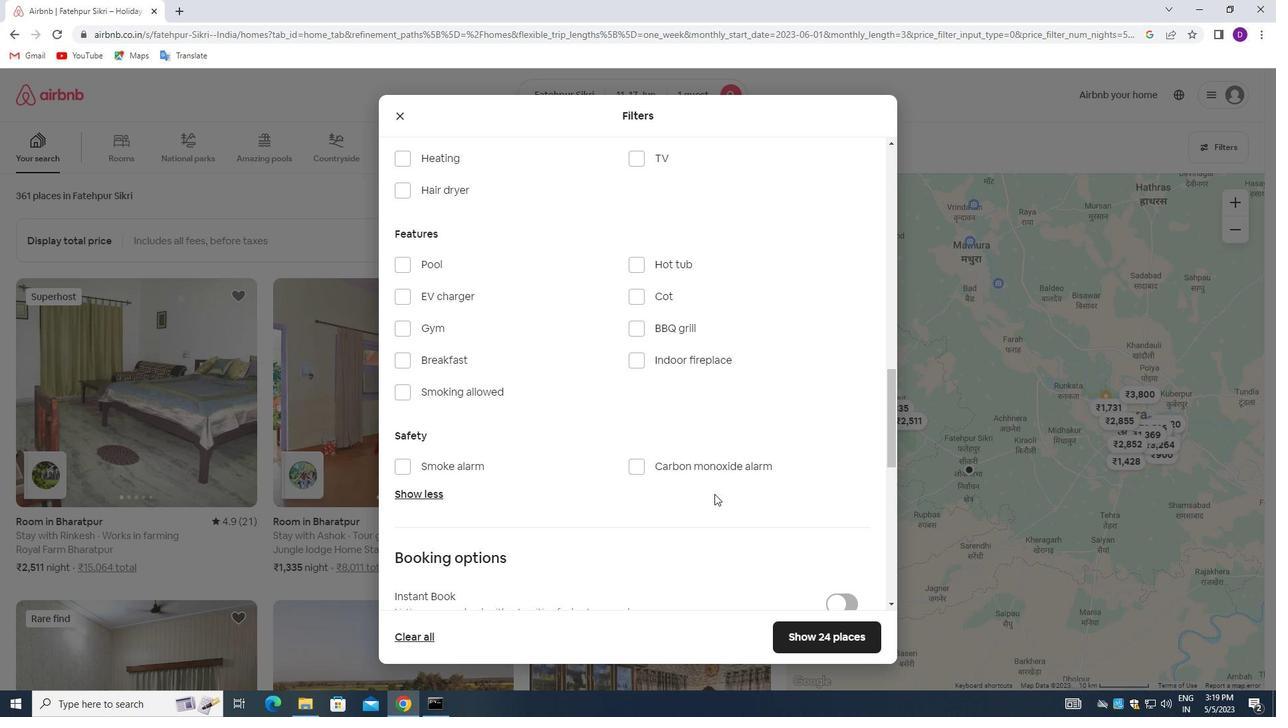 
Action: Mouse moved to (833, 452)
Screenshot: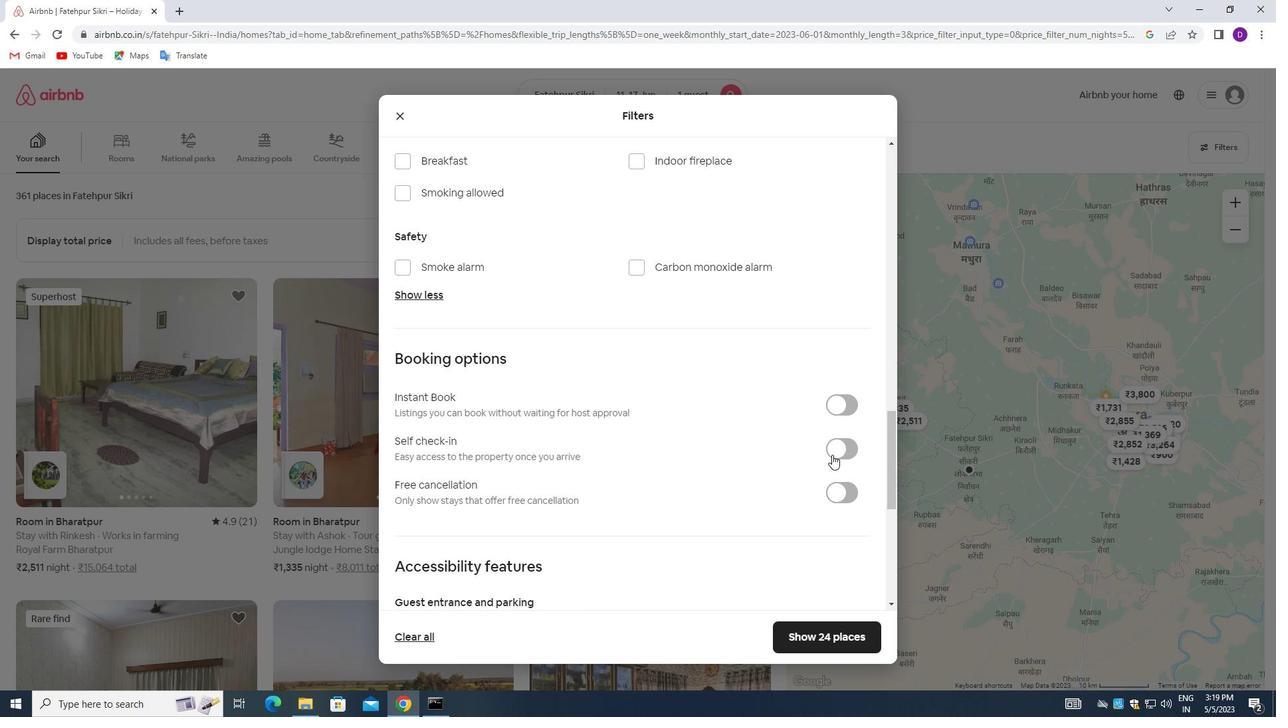 
Action: Mouse pressed left at (833, 452)
Screenshot: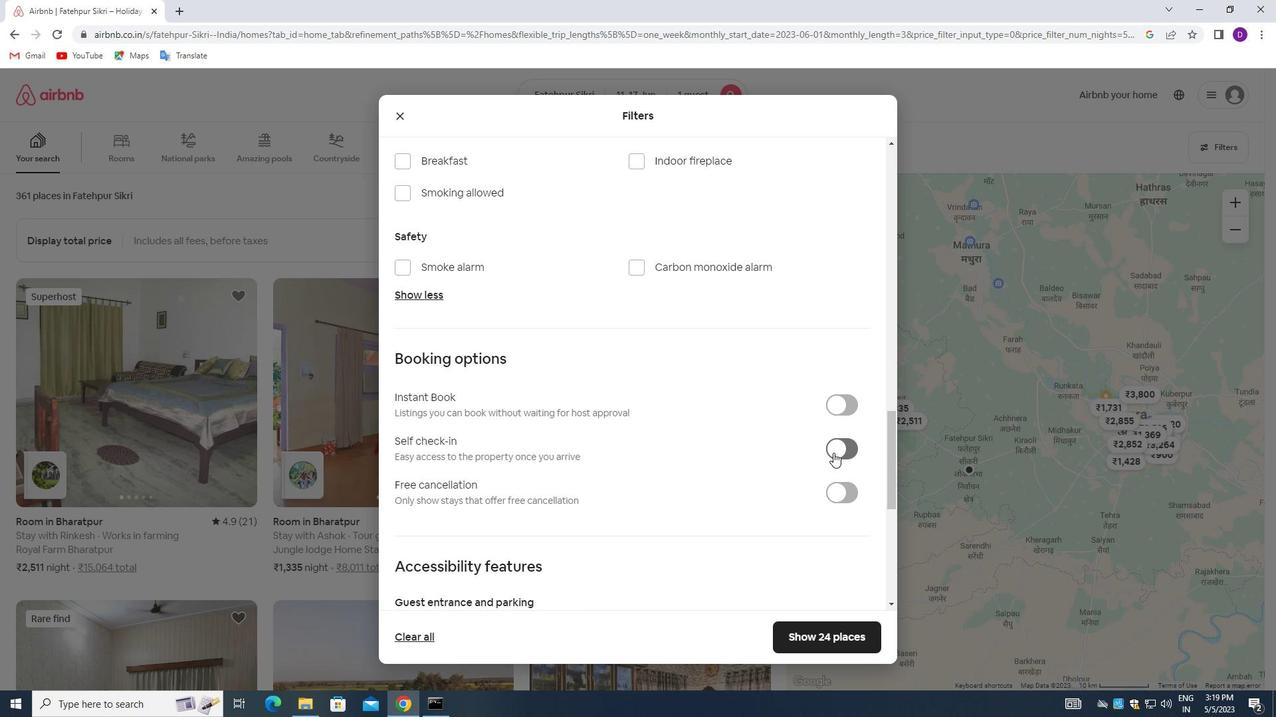 
Action: Mouse moved to (527, 453)
Screenshot: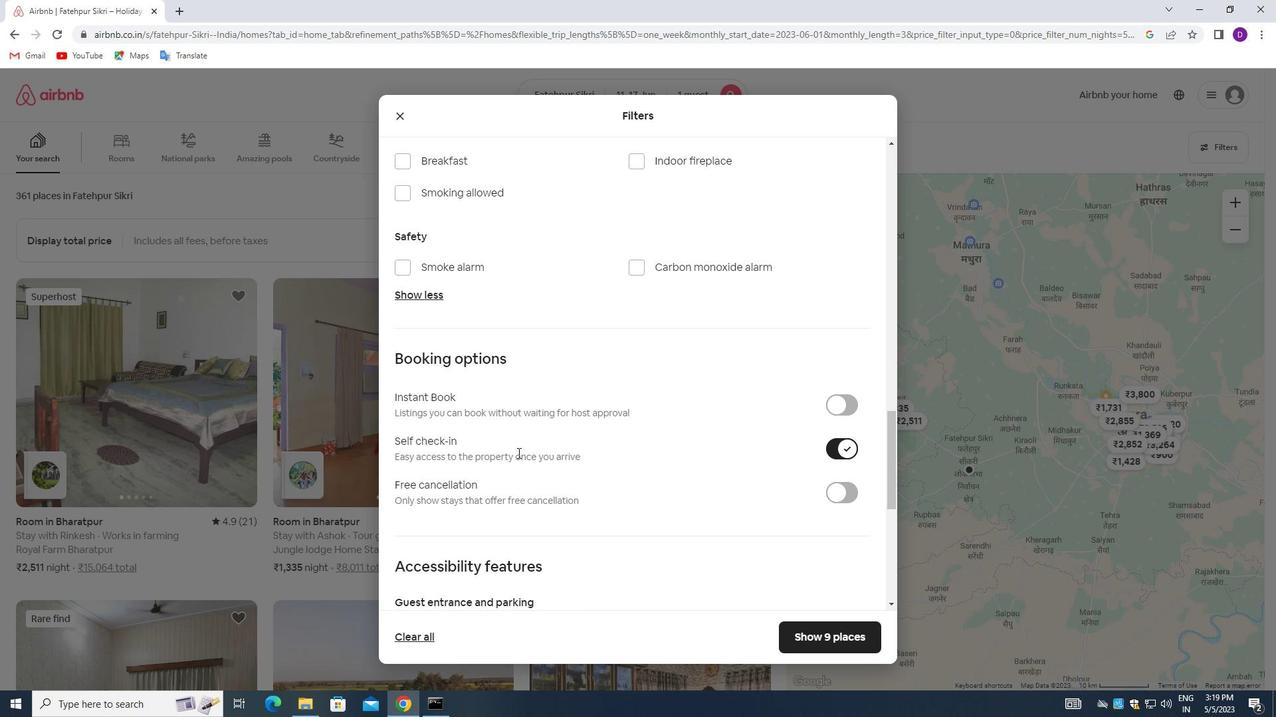 
Action: Mouse scrolled (527, 452) with delta (0, 0)
Screenshot: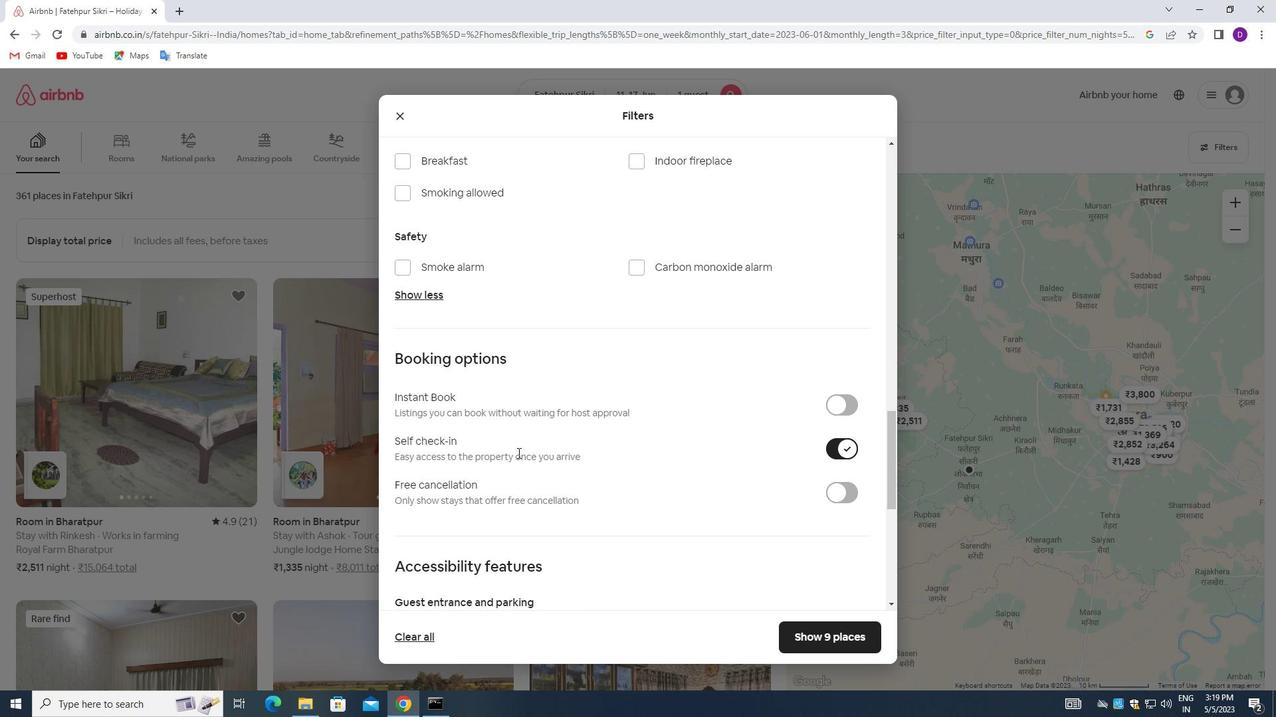 
Action: Mouse moved to (531, 450)
Screenshot: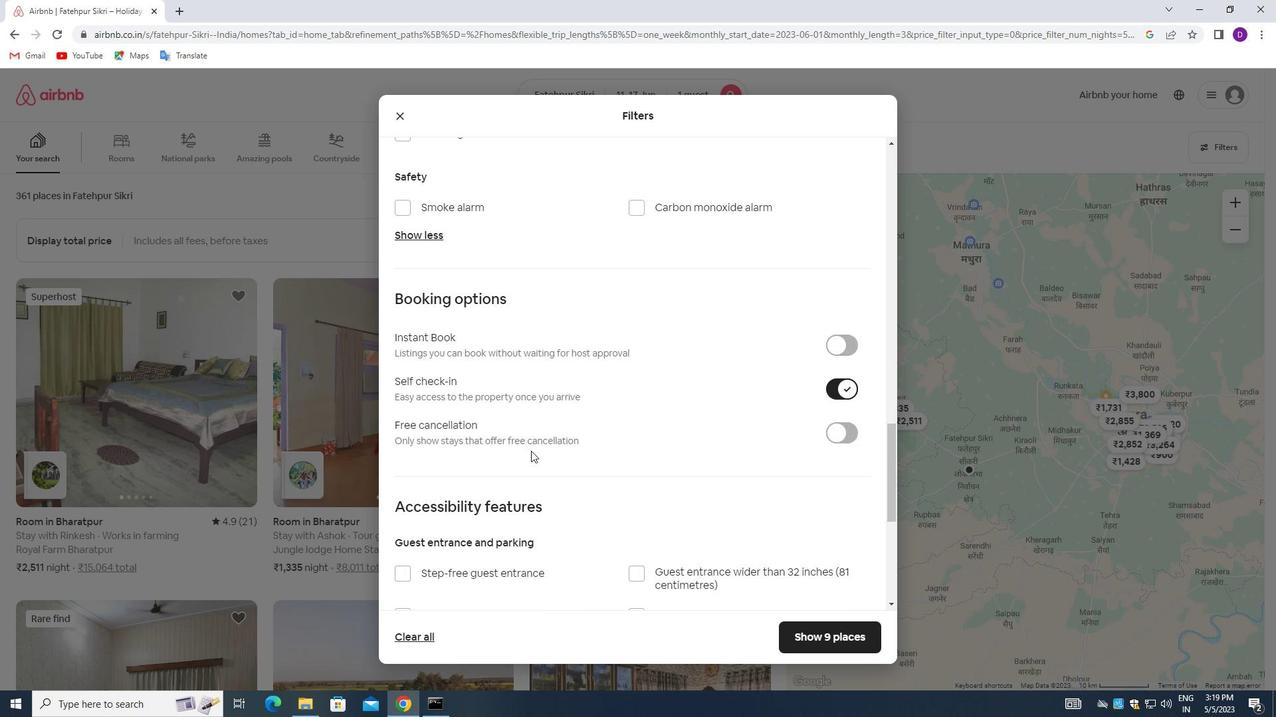 
Action: Mouse scrolled (531, 449) with delta (0, 0)
Screenshot: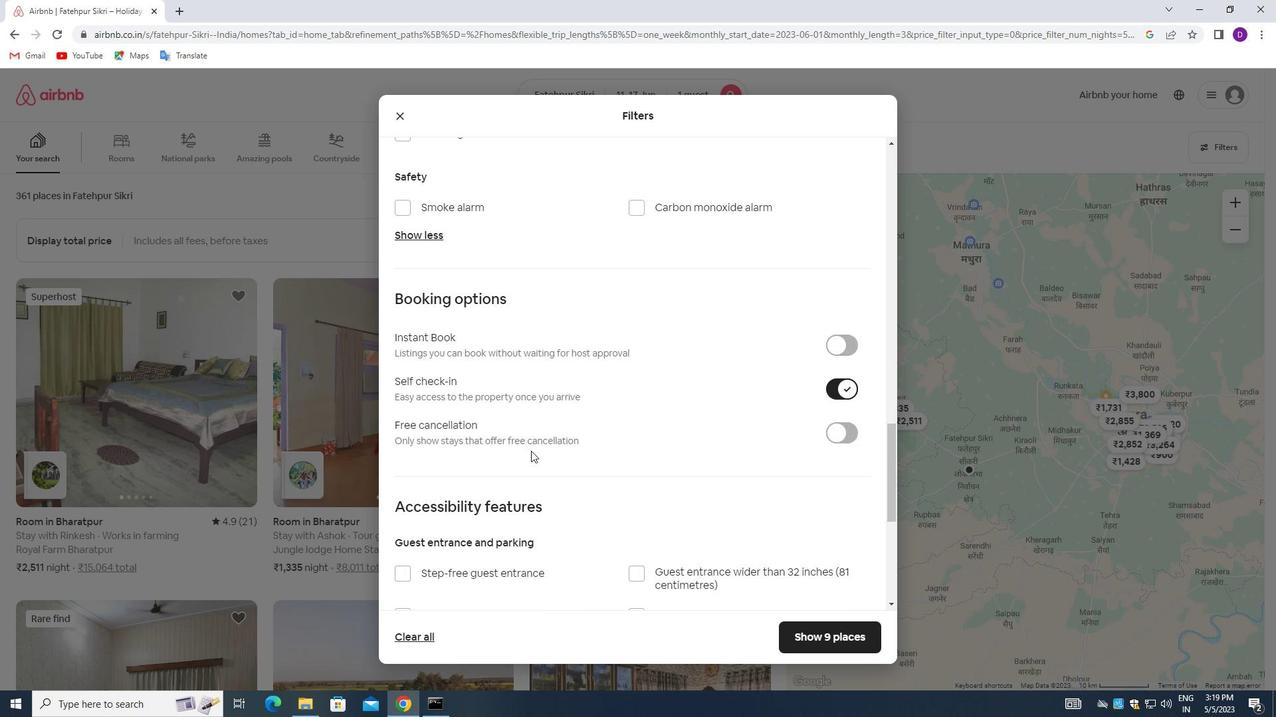 
Action: Mouse moved to (539, 424)
Screenshot: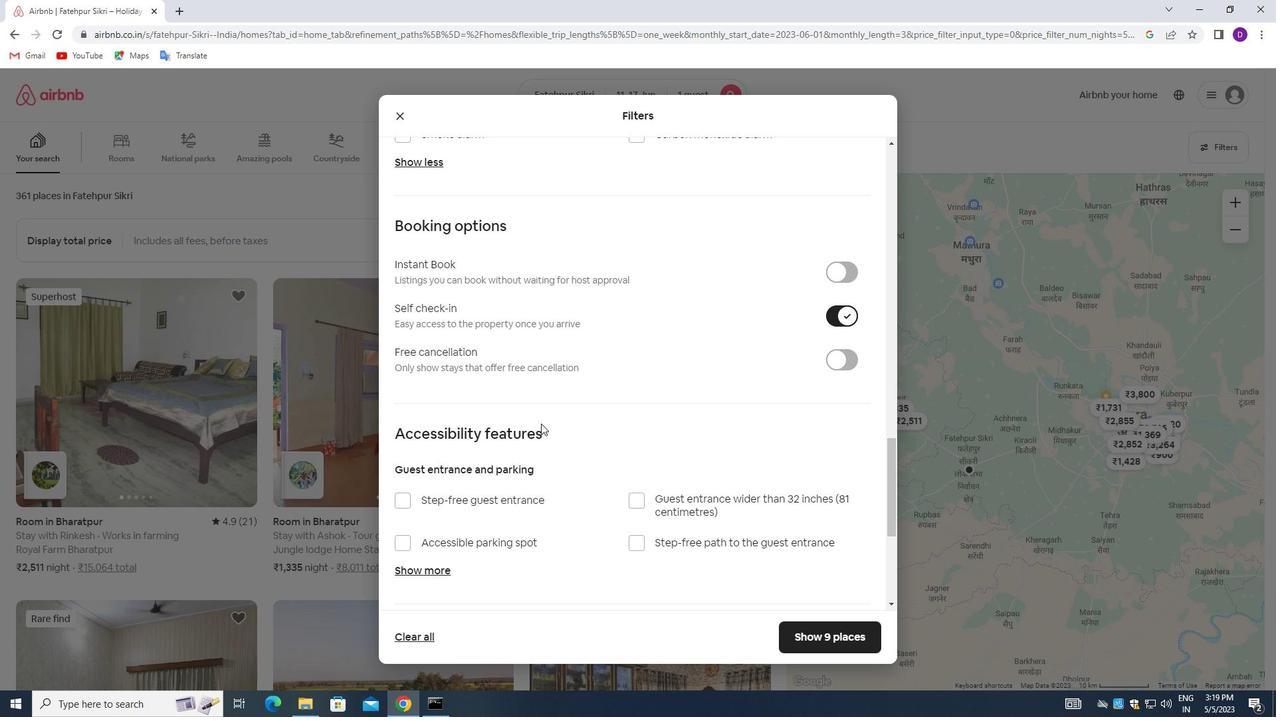 
Action: Mouse scrolled (539, 424) with delta (0, 0)
Screenshot: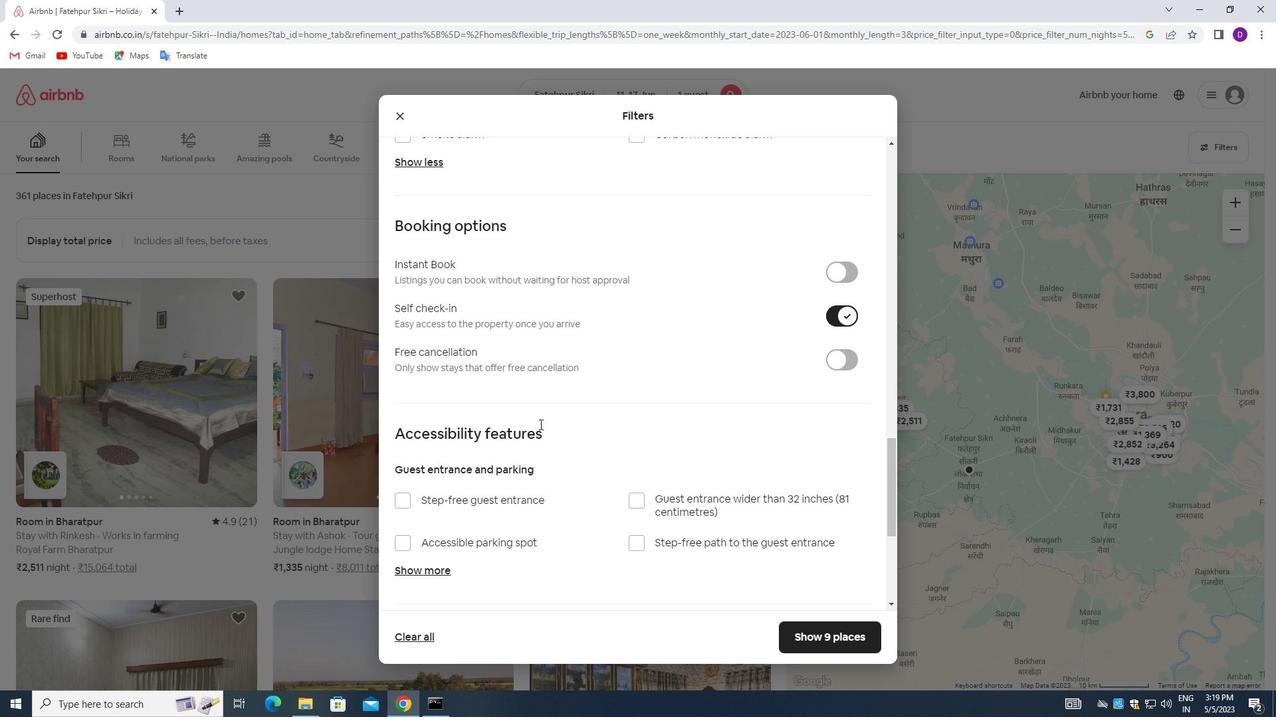 
Action: Mouse scrolled (539, 424) with delta (0, 0)
Screenshot: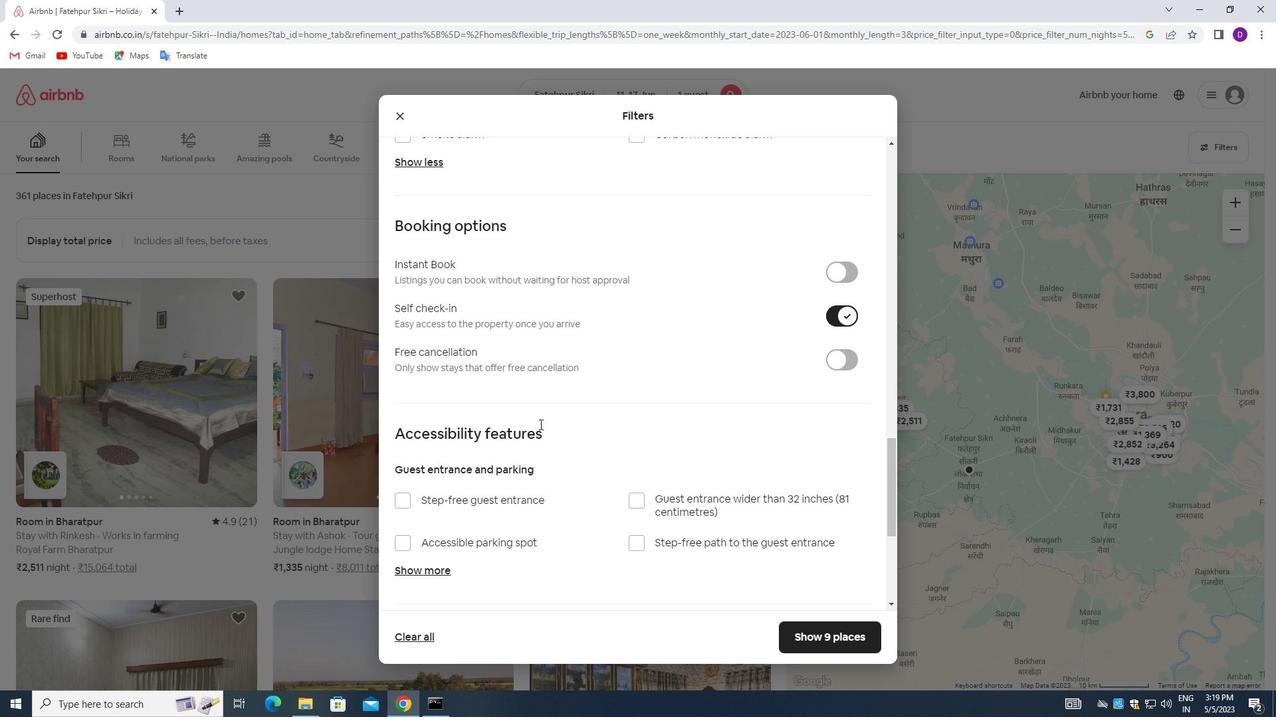 
Action: Mouse moved to (539, 425)
Screenshot: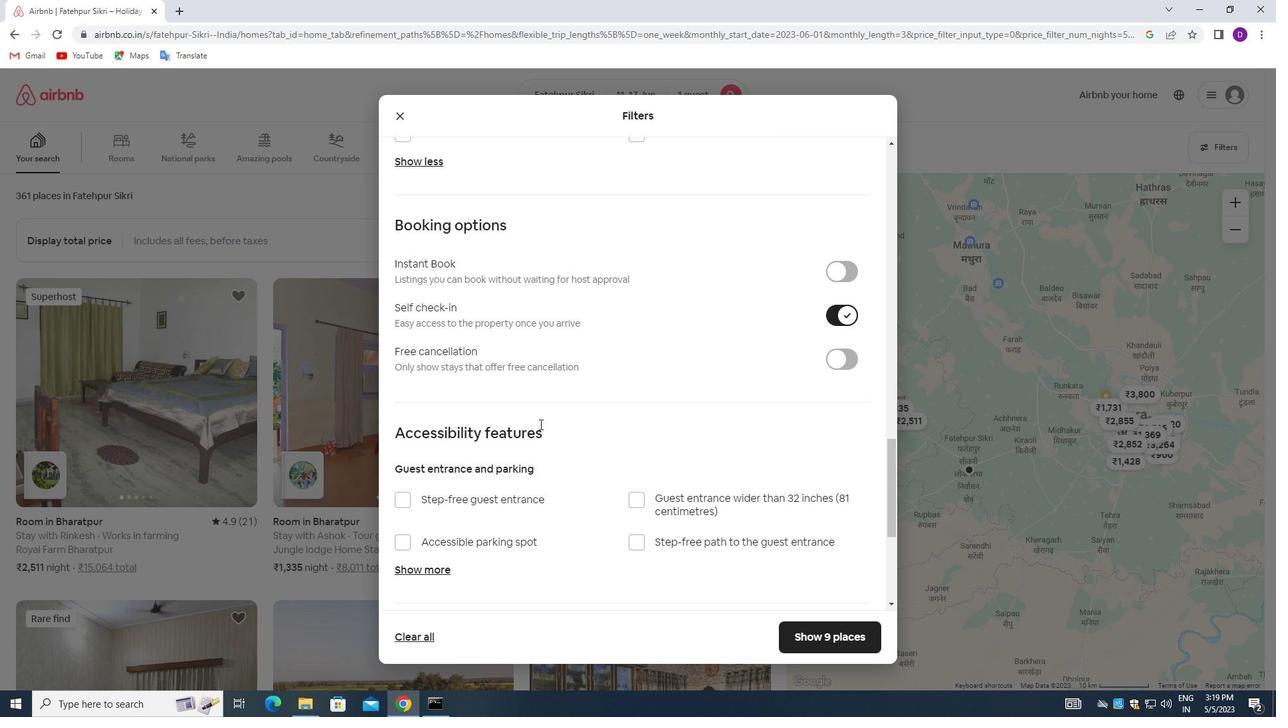
Action: Mouse scrolled (539, 424) with delta (0, 0)
Screenshot: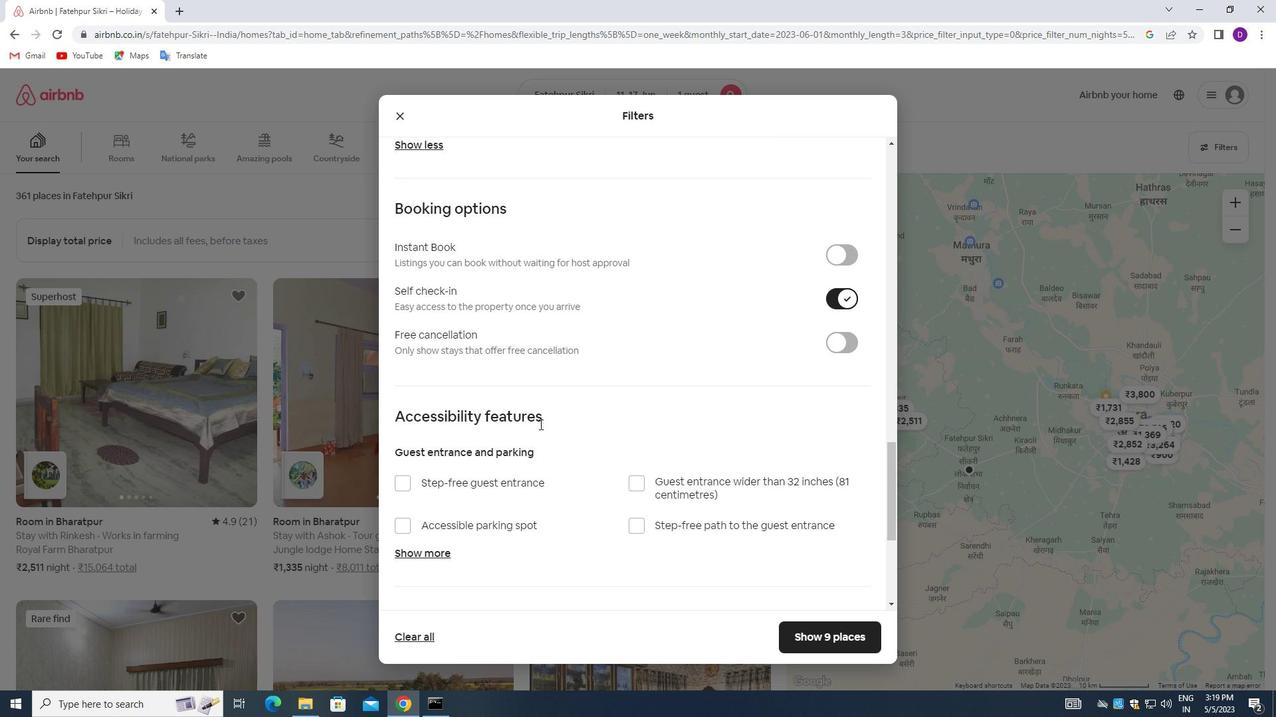 
Action: Mouse moved to (538, 426)
Screenshot: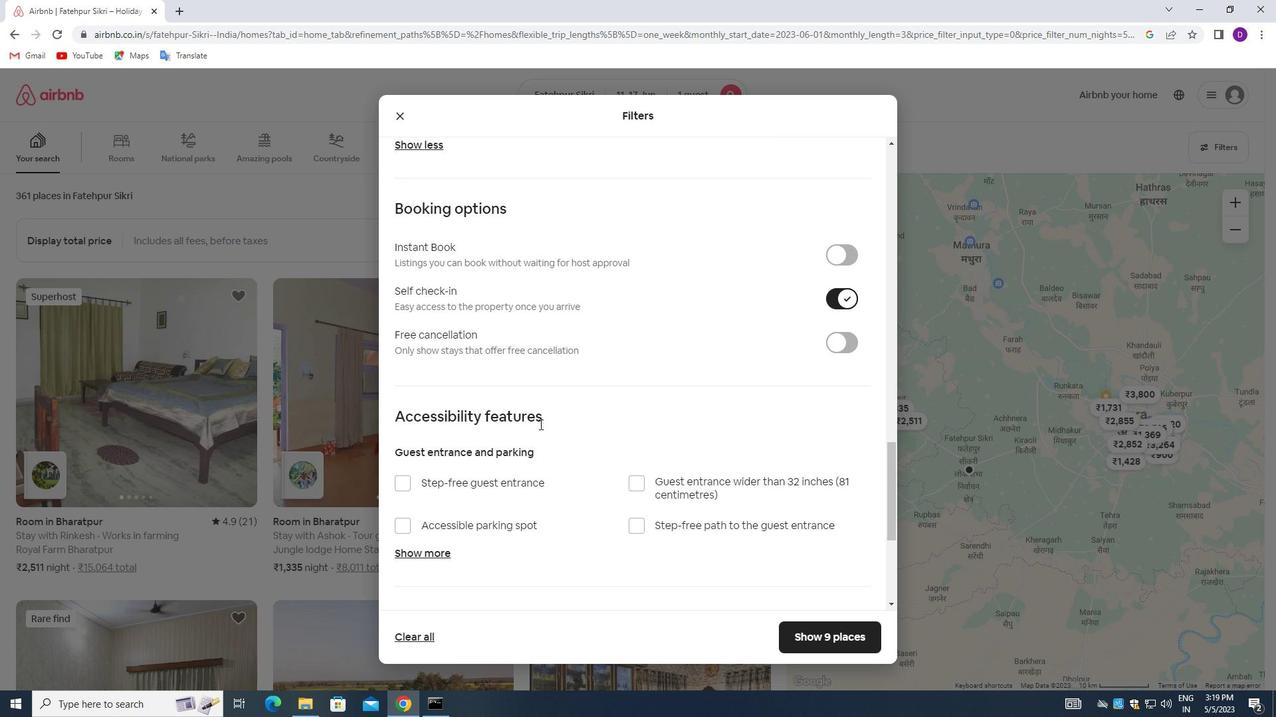 
Action: Mouse scrolled (538, 425) with delta (0, 0)
Screenshot: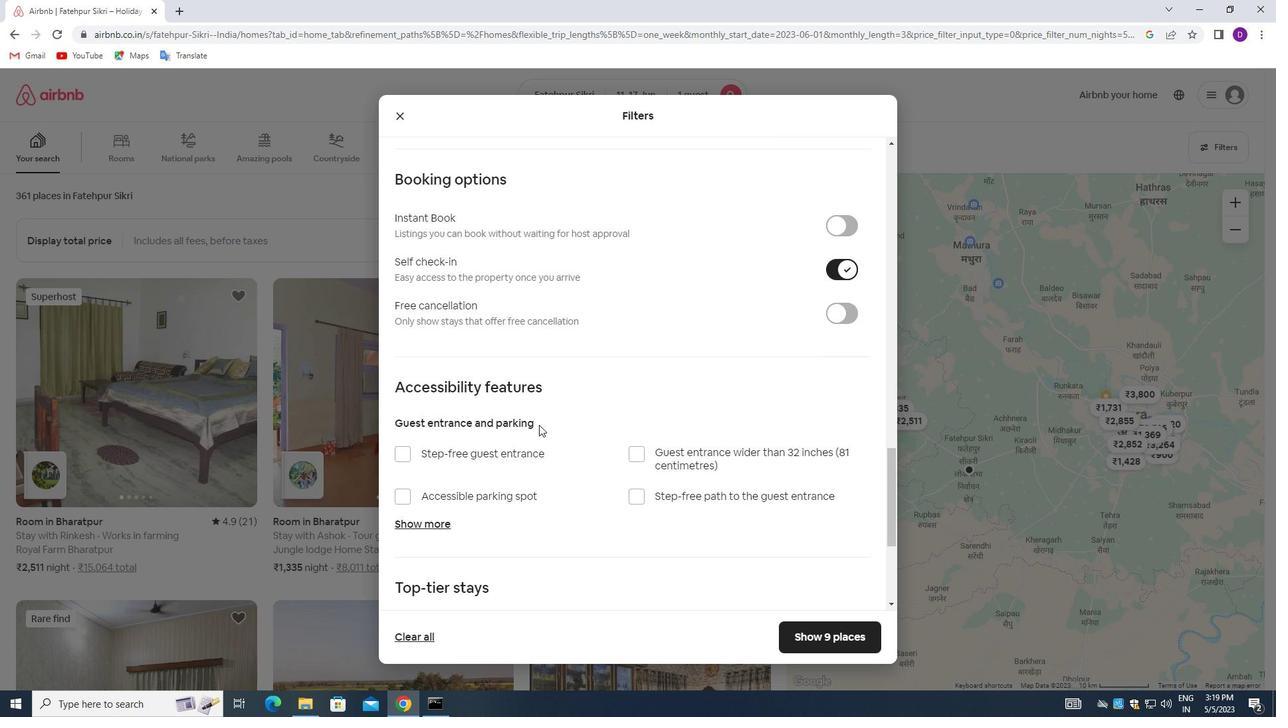 
Action: Mouse moved to (404, 547)
Screenshot: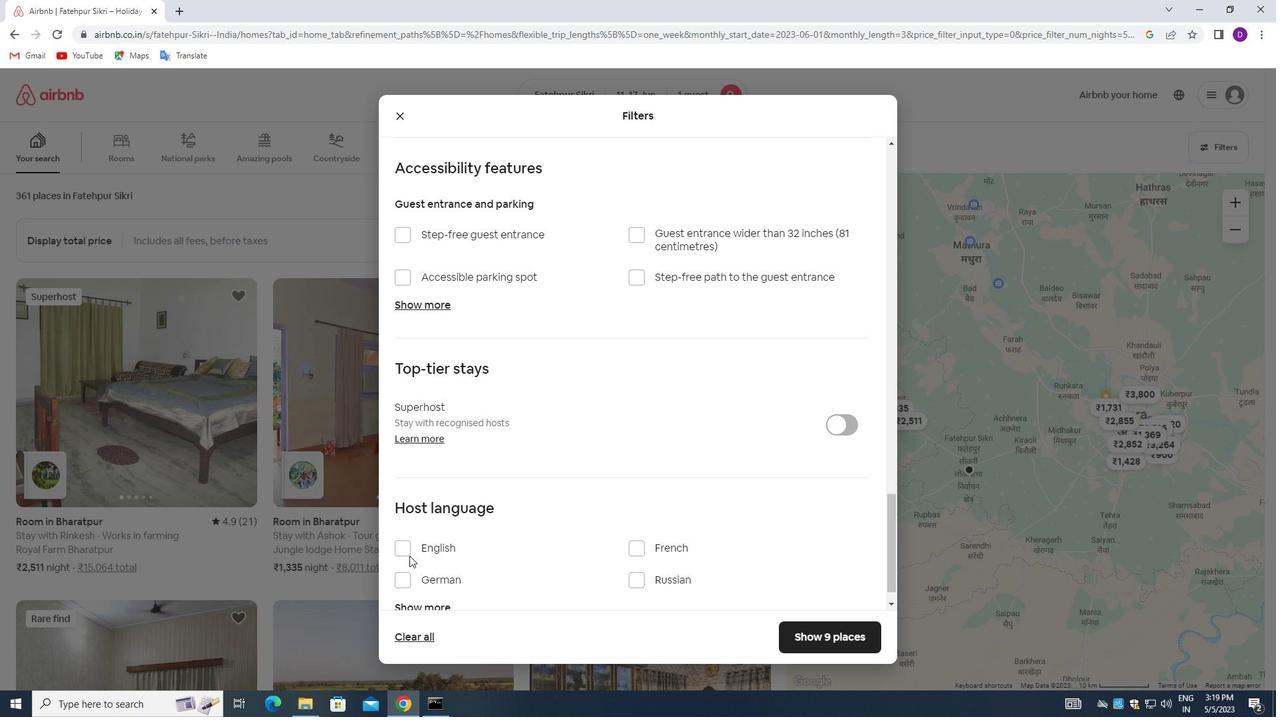 
Action: Mouse pressed left at (404, 547)
Screenshot: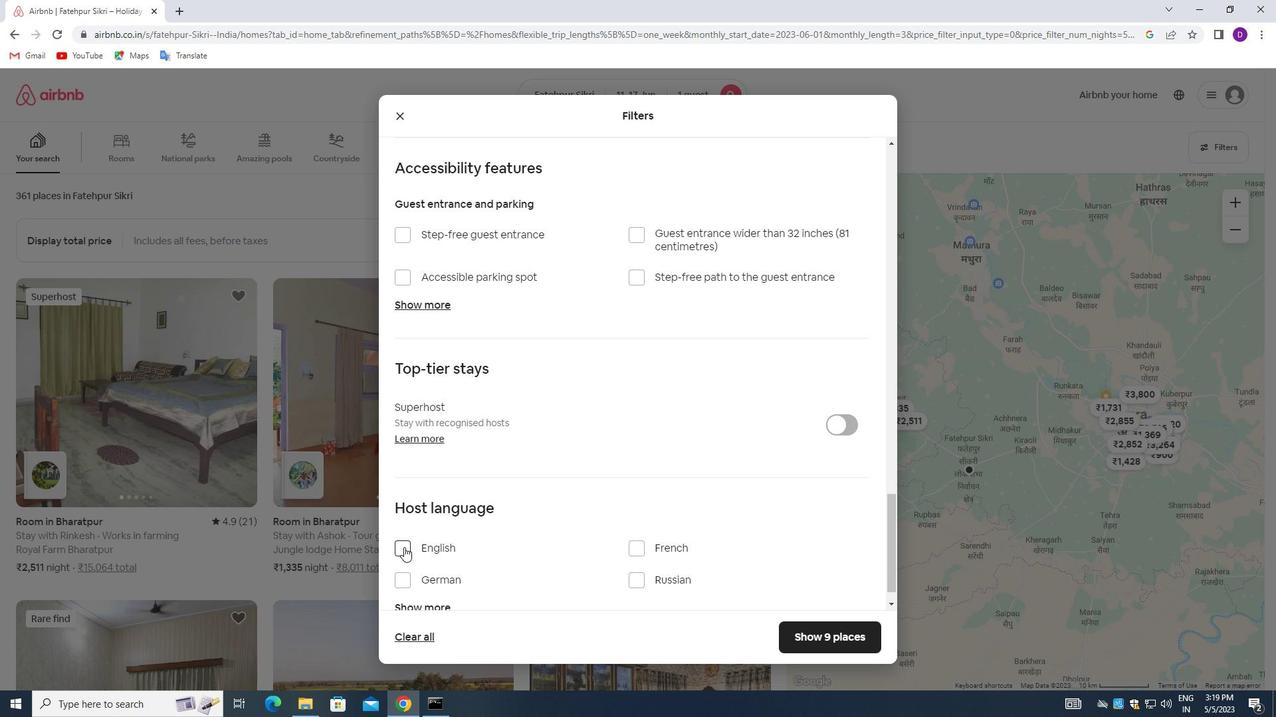 
Action: Mouse moved to (802, 632)
Screenshot: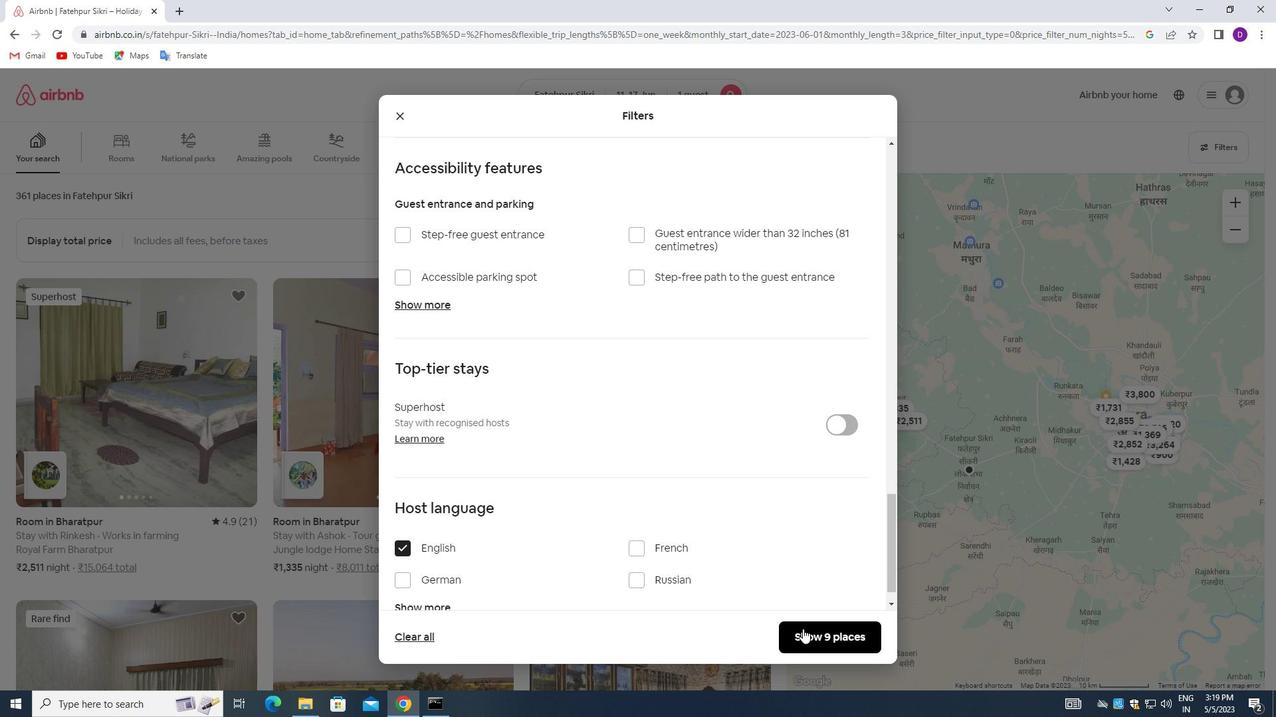 
Action: Mouse pressed left at (802, 632)
Screenshot: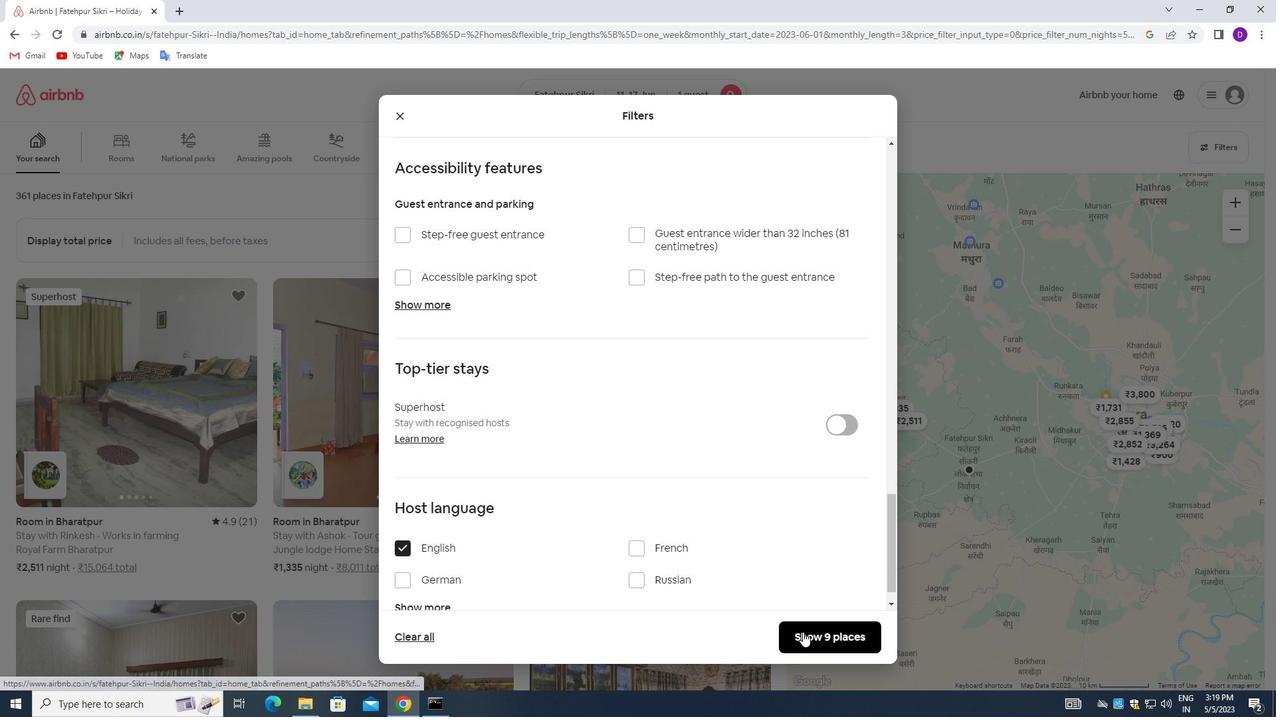 
Action: Mouse moved to (719, 493)
Screenshot: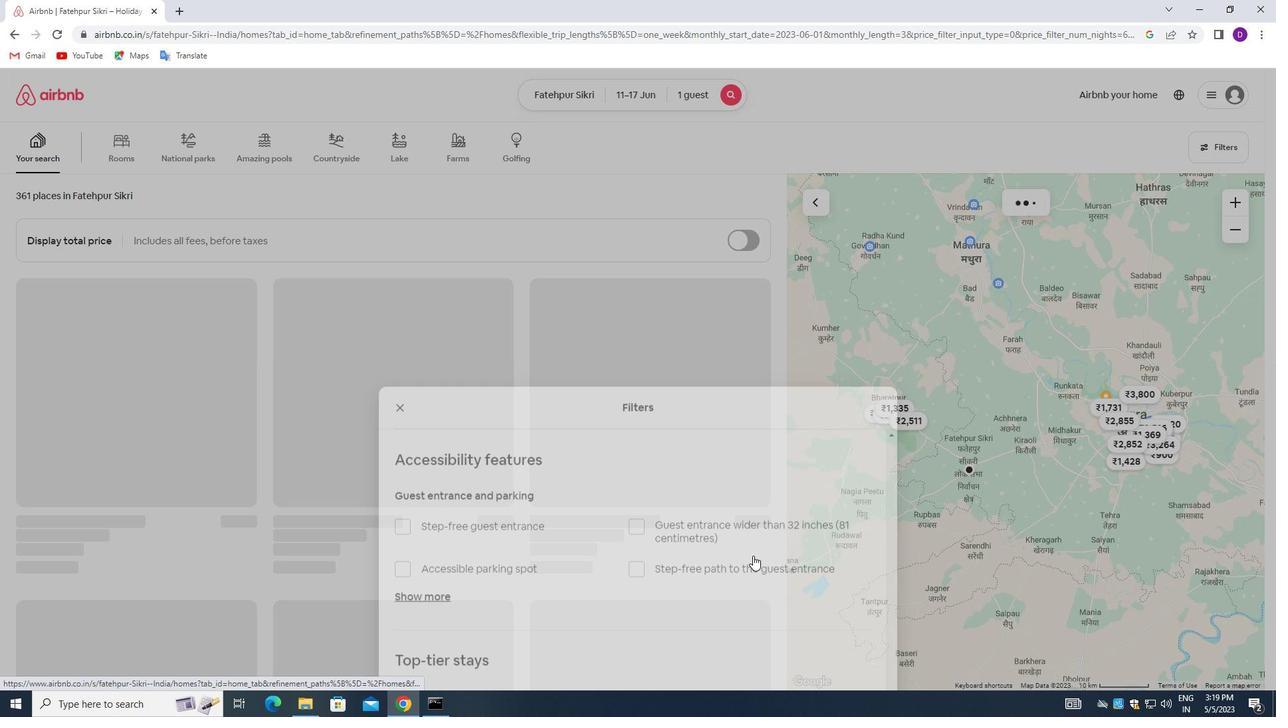 
